Task: Open Card Market Research Planning in Board Team Collaboration to Workspace Creative Team and add a team member Softage.4@softage.net, a label Red, a checklist Web Design, an attachment from your google drive, a color Red and finally, add a card description 'Develop and launch new customer loyalty program for social media engagement.' and a comment 'This task presents an opportunity to showcase our leadership and project management skills, ensuring that it is completed on time and within budget.'. Add a start date 'Jan 08, 1900' with a due date 'Jan 15, 1900'
Action: Mouse moved to (62, 332)
Screenshot: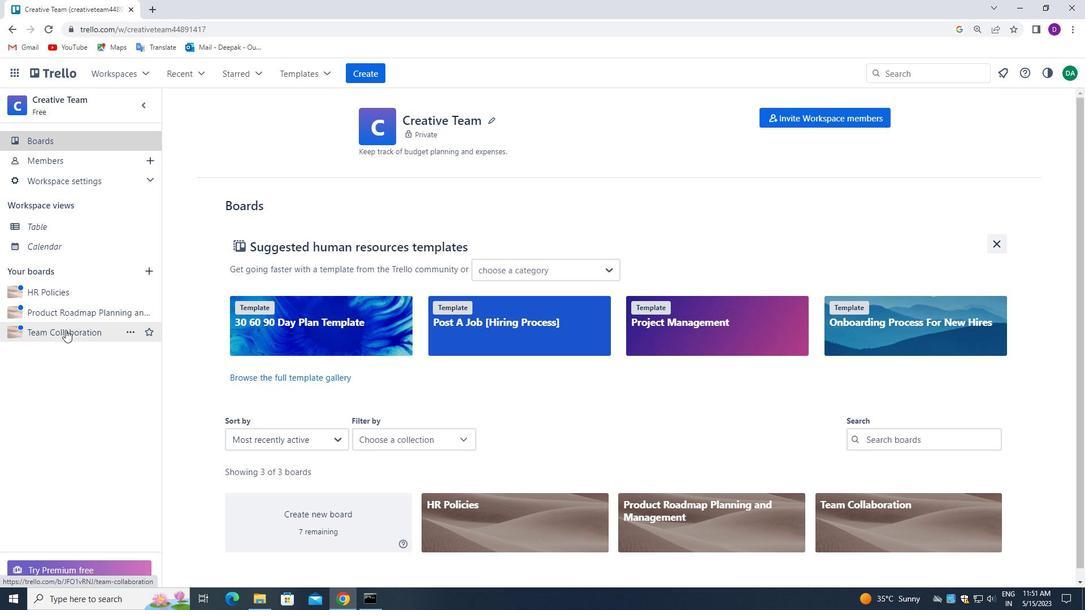 
Action: Mouse pressed left at (62, 332)
Screenshot: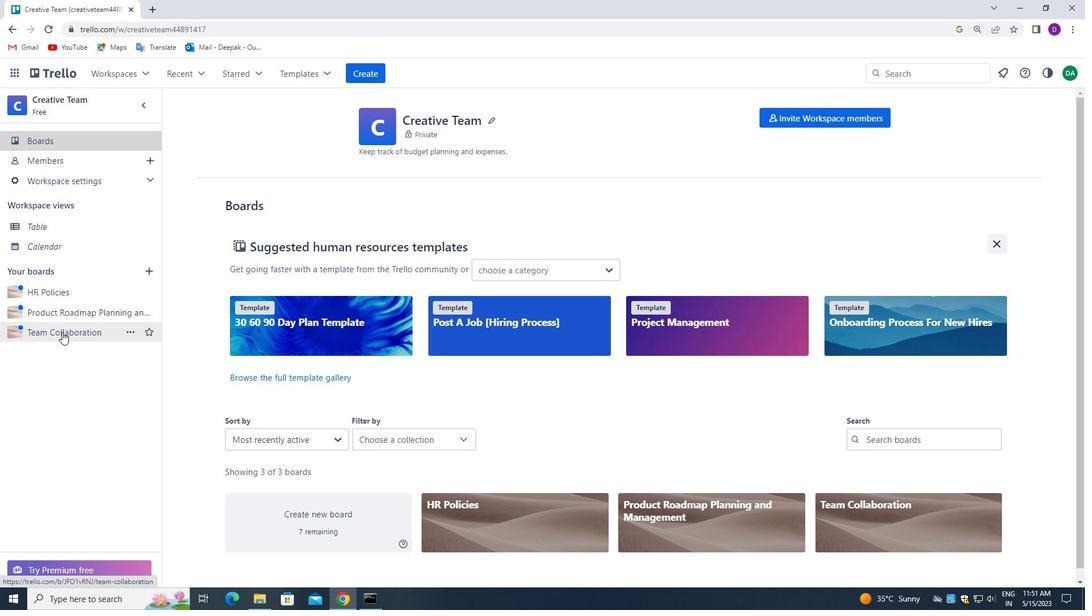 
Action: Mouse moved to (587, 173)
Screenshot: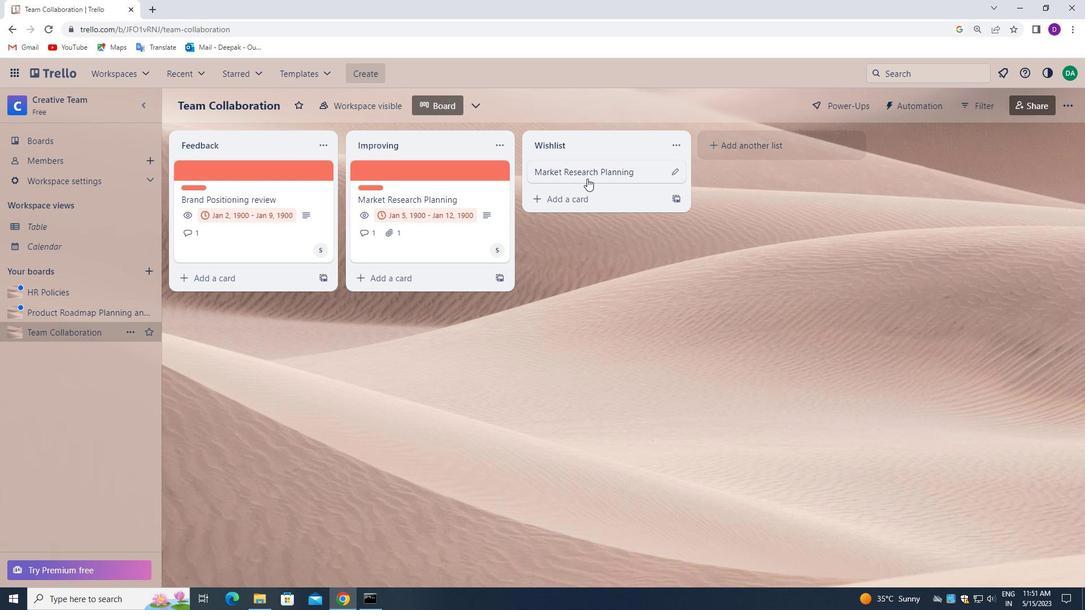 
Action: Mouse pressed left at (587, 173)
Screenshot: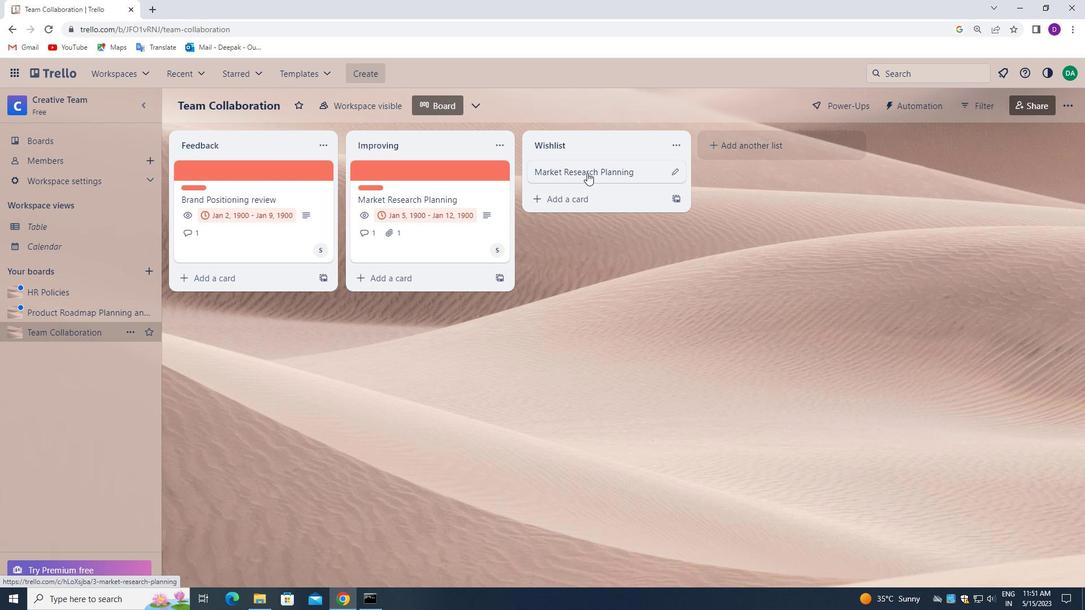 
Action: Mouse moved to (703, 212)
Screenshot: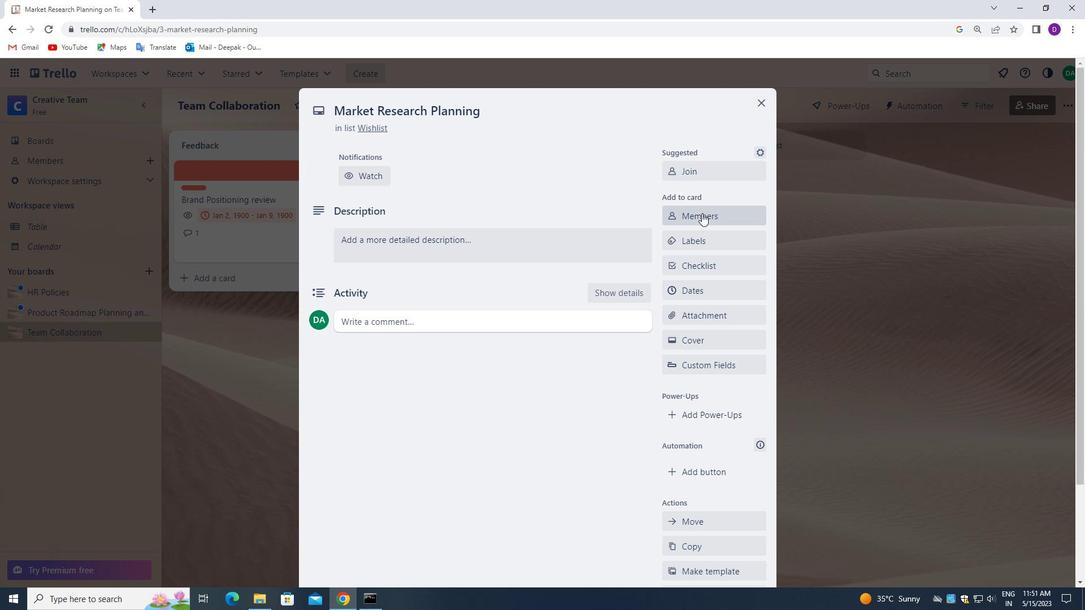 
Action: Mouse pressed left at (703, 212)
Screenshot: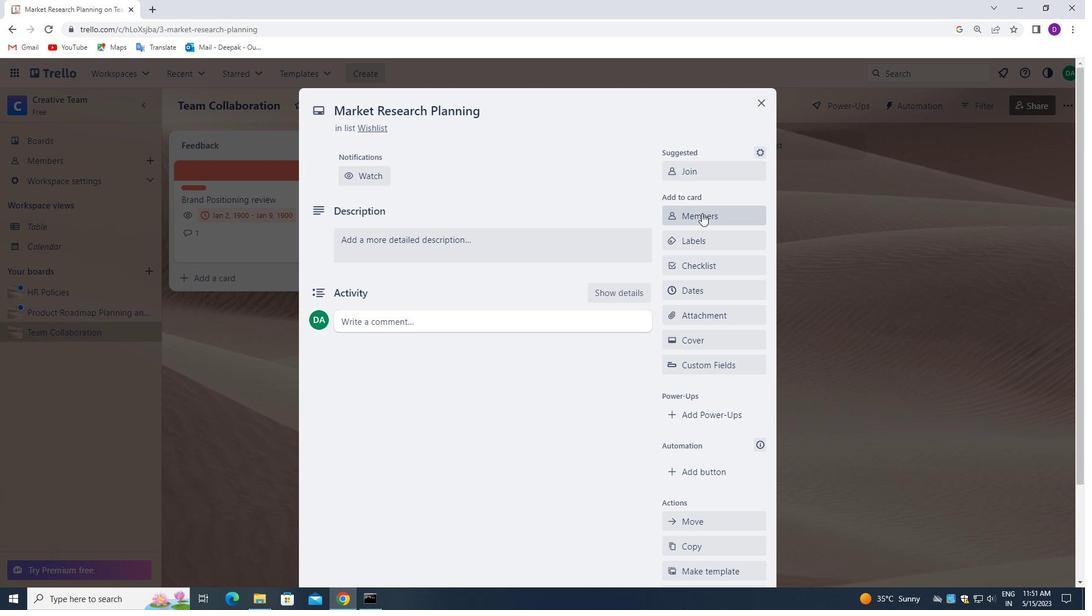 
Action: Mouse moved to (718, 273)
Screenshot: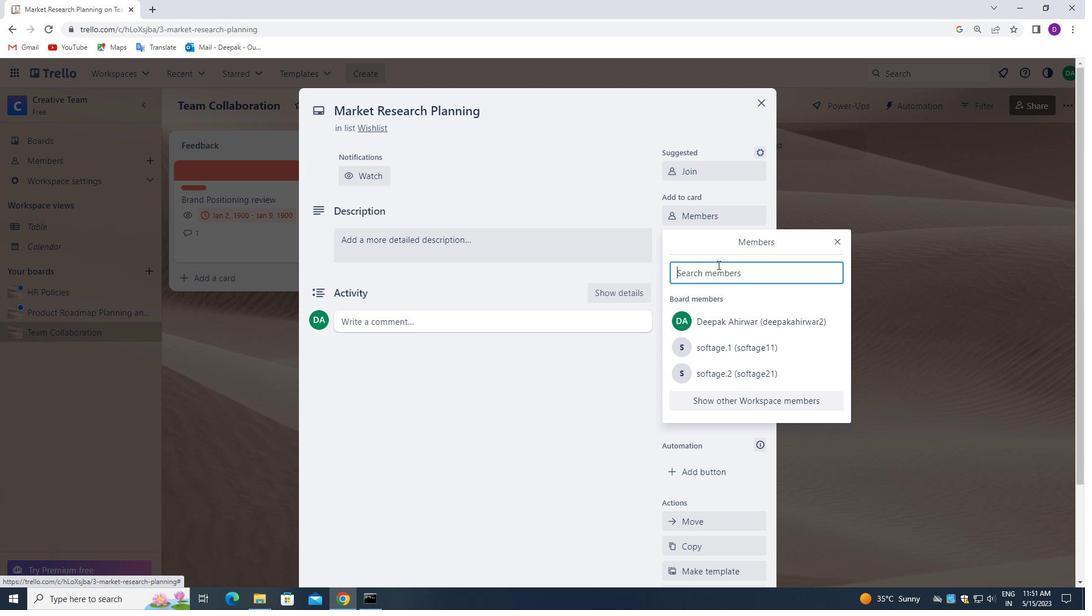 
Action: Mouse pressed left at (718, 273)
Screenshot: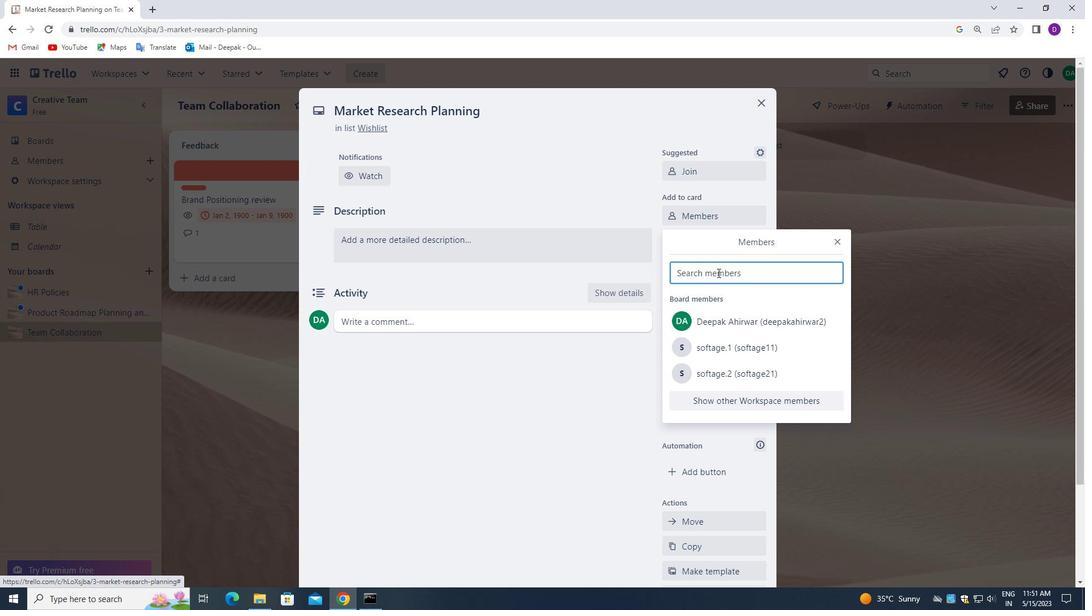 
Action: Mouse moved to (517, 389)
Screenshot: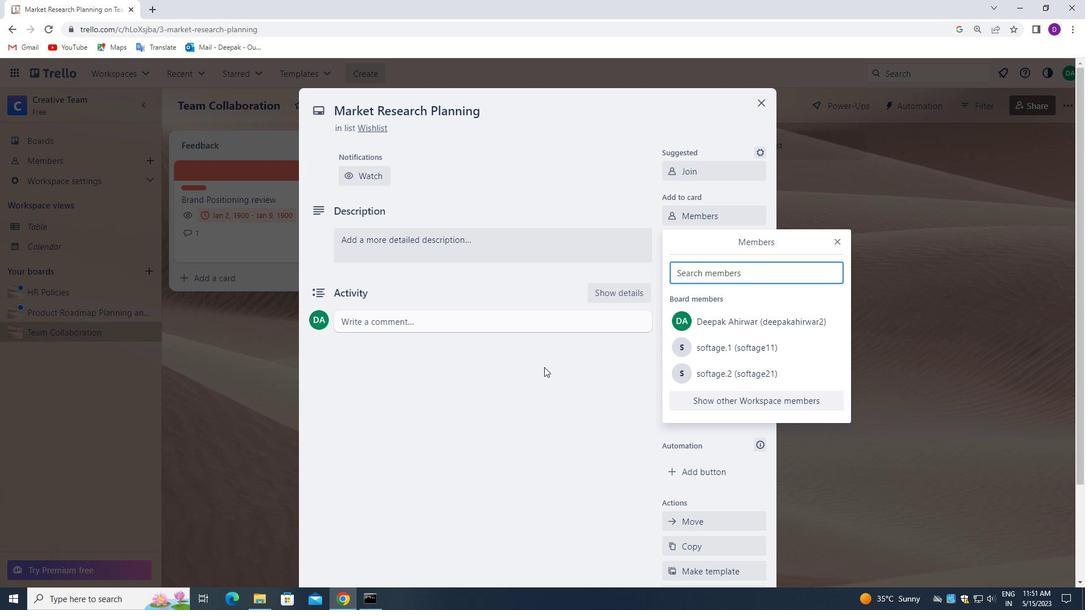 
Action: Key pressed softage.net<Key.backspace><Key.backspace><Key.backspace><Key.shift><Key.shift><Key.shift><Key.shift><Key.shift><Key.shift><Key.shift><Key.shift><Key.shift><Key.shift><Key.shift><Key.shift><Key.shift><Key.shift><Key.shift><Key.shift><Key.shift>4<Key.shift><Key.shift><Key.shift>@SOFTAGE.NET
Screenshot: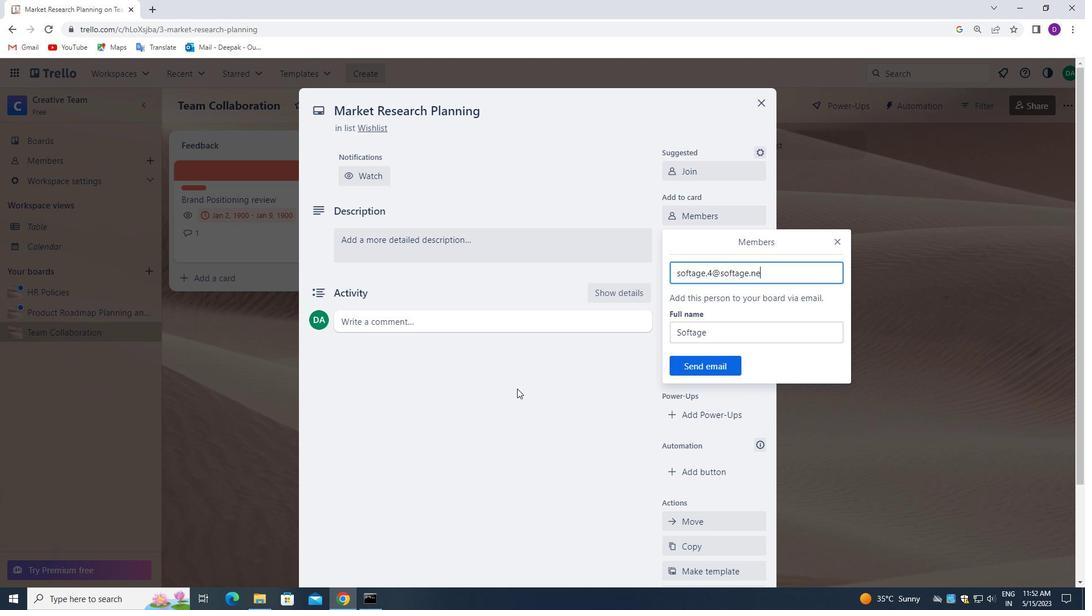 
Action: Mouse moved to (699, 365)
Screenshot: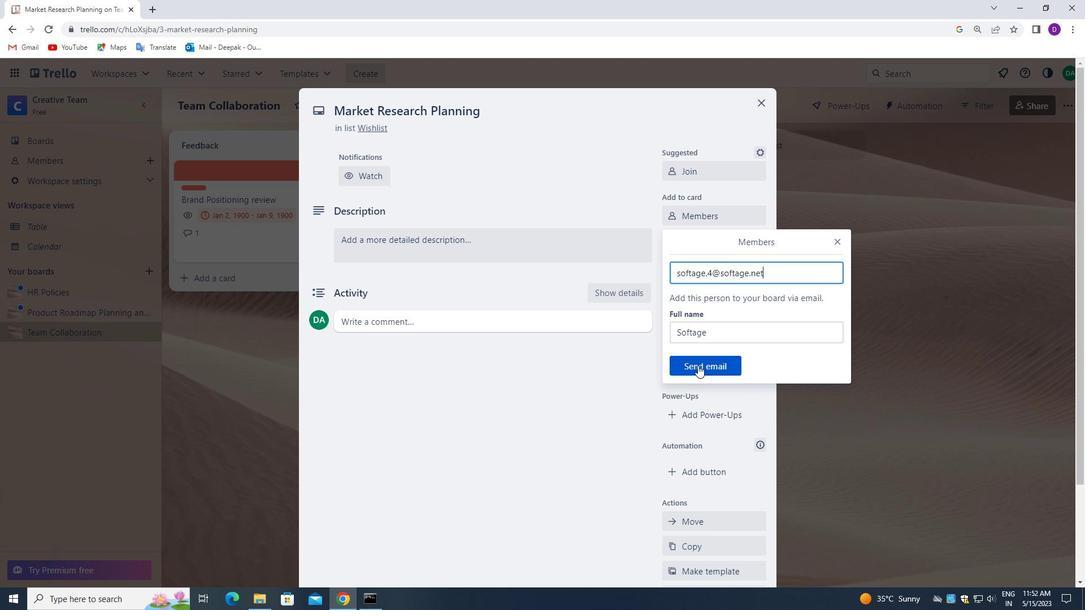 
Action: Mouse pressed left at (699, 365)
Screenshot: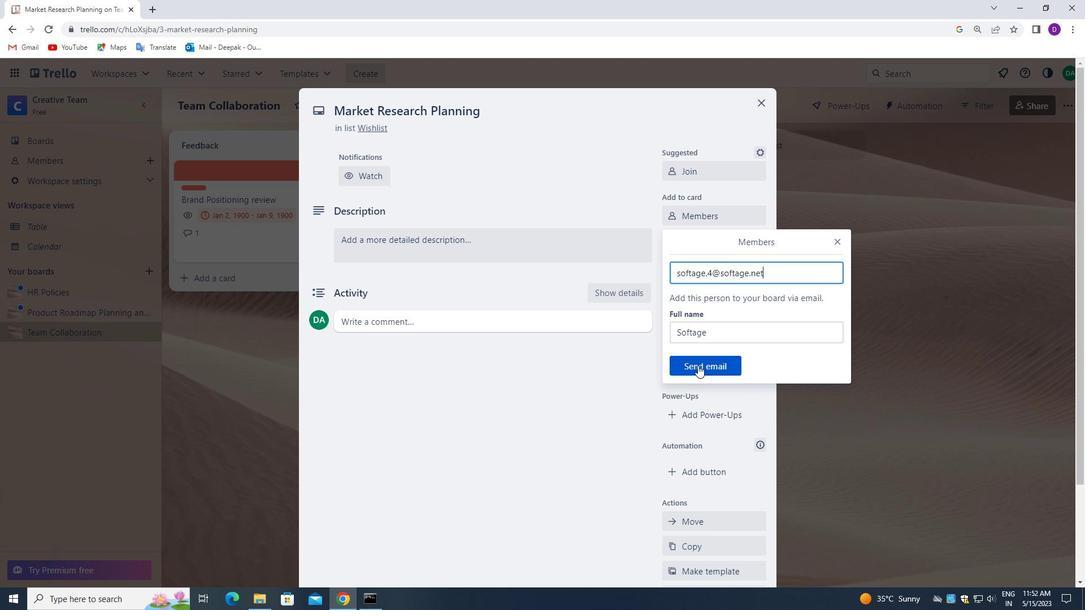 
Action: Mouse moved to (695, 237)
Screenshot: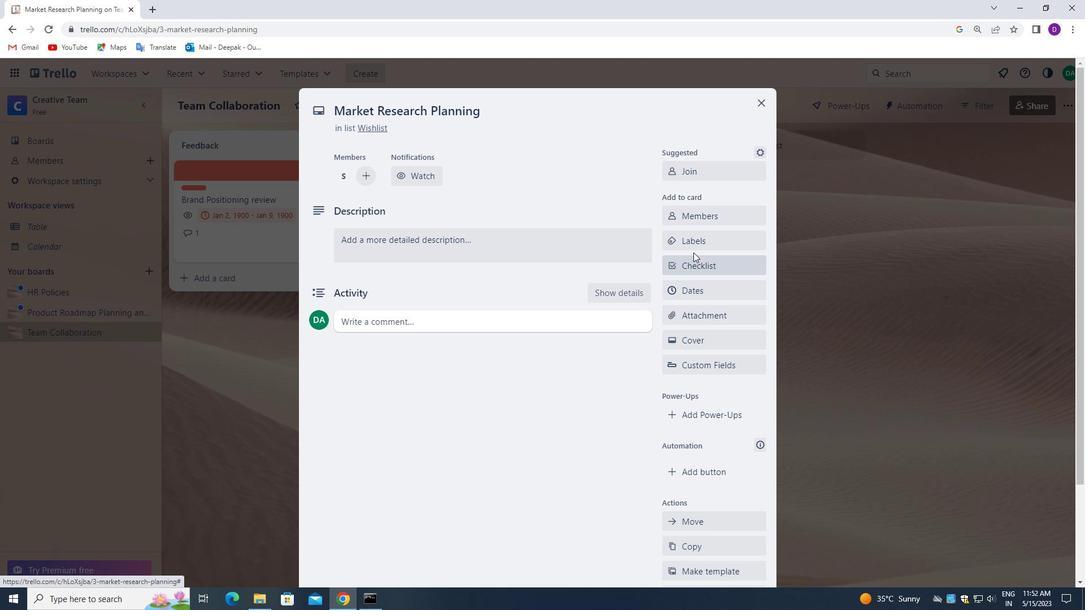 
Action: Mouse pressed left at (695, 237)
Screenshot: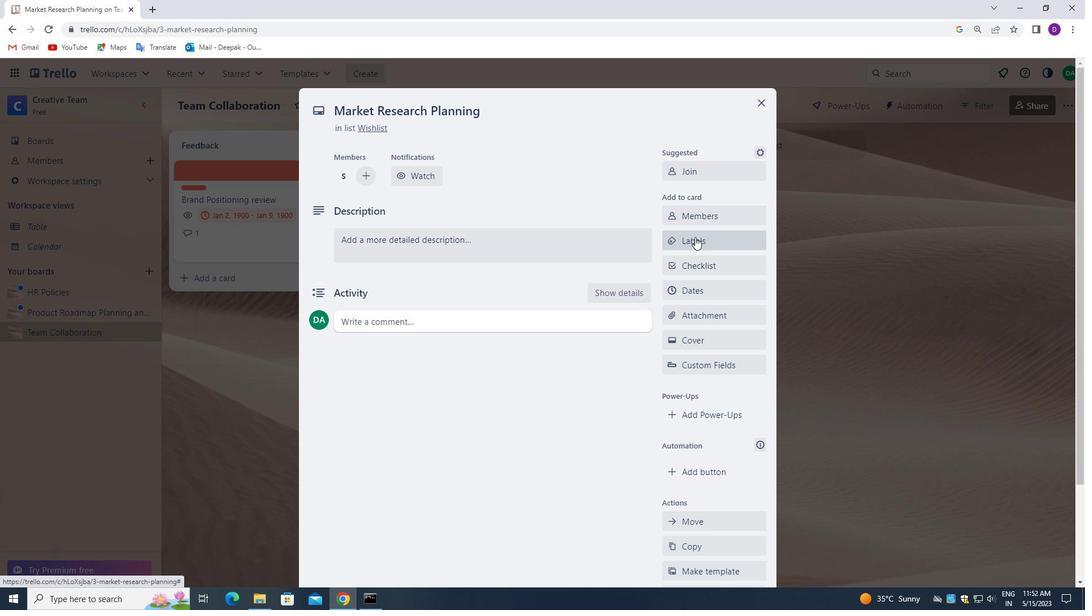 
Action: Mouse moved to (740, 404)
Screenshot: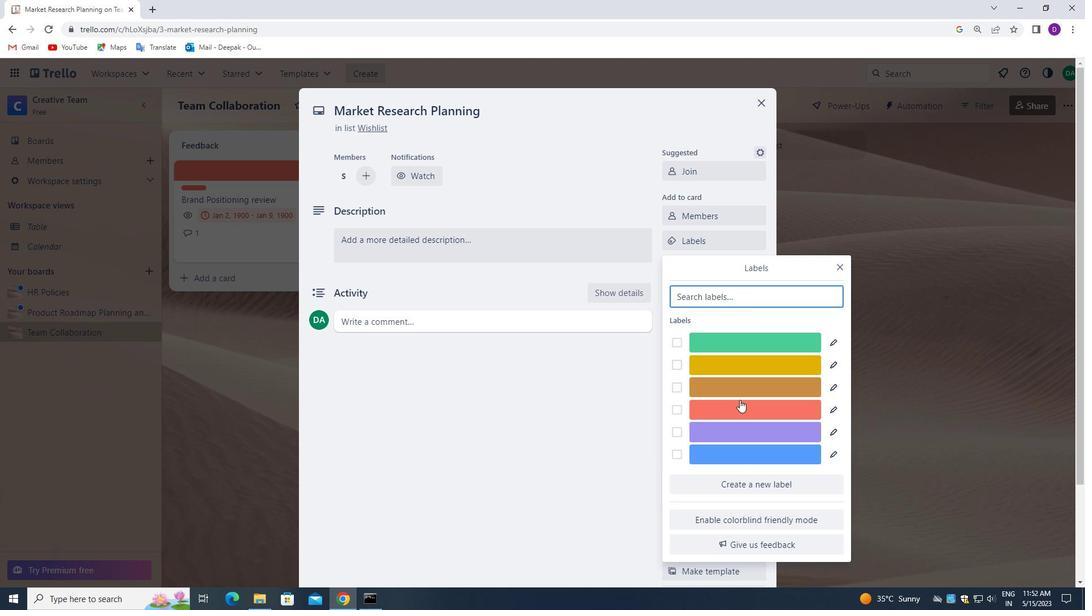 
Action: Mouse pressed left at (740, 404)
Screenshot: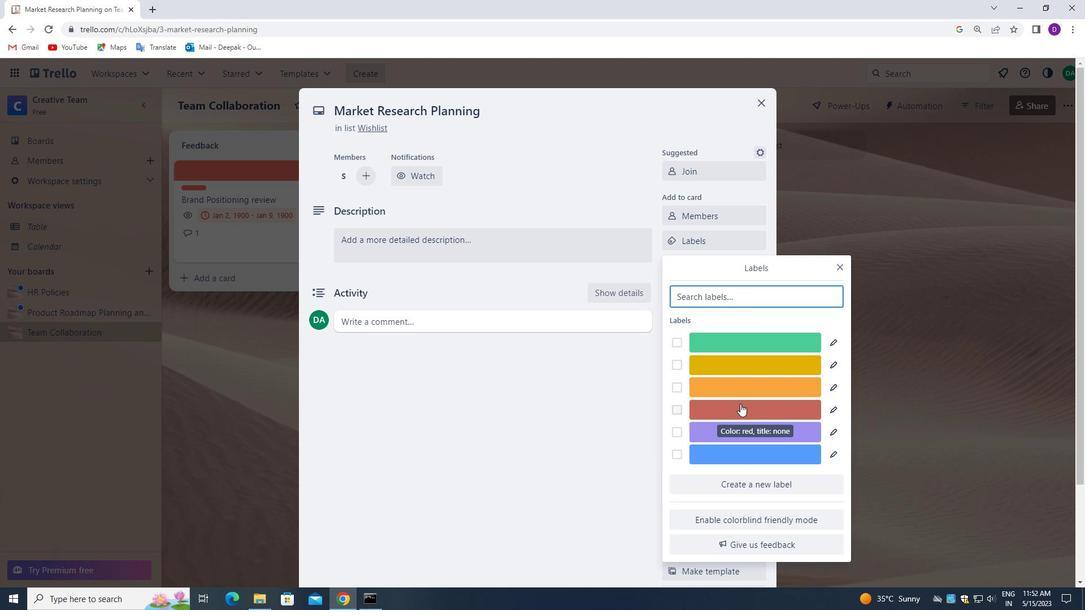 
Action: Mouse moved to (839, 268)
Screenshot: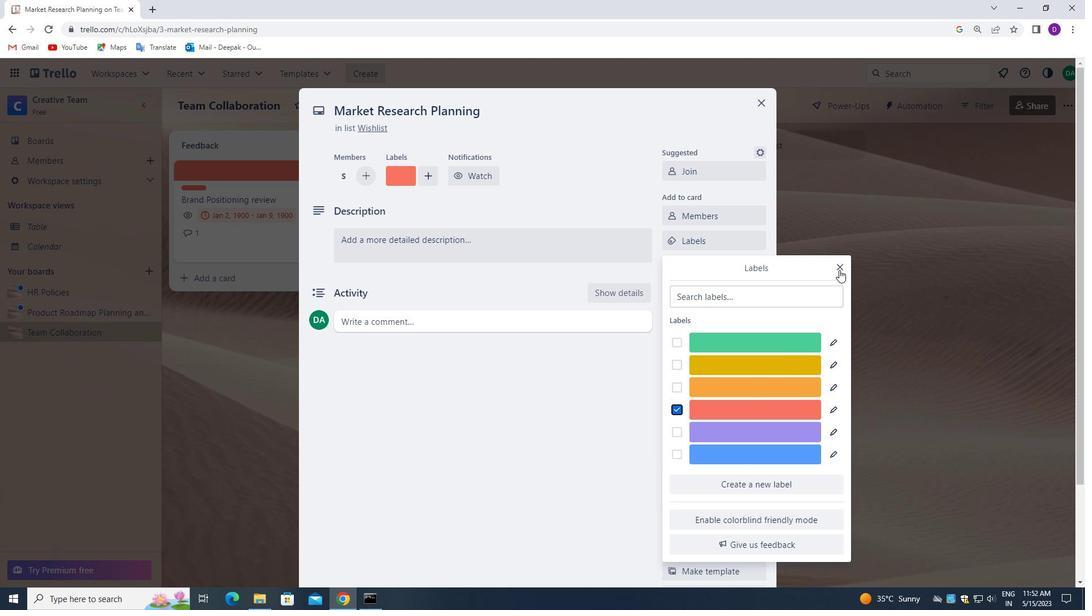 
Action: Mouse pressed left at (839, 268)
Screenshot: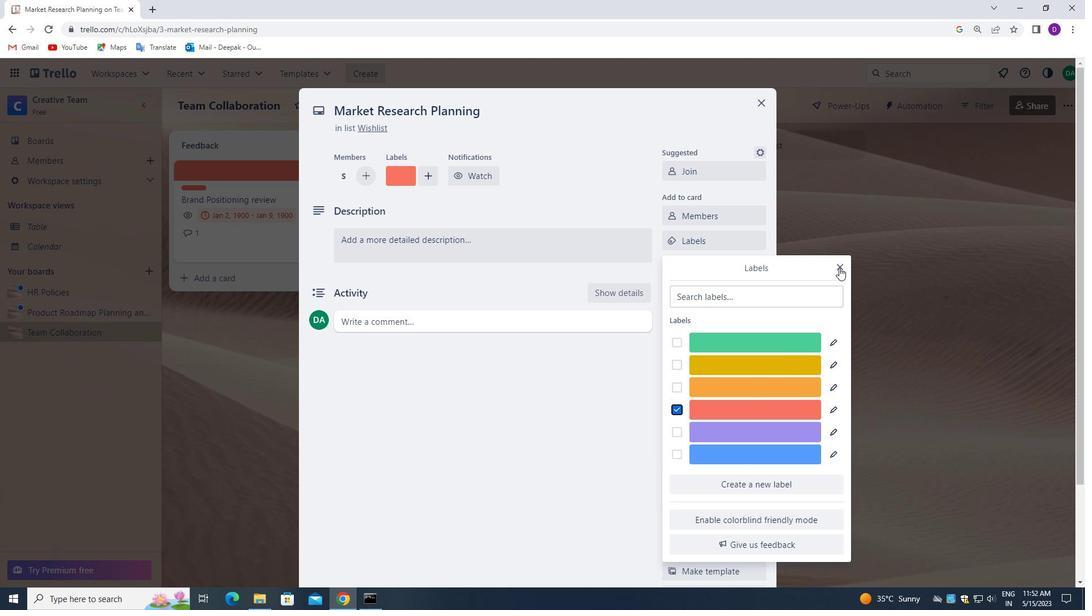 
Action: Mouse moved to (697, 261)
Screenshot: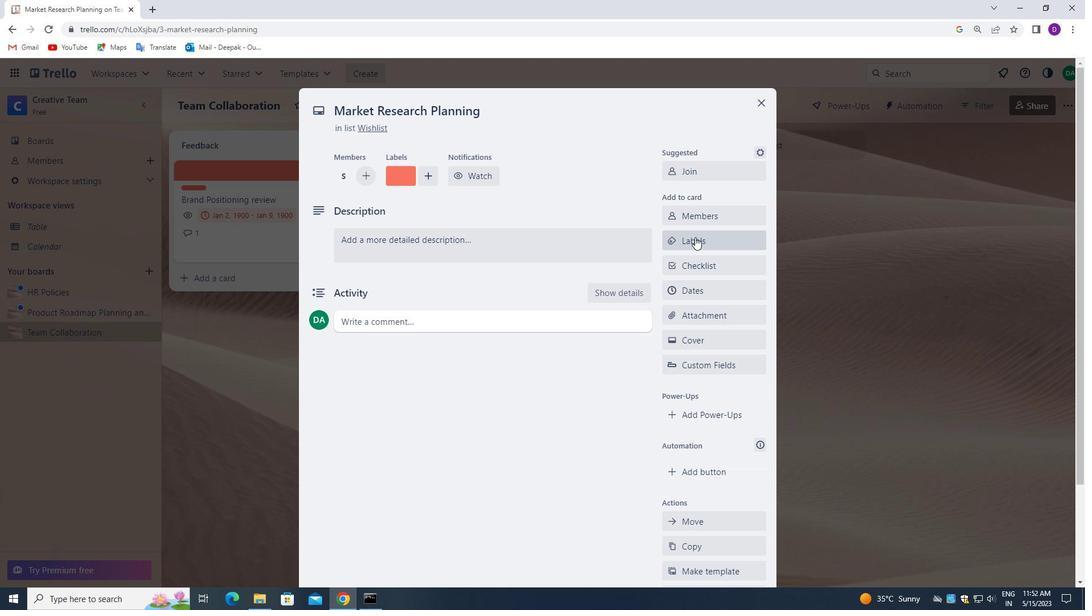 
Action: Mouse pressed left at (697, 261)
Screenshot: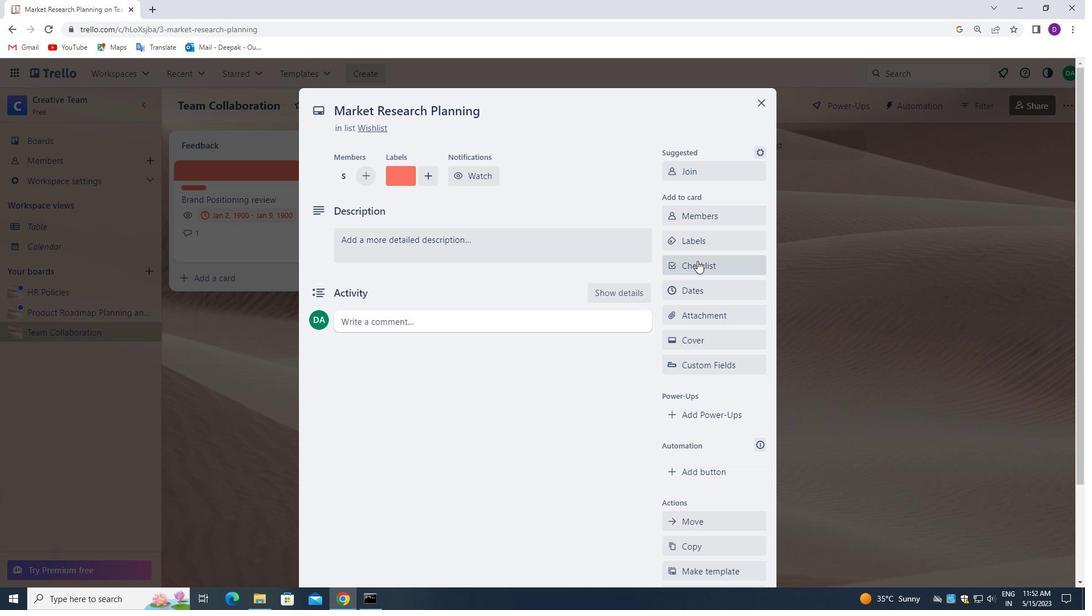 
Action: Mouse moved to (740, 331)
Screenshot: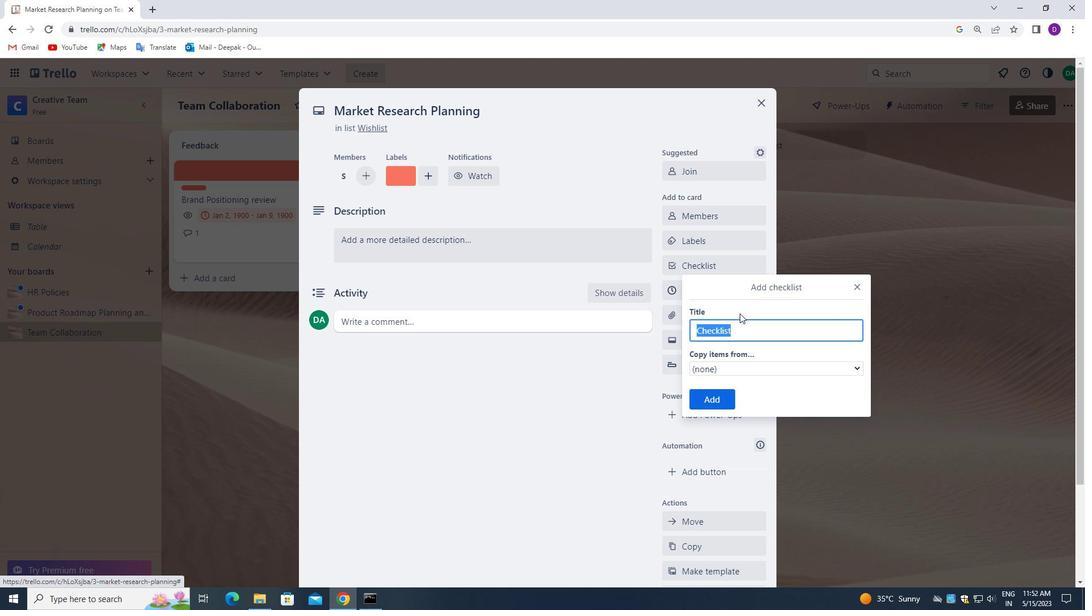 
Action: Key pressed <Key.backspace><Key.shift_r>WEB<Key.space><Key.shift_r>DESIGN<Key.space>
Screenshot: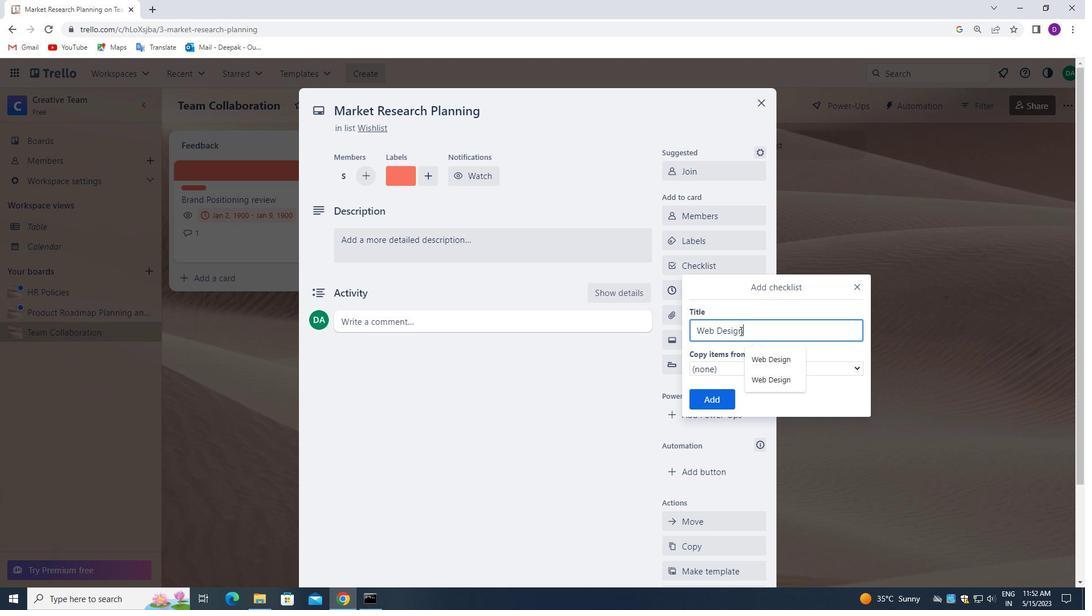 
Action: Mouse moved to (712, 401)
Screenshot: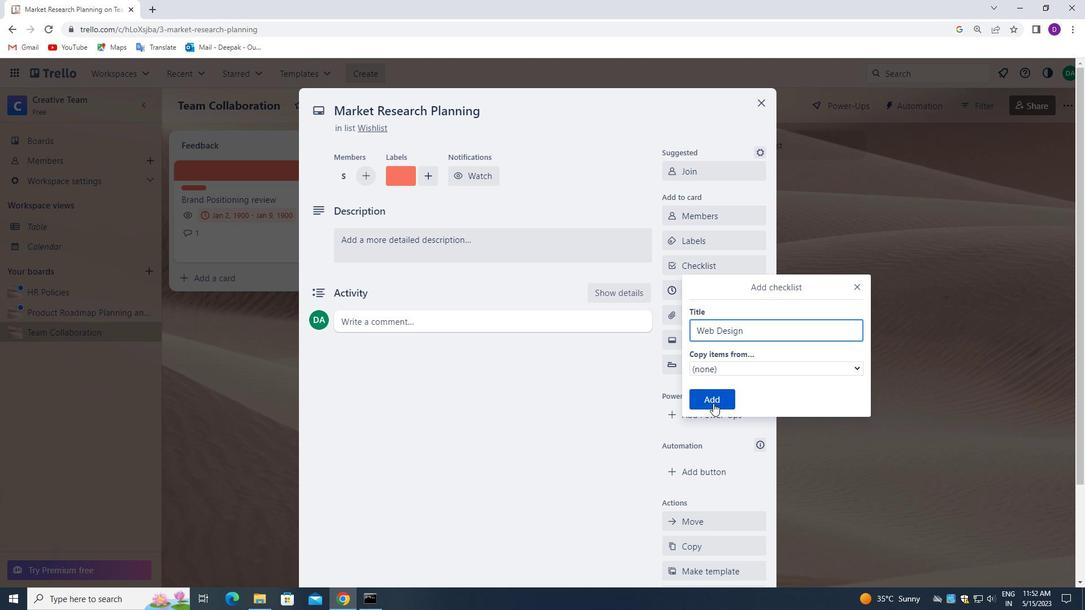 
Action: Mouse pressed left at (712, 401)
Screenshot: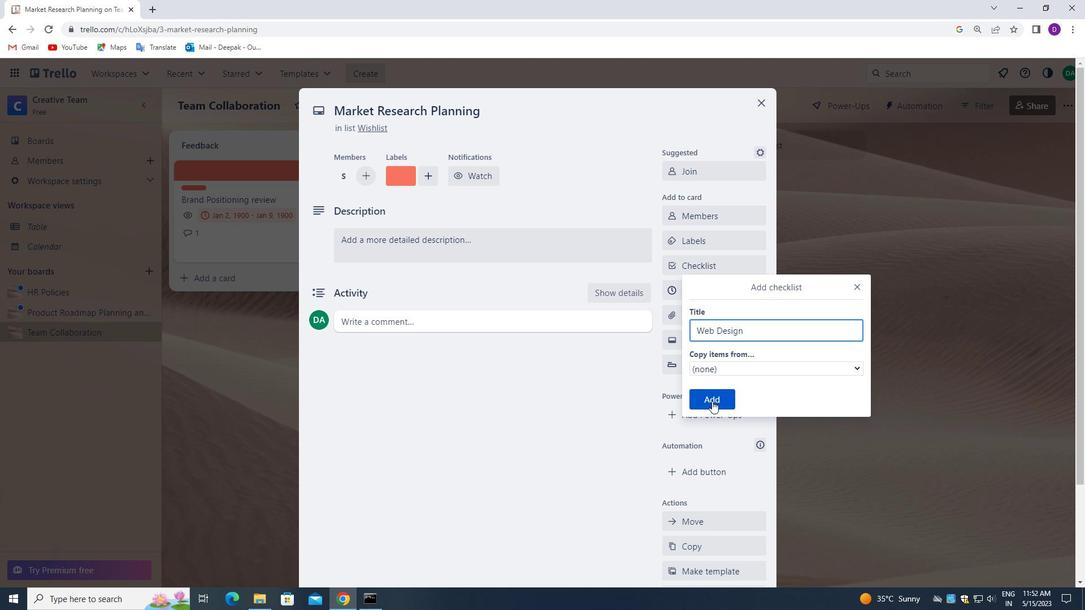 
Action: Mouse moved to (707, 315)
Screenshot: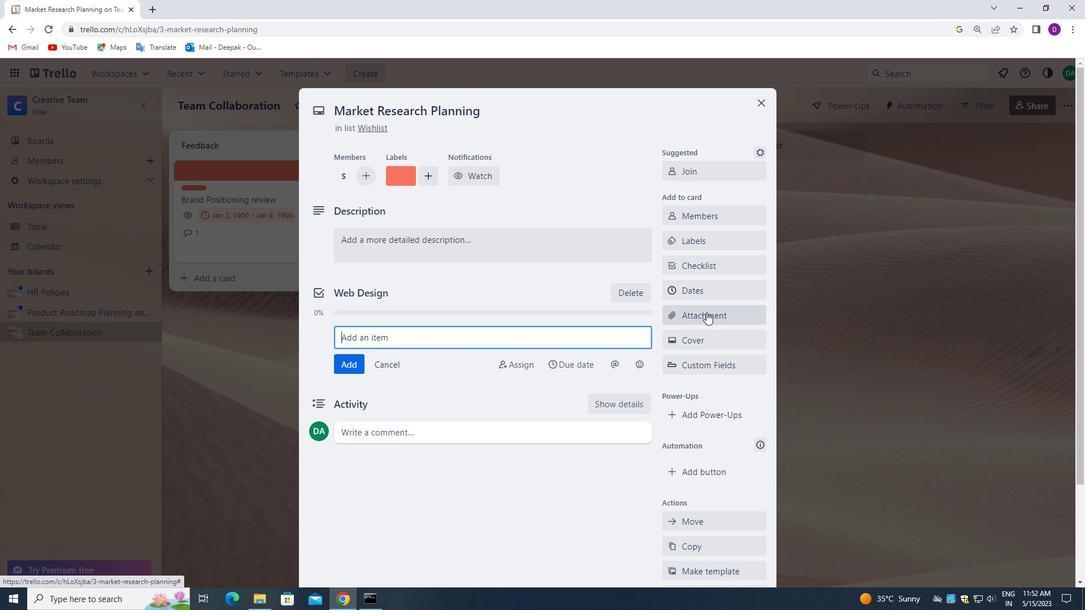 
Action: Mouse pressed left at (707, 315)
Screenshot: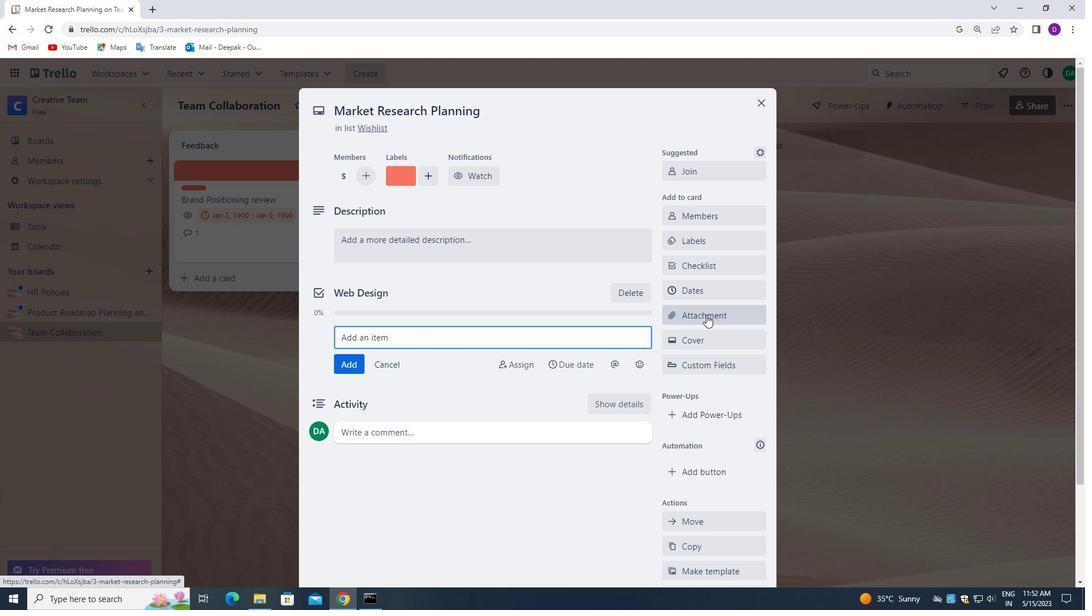 
Action: Mouse moved to (711, 170)
Screenshot: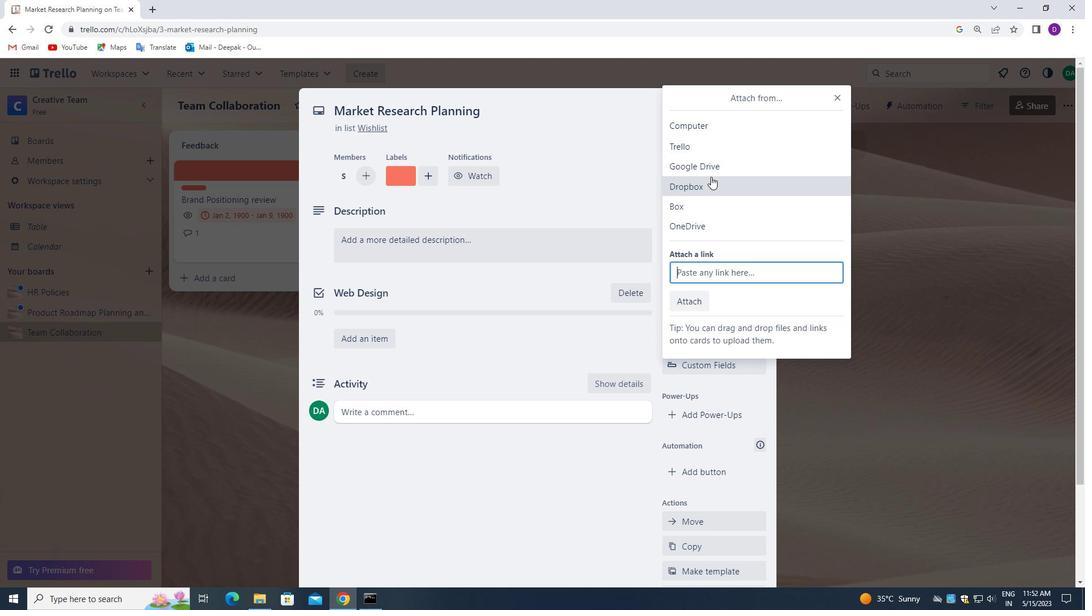 
Action: Mouse pressed left at (711, 170)
Screenshot: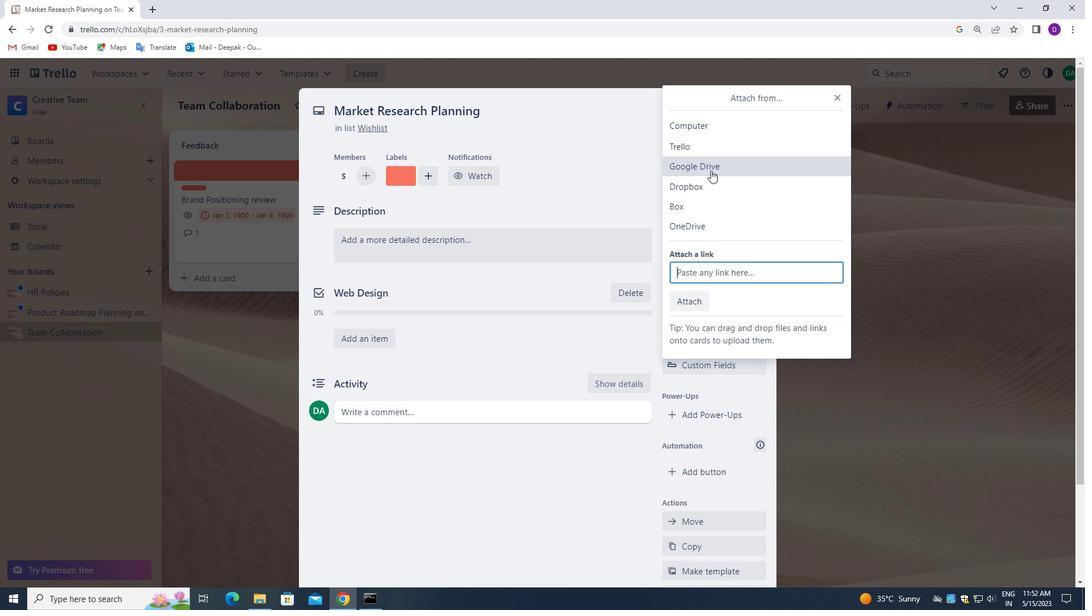 
Action: Mouse moved to (645, 277)
Screenshot: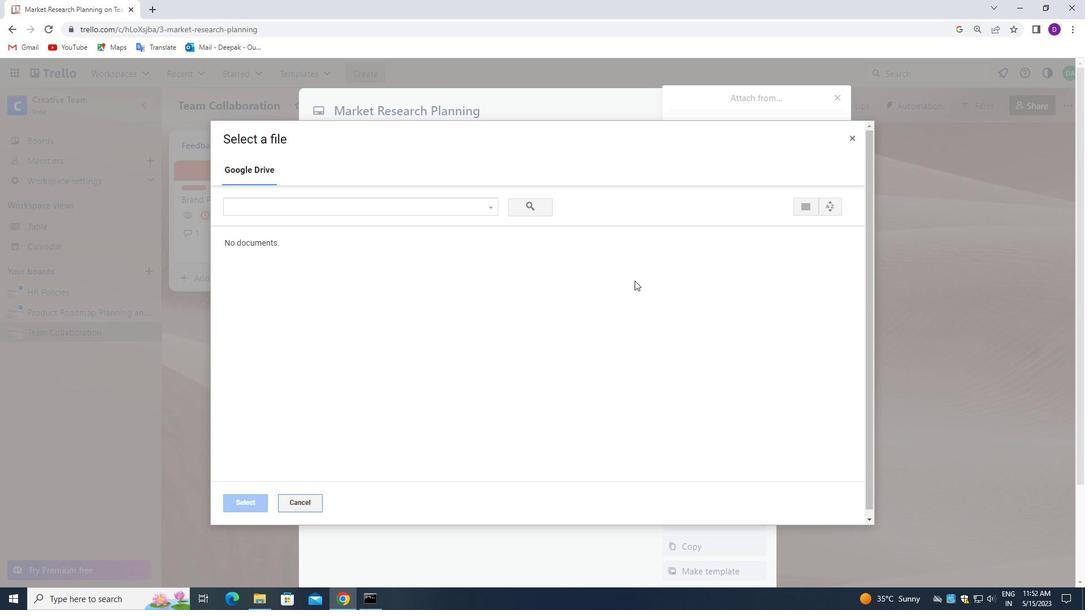 
Action: Mouse scrolled (645, 278) with delta (0, 0)
Screenshot: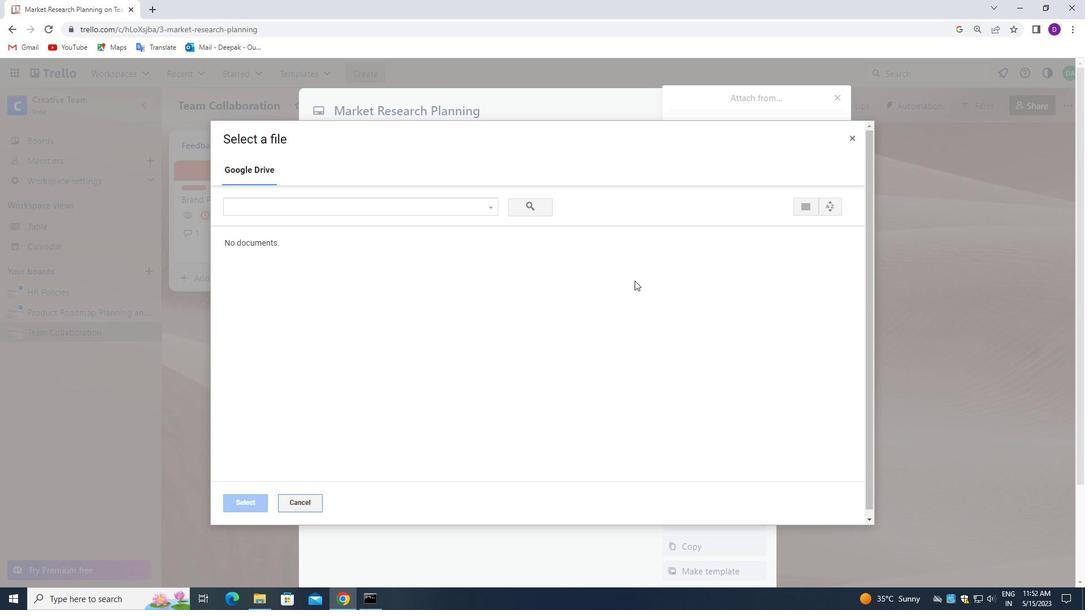 
Action: Mouse moved to (645, 277)
Screenshot: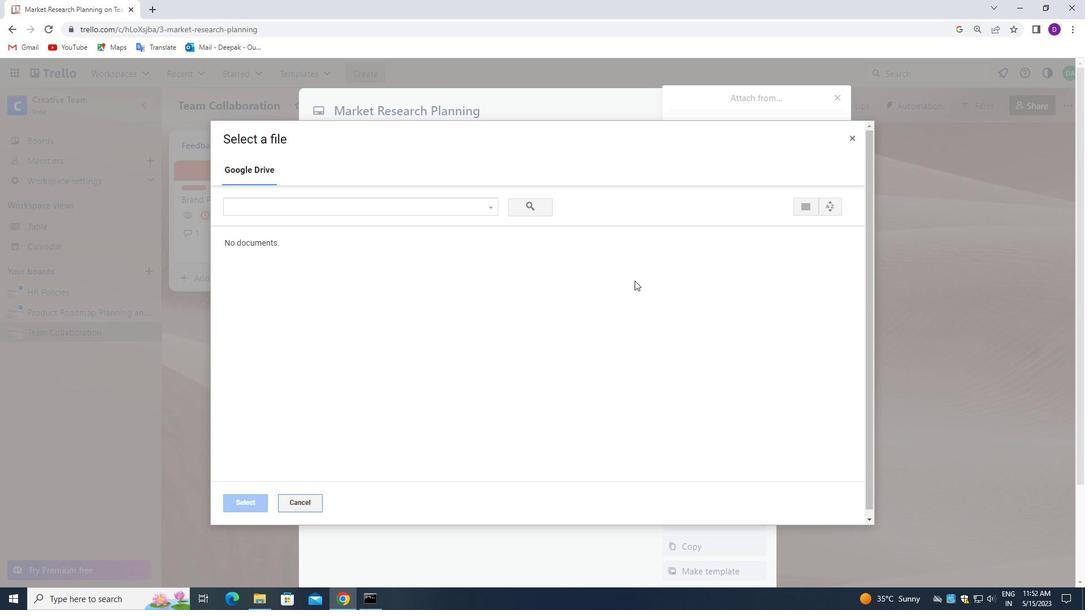 
Action: Mouse scrolled (645, 278) with delta (0, 0)
Screenshot: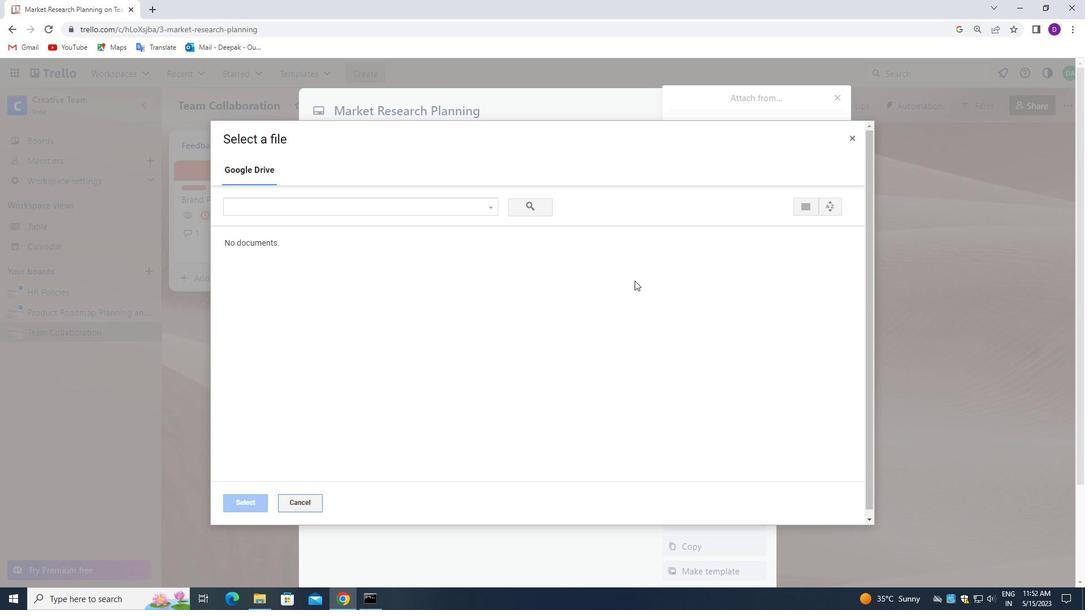 
Action: Mouse scrolled (645, 278) with delta (0, 0)
Screenshot: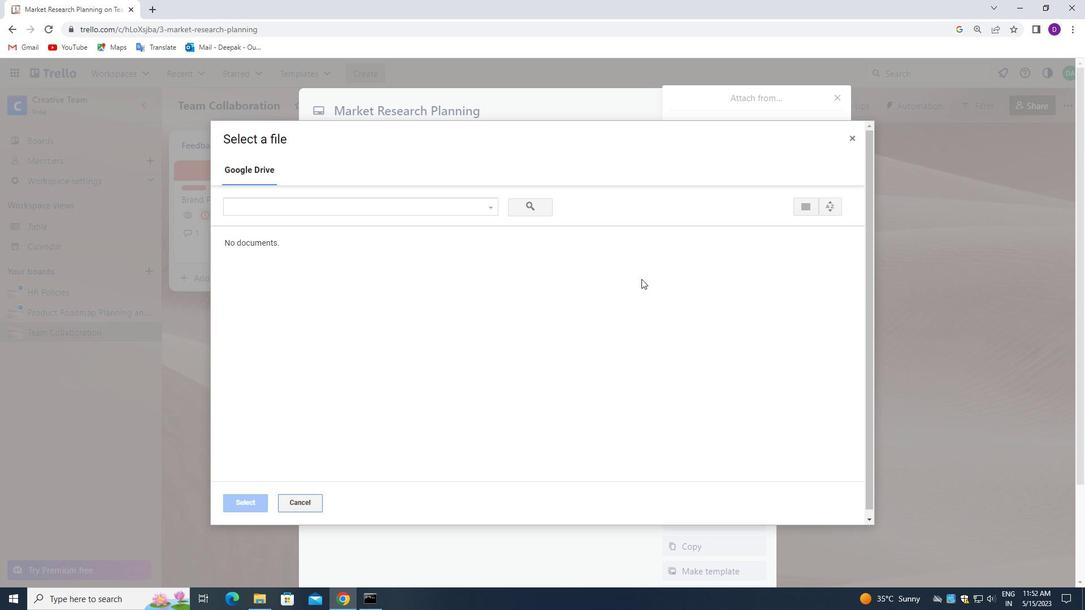 
Action: Mouse moved to (646, 277)
Screenshot: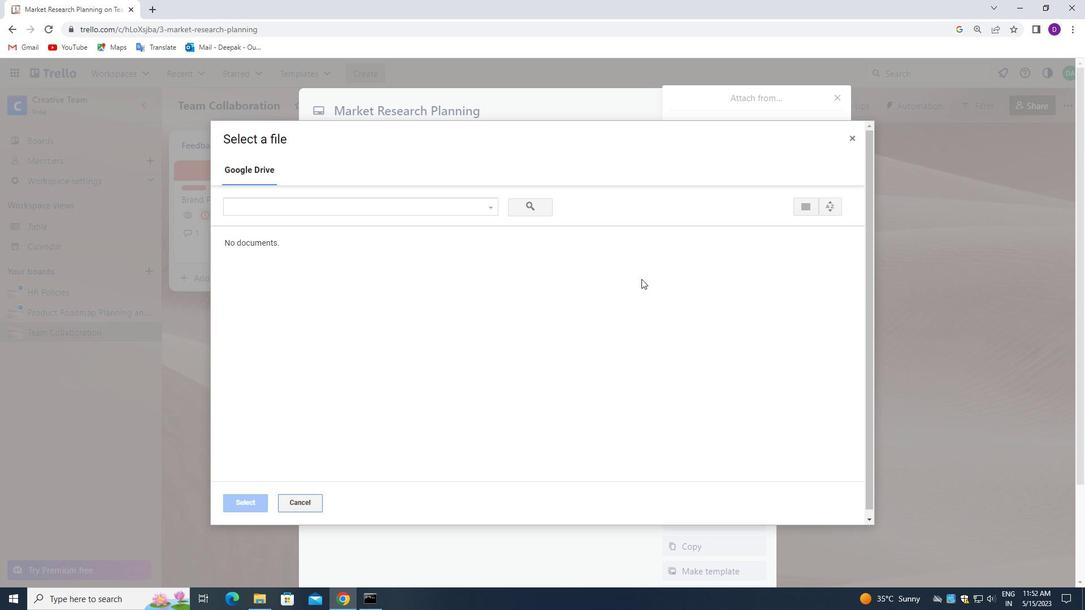 
Action: Mouse scrolled (646, 277) with delta (0, 0)
Screenshot: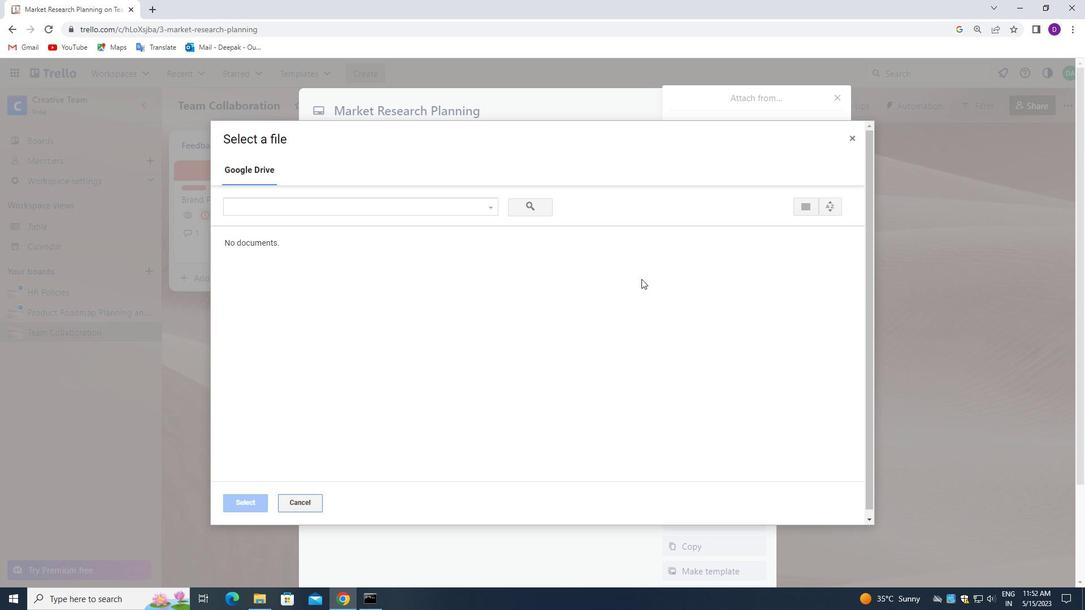 
Action: Mouse moved to (659, 263)
Screenshot: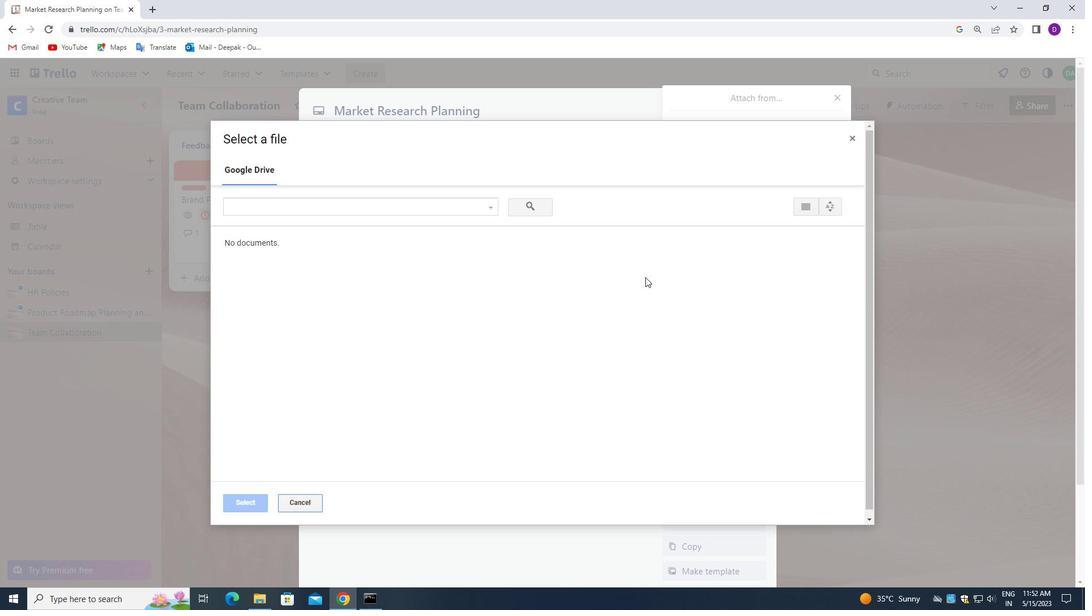 
Action: Mouse scrolled (659, 263) with delta (0, 0)
Screenshot: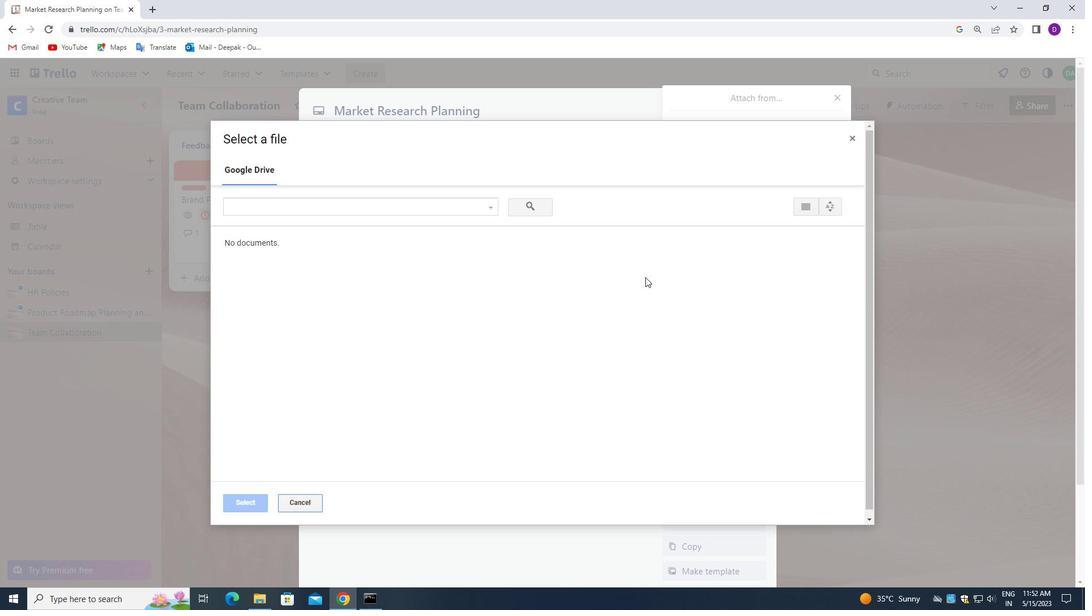 
Action: Mouse moved to (670, 255)
Screenshot: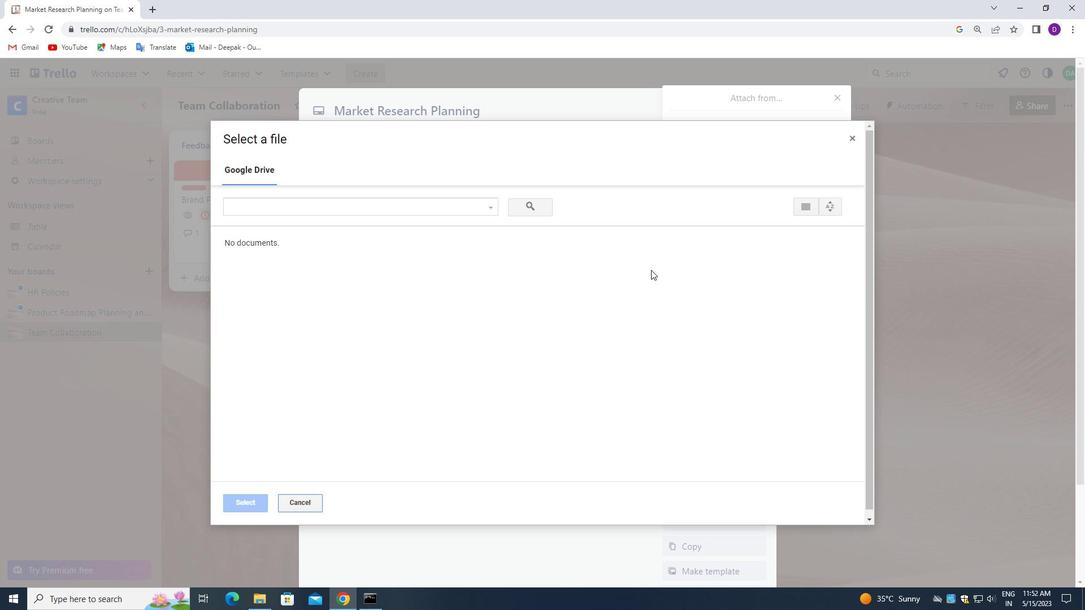 
Action: Mouse scrolled (670, 254) with delta (0, 0)
Screenshot: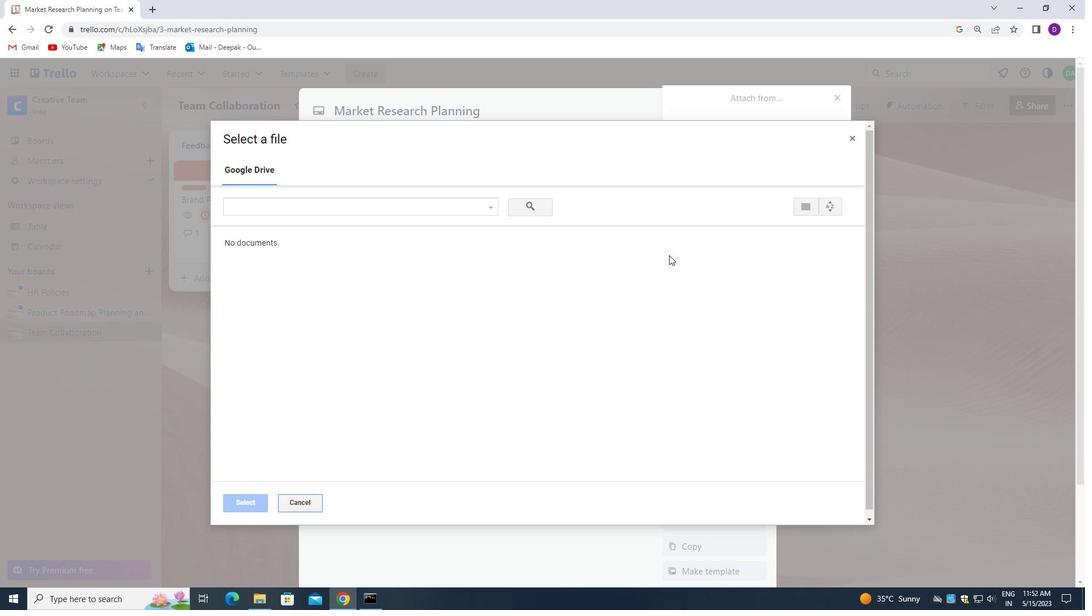 
Action: Mouse scrolled (670, 254) with delta (0, 0)
Screenshot: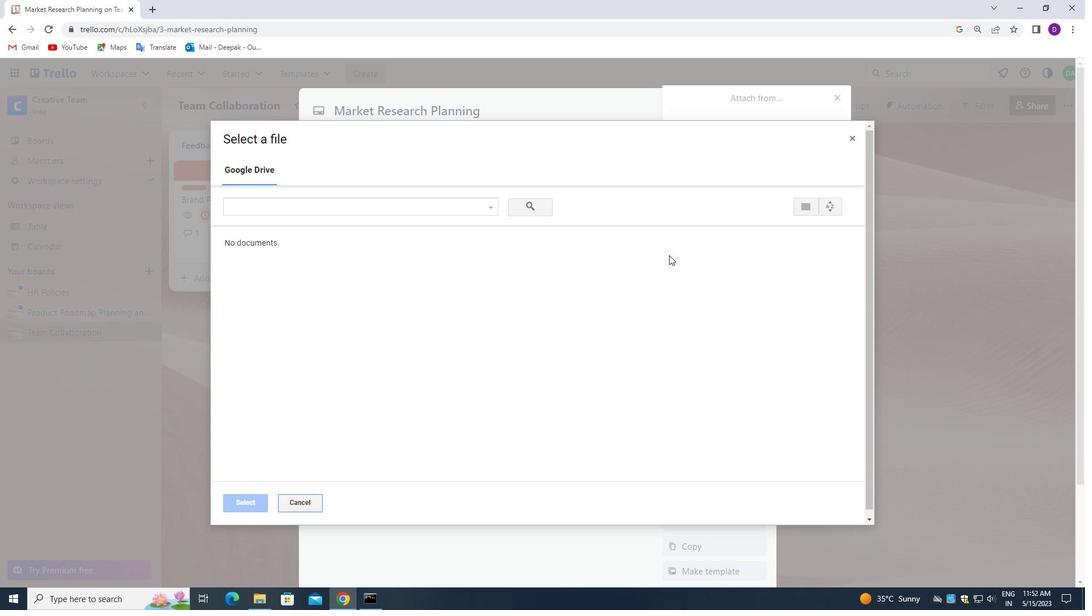 
Action: Mouse moved to (670, 255)
Screenshot: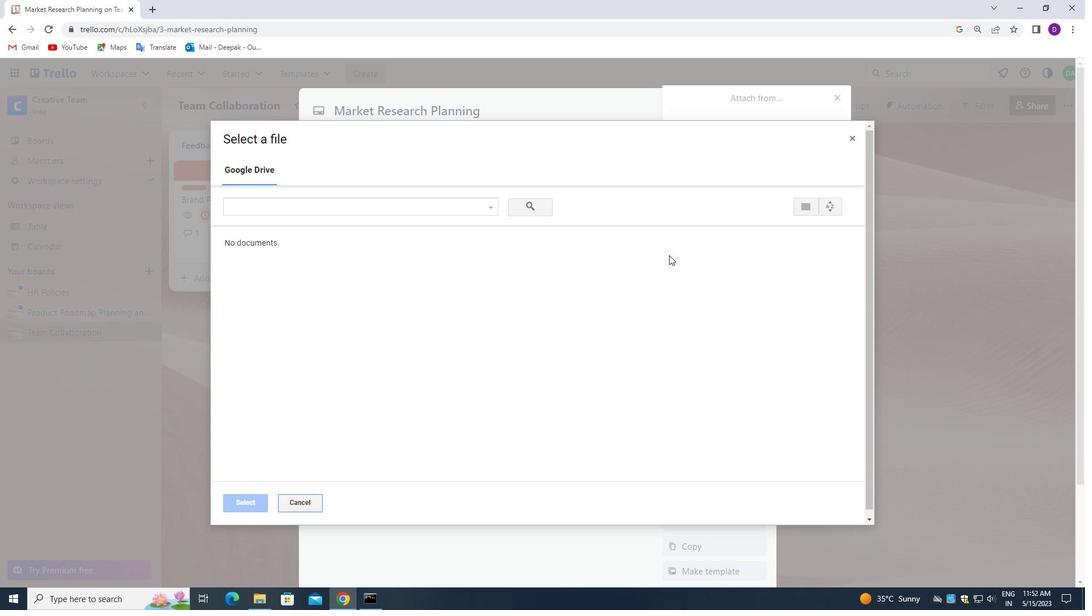 
Action: Mouse scrolled (670, 254) with delta (0, 0)
Screenshot: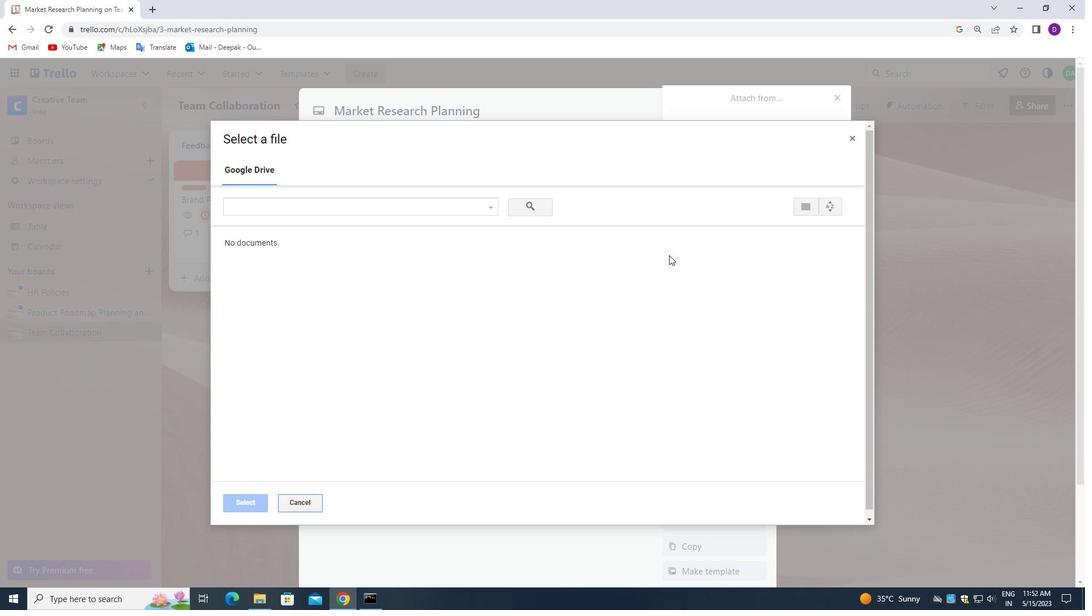 
Action: Mouse scrolled (670, 254) with delta (0, 0)
Screenshot: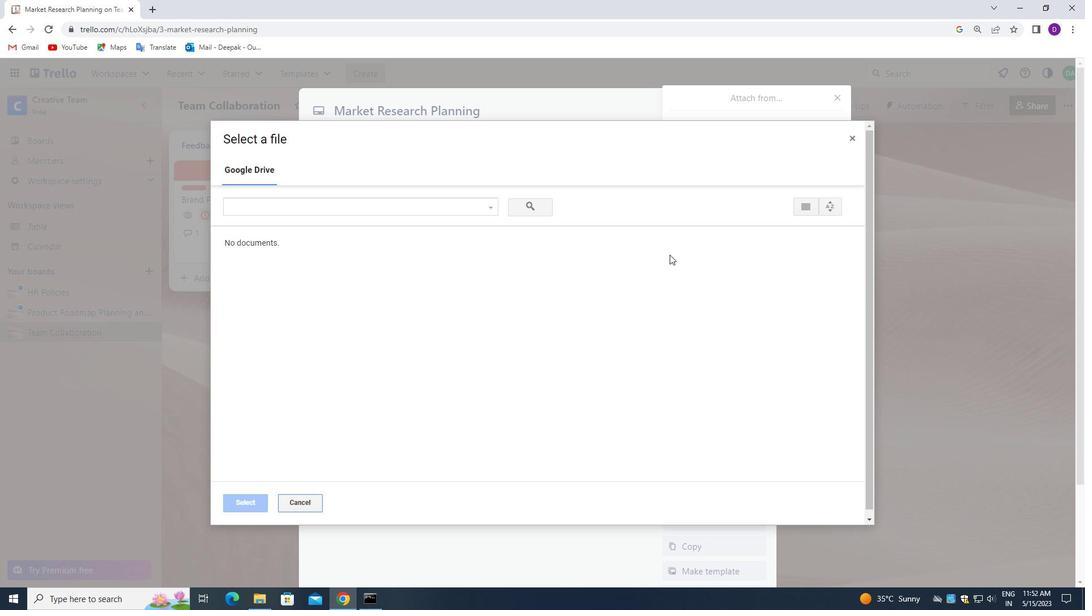 
Action: Mouse scrolled (670, 254) with delta (0, 0)
Screenshot: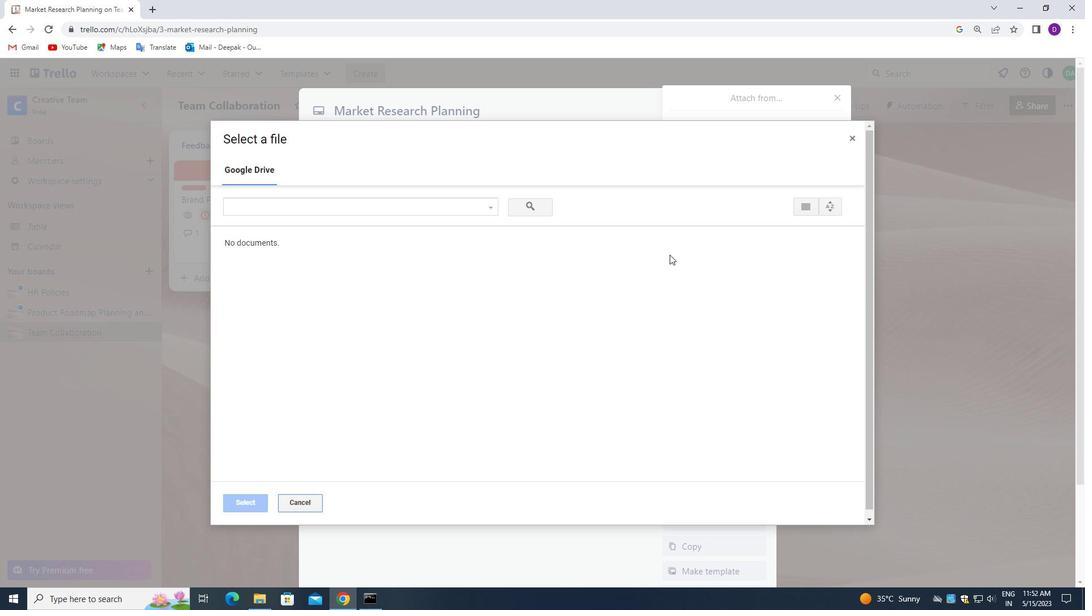 
Action: Mouse moved to (671, 255)
Screenshot: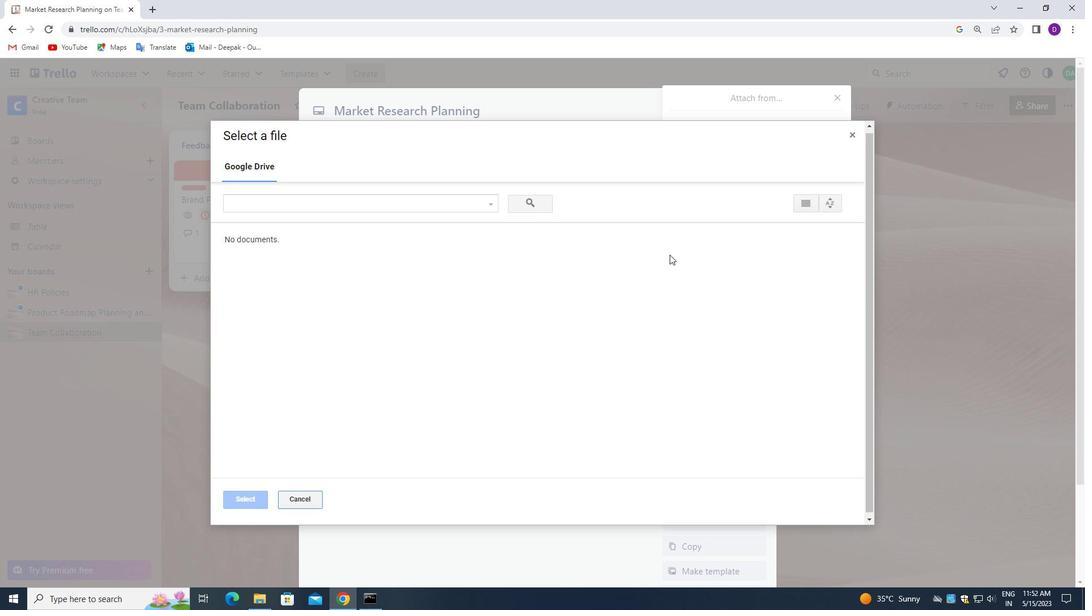 
Action: Mouse scrolled (671, 255) with delta (0, 0)
Screenshot: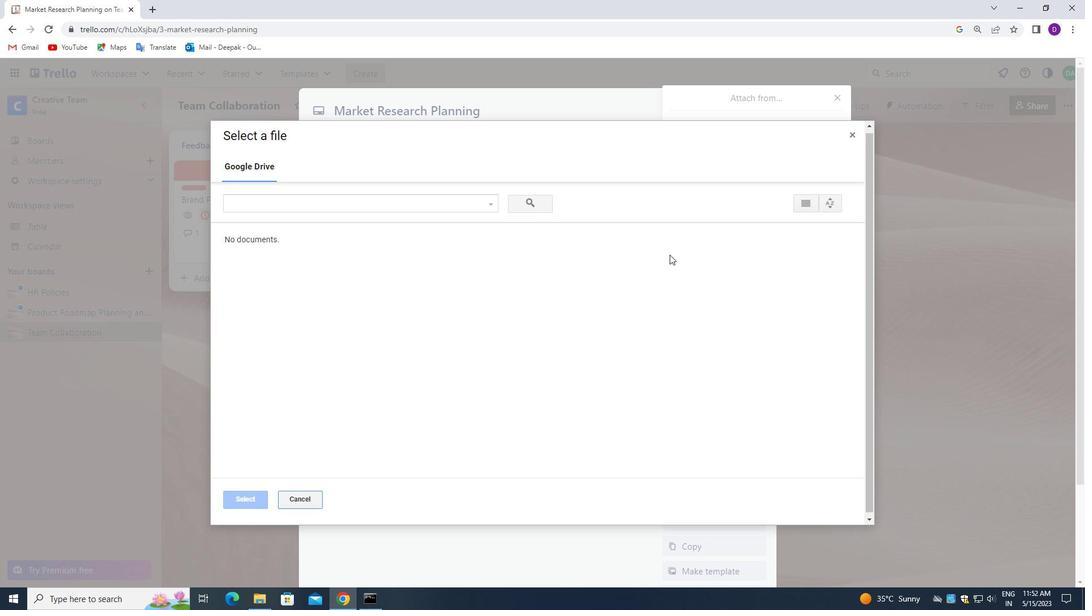 
Action: Mouse moved to (675, 255)
Screenshot: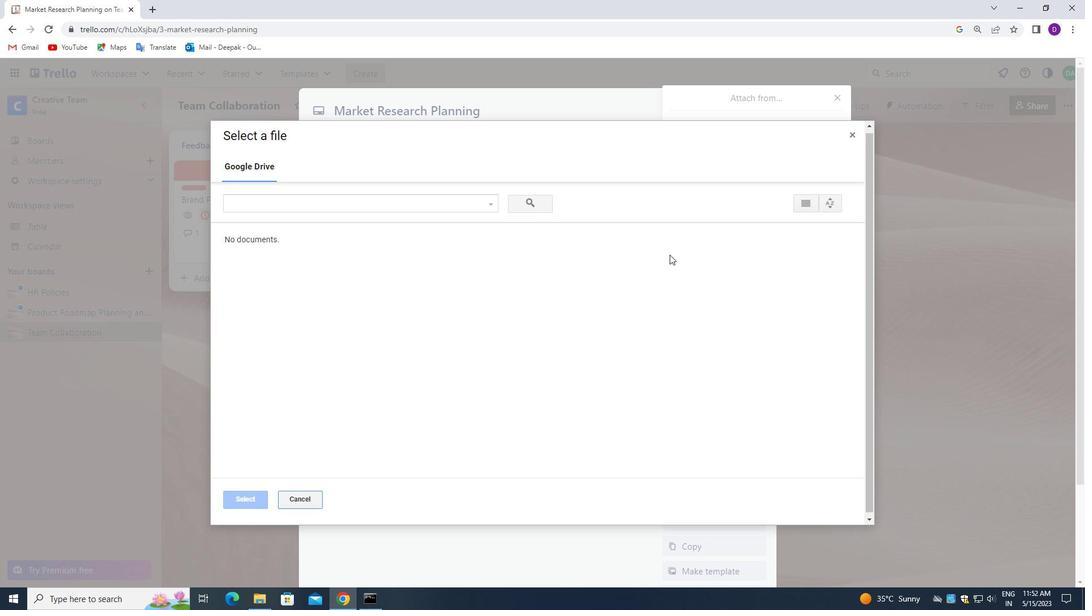 
Action: Mouse scrolled (675, 255) with delta (0, 0)
Screenshot: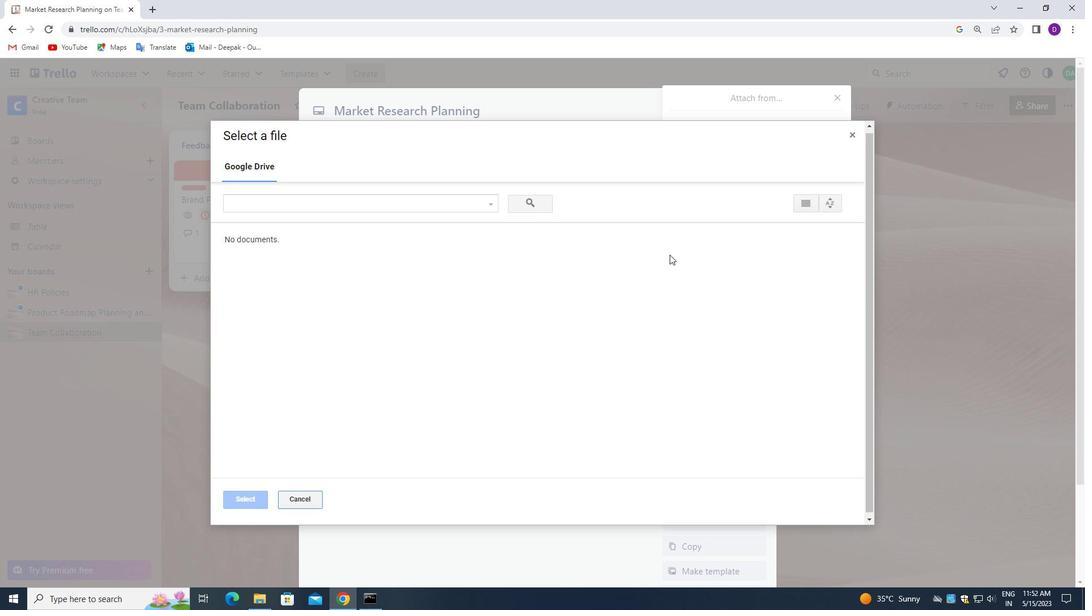 
Action: Mouse moved to (679, 255)
Screenshot: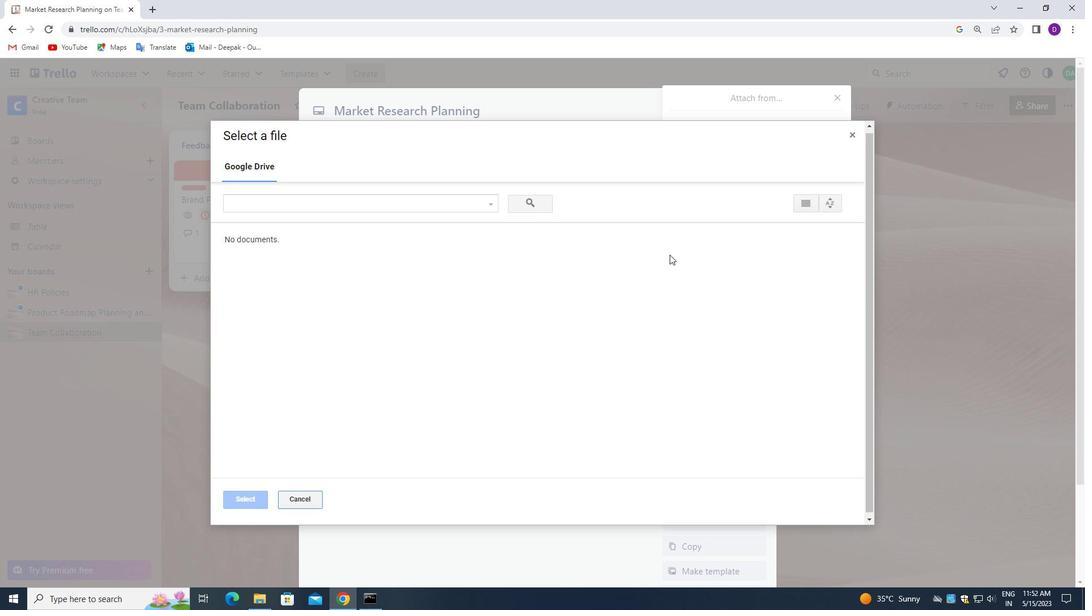 
Action: Mouse scrolled (679, 255) with delta (0, 0)
Screenshot: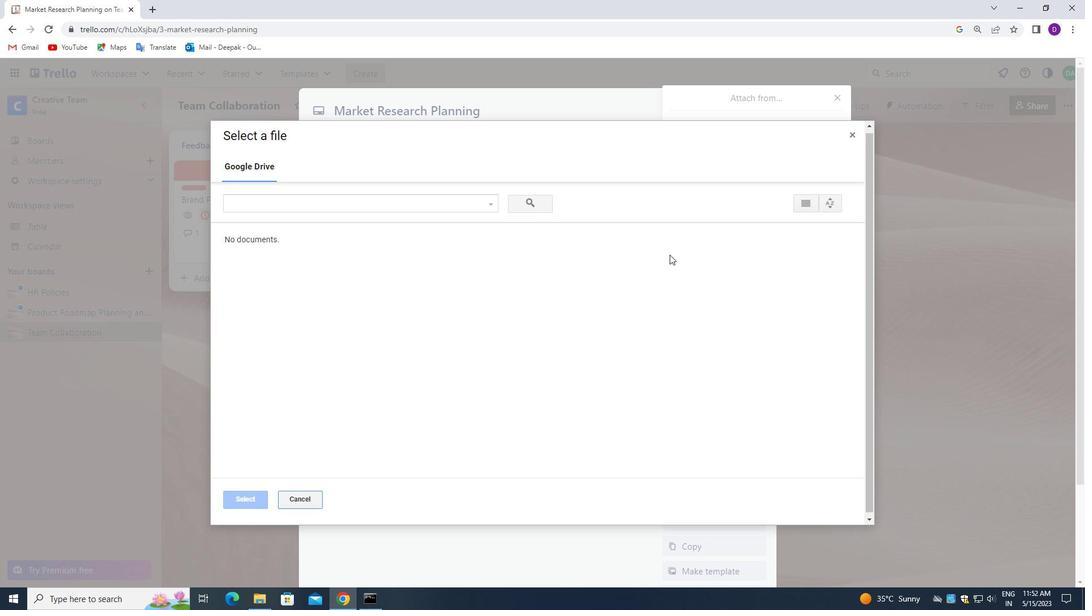 
Action: Mouse moved to (680, 254)
Screenshot: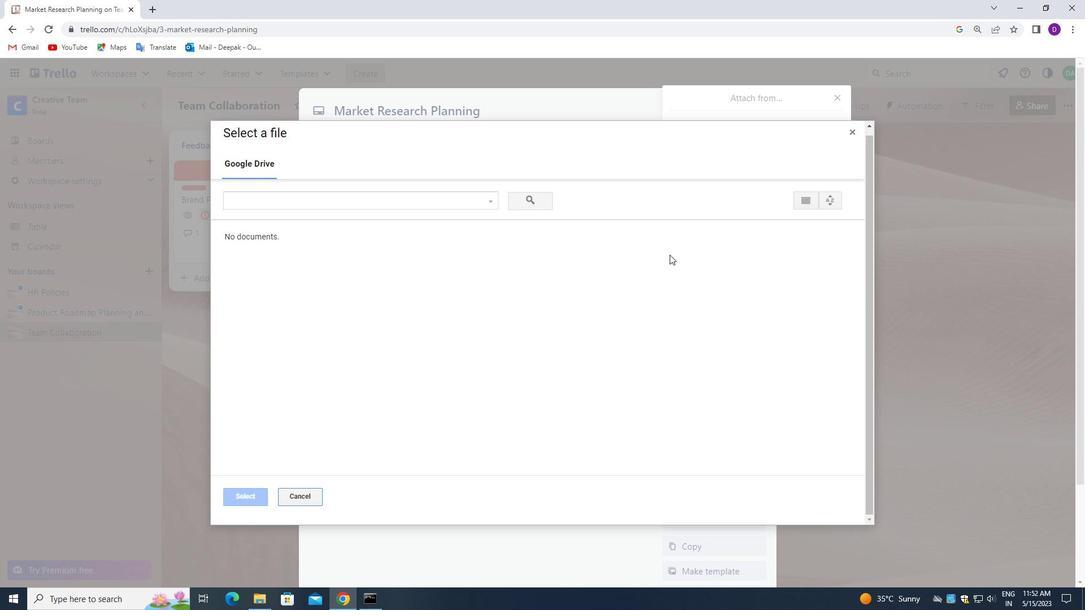 
Action: Mouse scrolled (680, 255) with delta (0, 0)
Screenshot: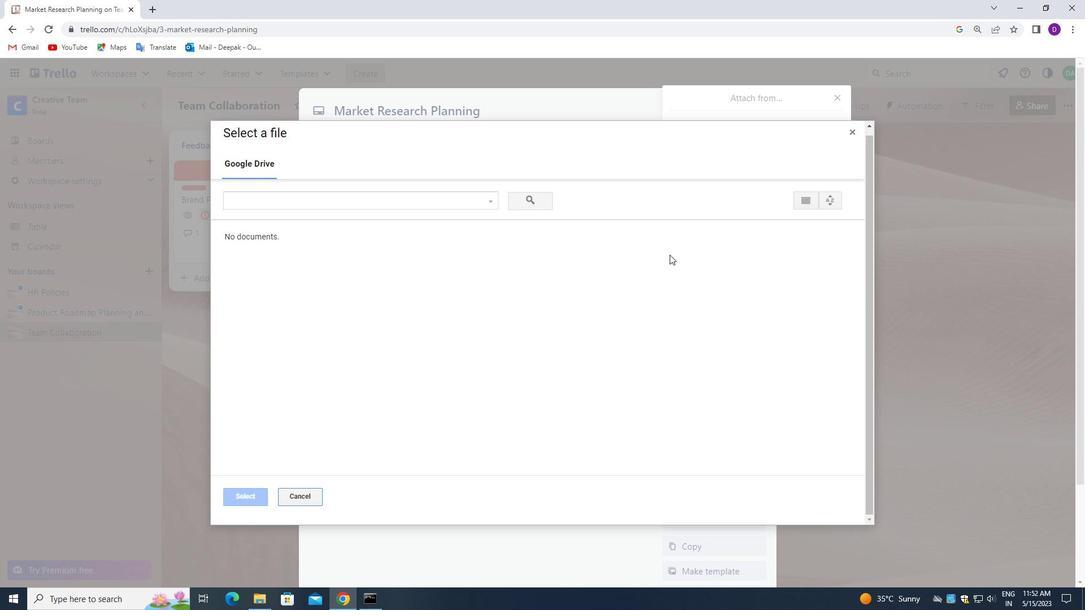 
Action: Mouse moved to (850, 136)
Screenshot: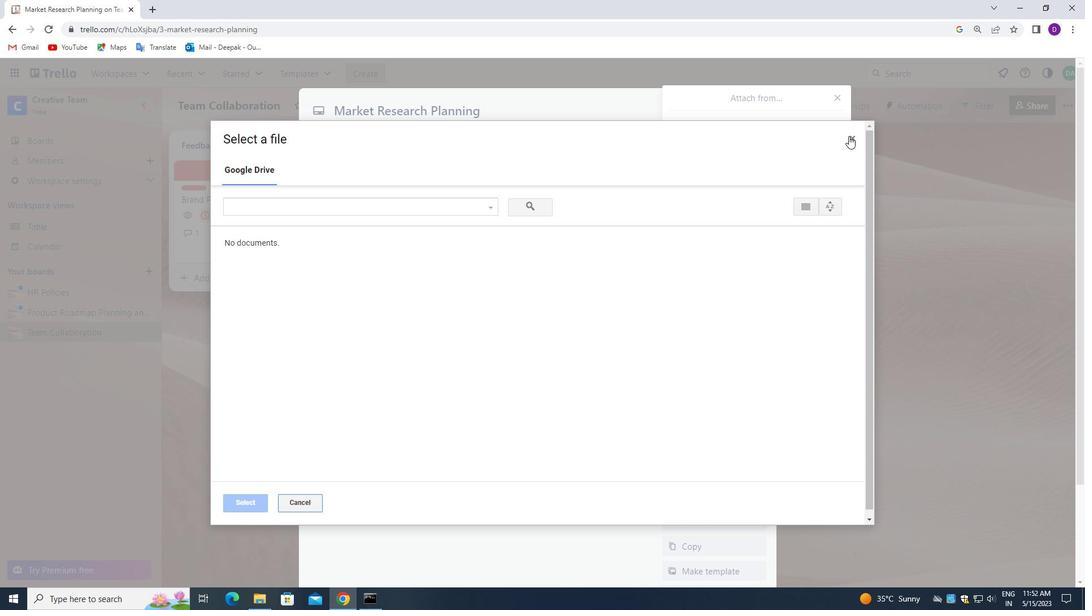 
Action: Mouse pressed left at (850, 136)
Screenshot: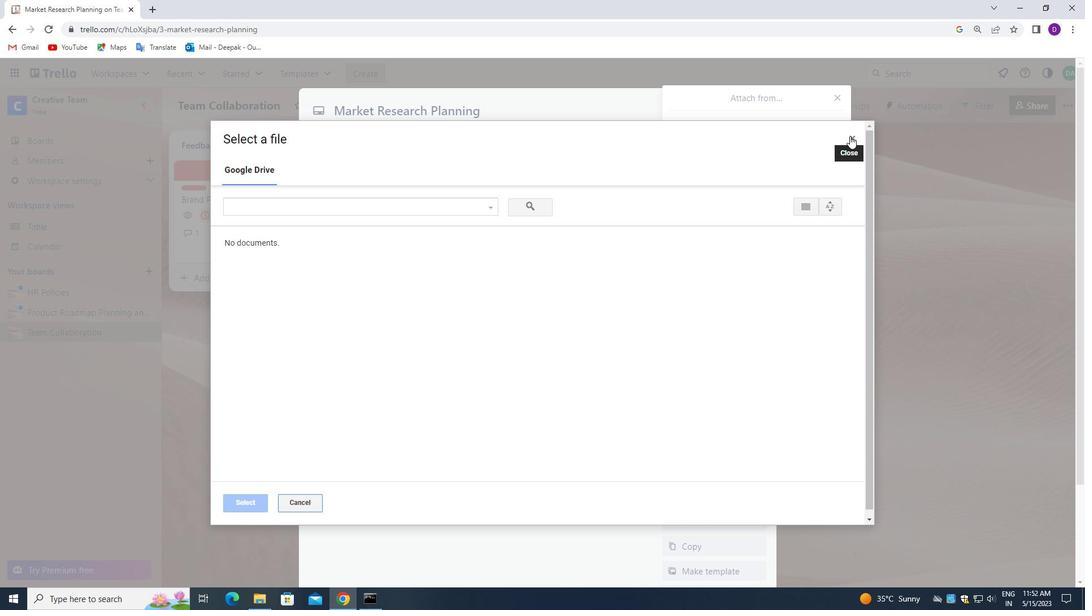 
Action: Mouse moved to (839, 93)
Screenshot: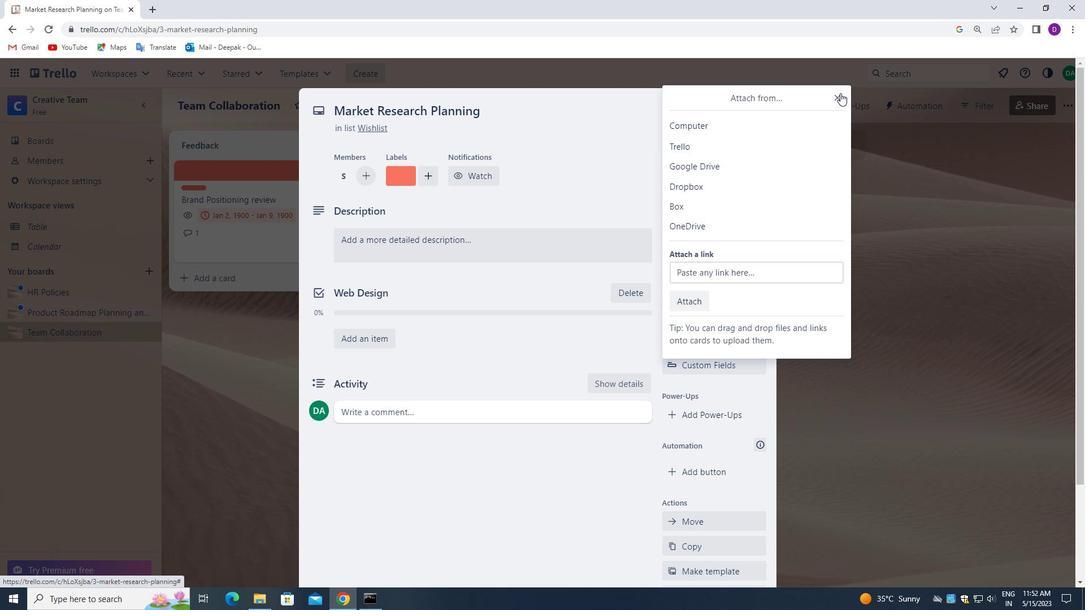 
Action: Mouse pressed left at (839, 93)
Screenshot: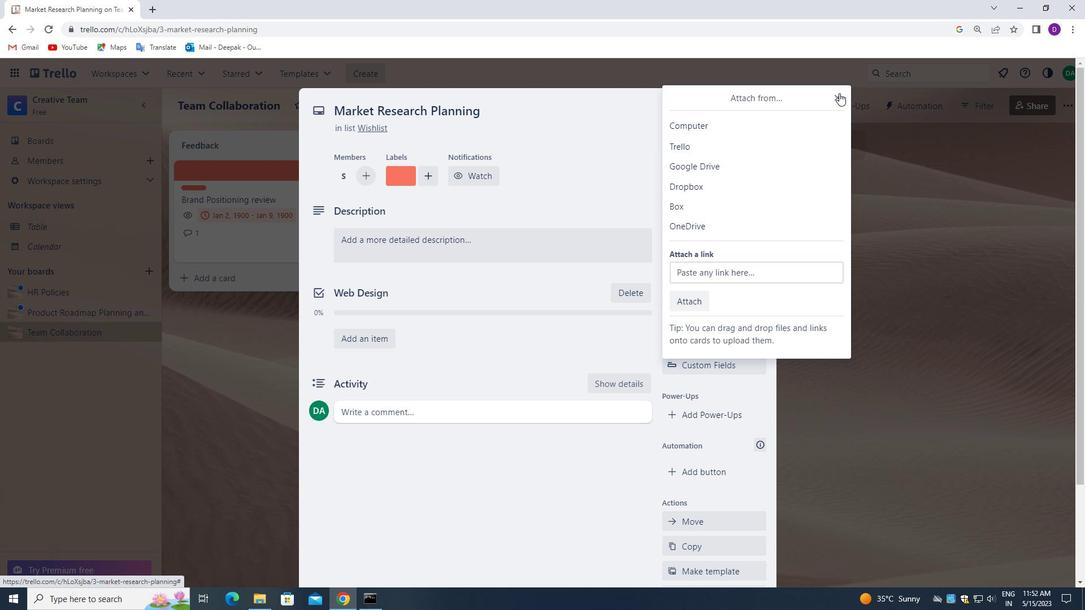 
Action: Mouse moved to (713, 335)
Screenshot: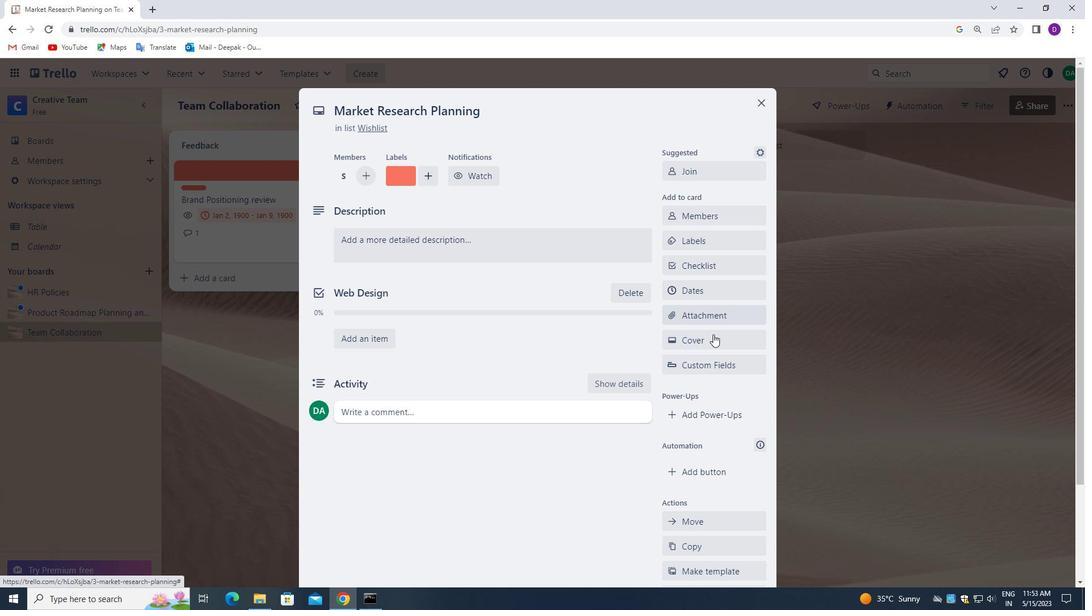 
Action: Mouse pressed left at (713, 335)
Screenshot: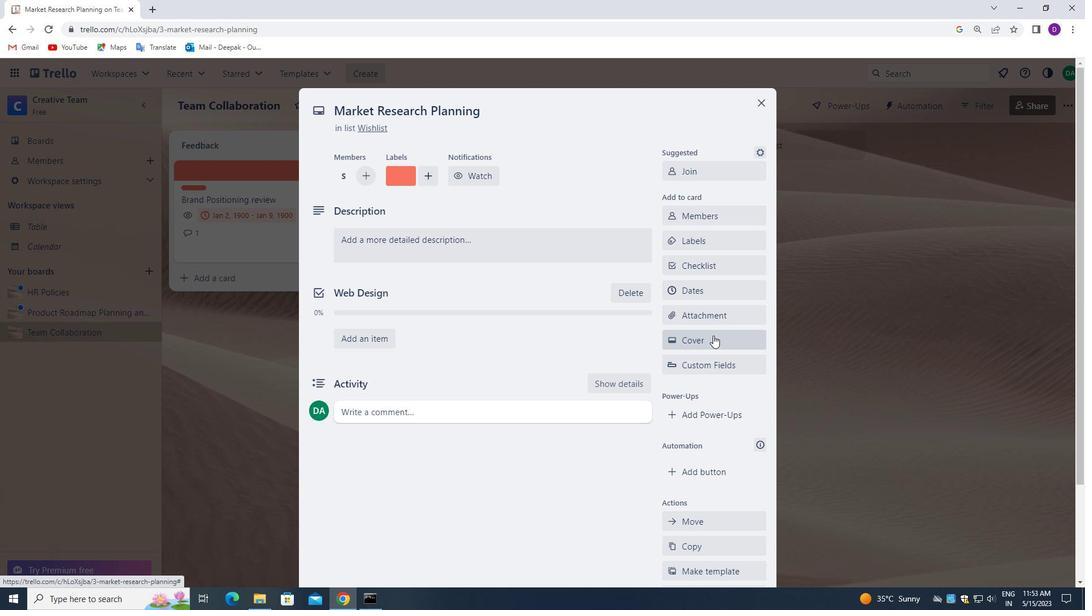 
Action: Mouse moved to (786, 338)
Screenshot: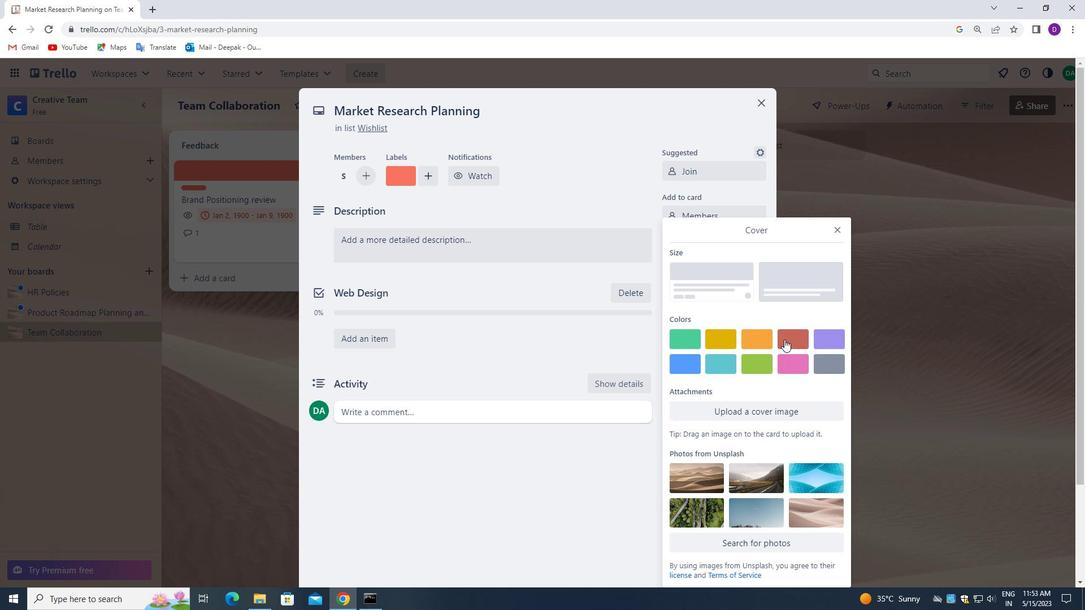 
Action: Mouse pressed left at (786, 338)
Screenshot: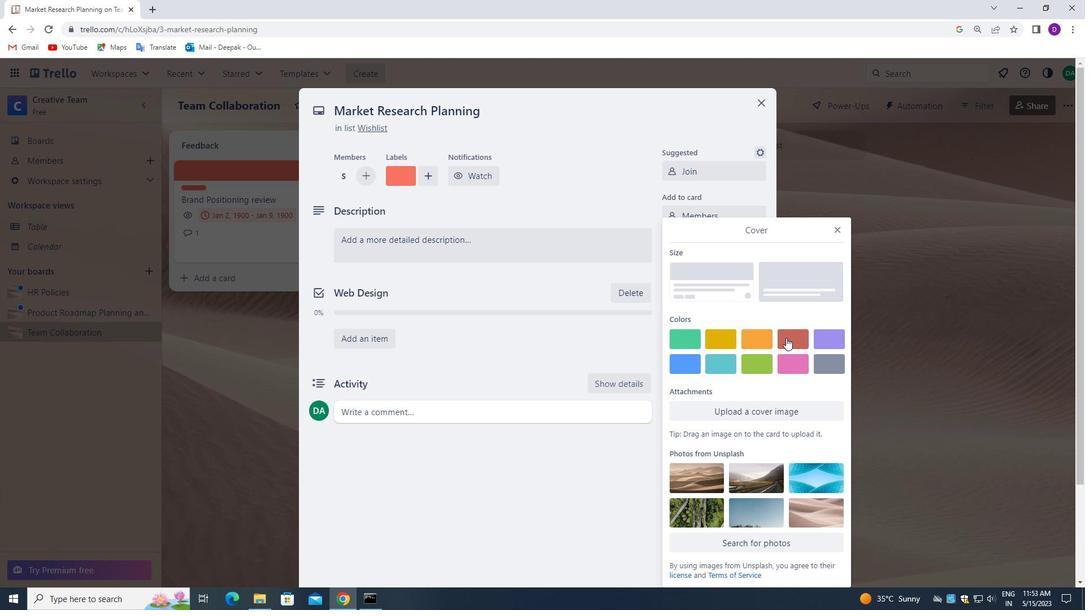 
Action: Mouse moved to (839, 205)
Screenshot: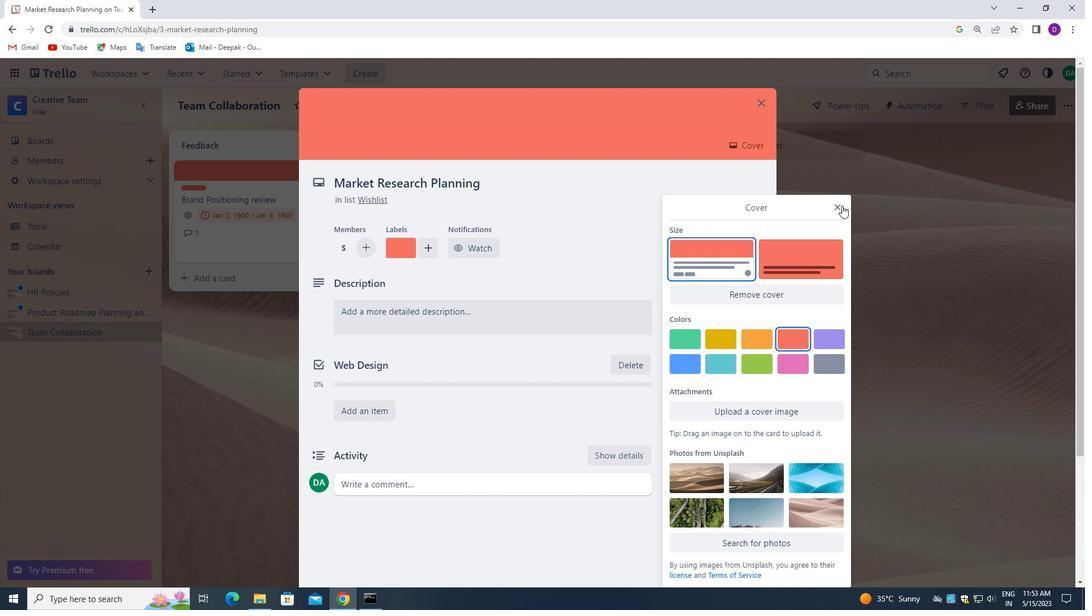 
Action: Mouse pressed left at (839, 205)
Screenshot: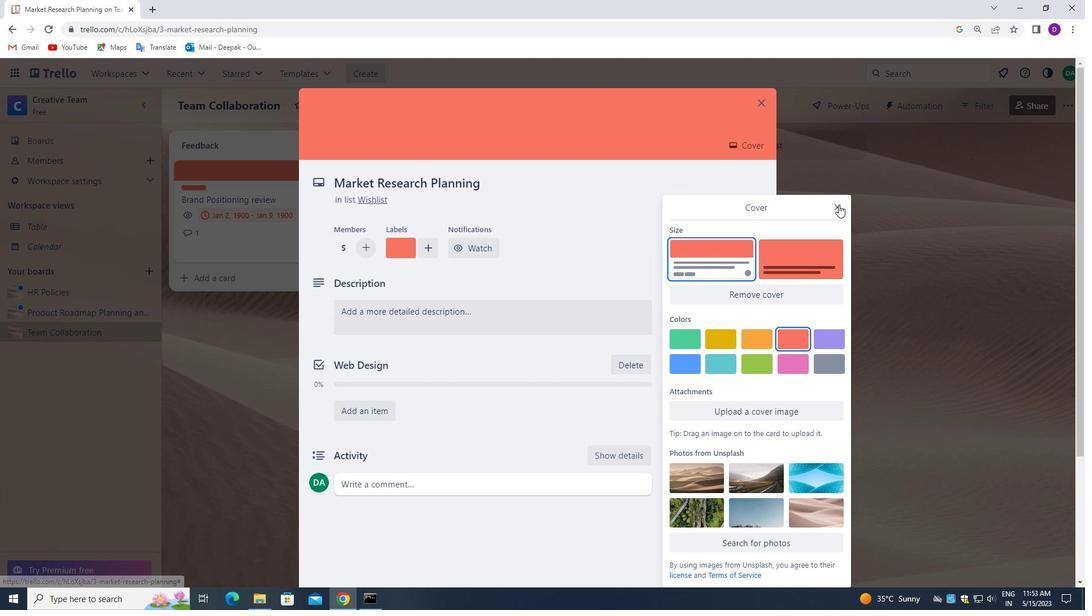 
Action: Mouse moved to (470, 313)
Screenshot: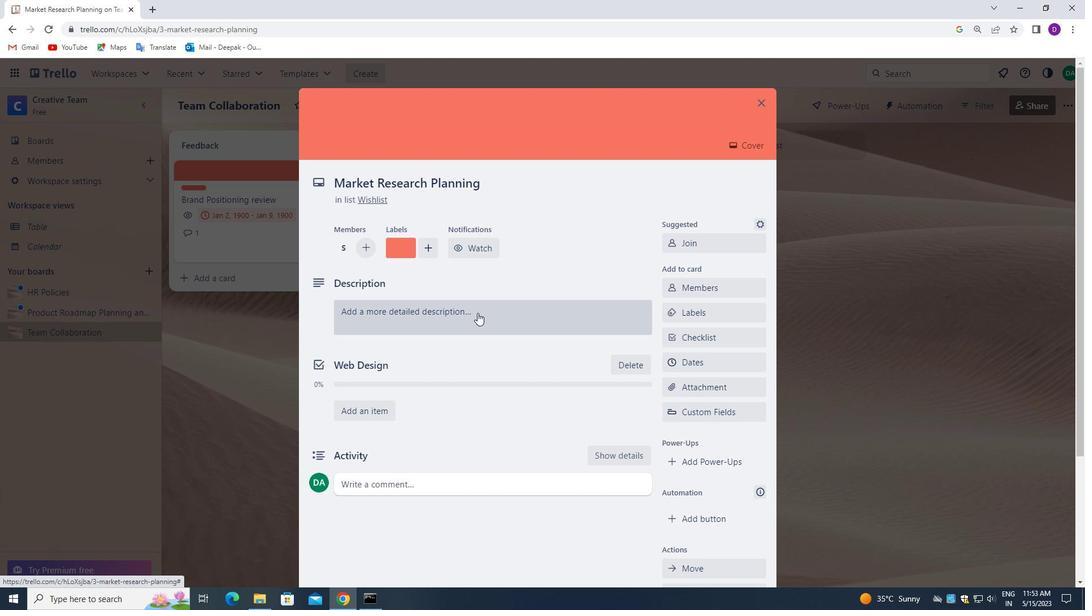 
Action: Mouse pressed left at (470, 313)
Screenshot: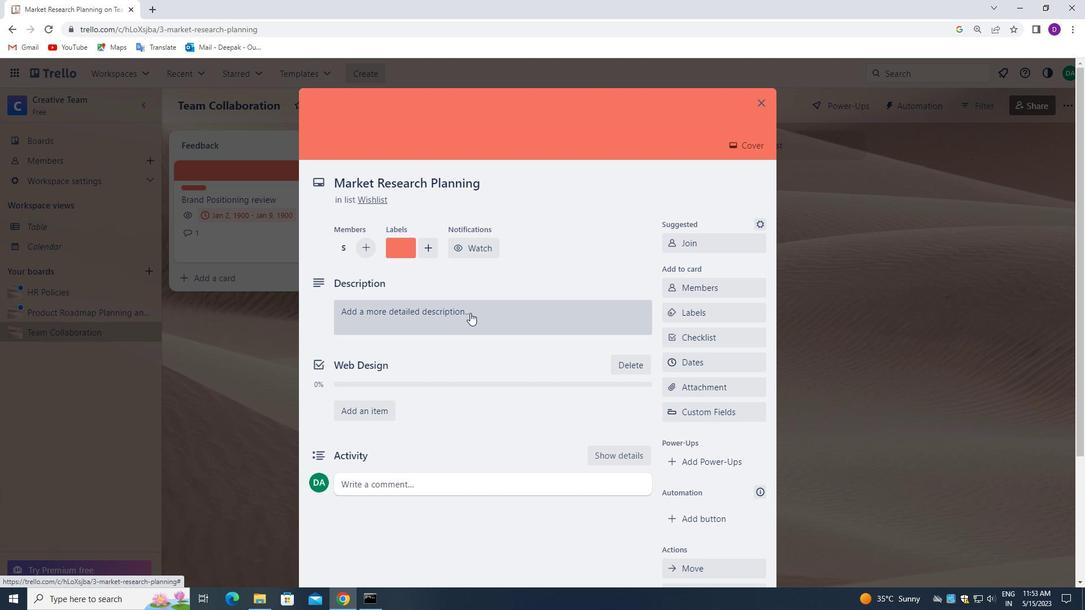 
Action: Mouse moved to (235, 338)
Screenshot: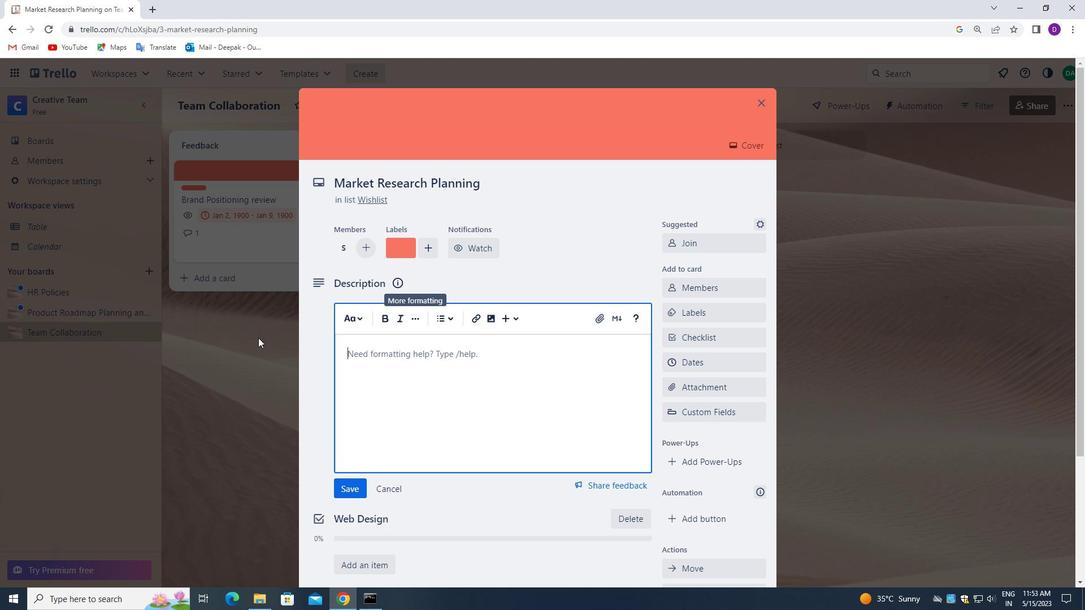 
Action: Key pressed <Key.shift_r>DEVELOP<Key.space>AND<Key.space>LAUNCH<Key.space>NEW<Key.space>CUSTOMER<Key.space>LOYALTY<Key.space>PROGRAM<Key.space>FOE<Key.space><Key.backspace><Key.backspace>R<Key.space>SOCIAL<Key.space>MEDUA<Key.backspace><Key.backspace>IA<Key.space>ENGAGEMENT<Key.space><Key.backspace>.
Screenshot: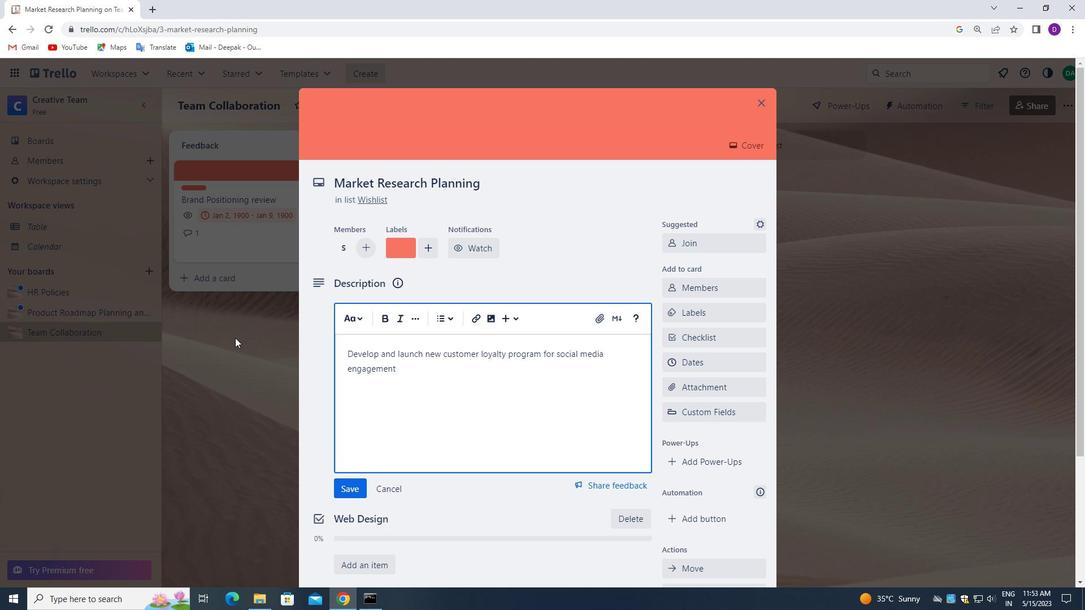 
Action: Mouse moved to (354, 490)
Screenshot: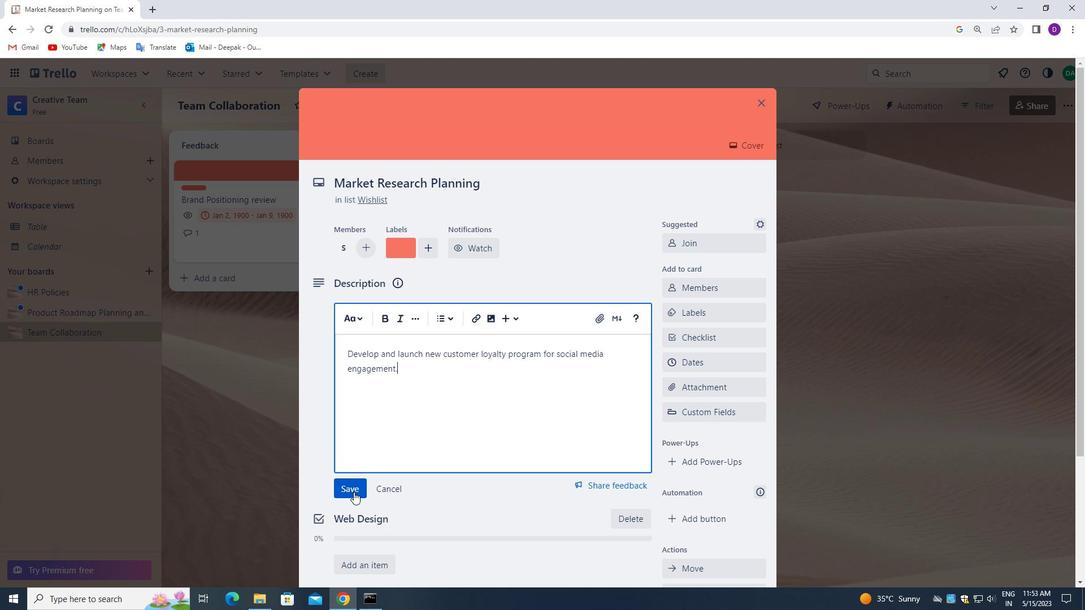 
Action: Mouse pressed left at (354, 490)
Screenshot: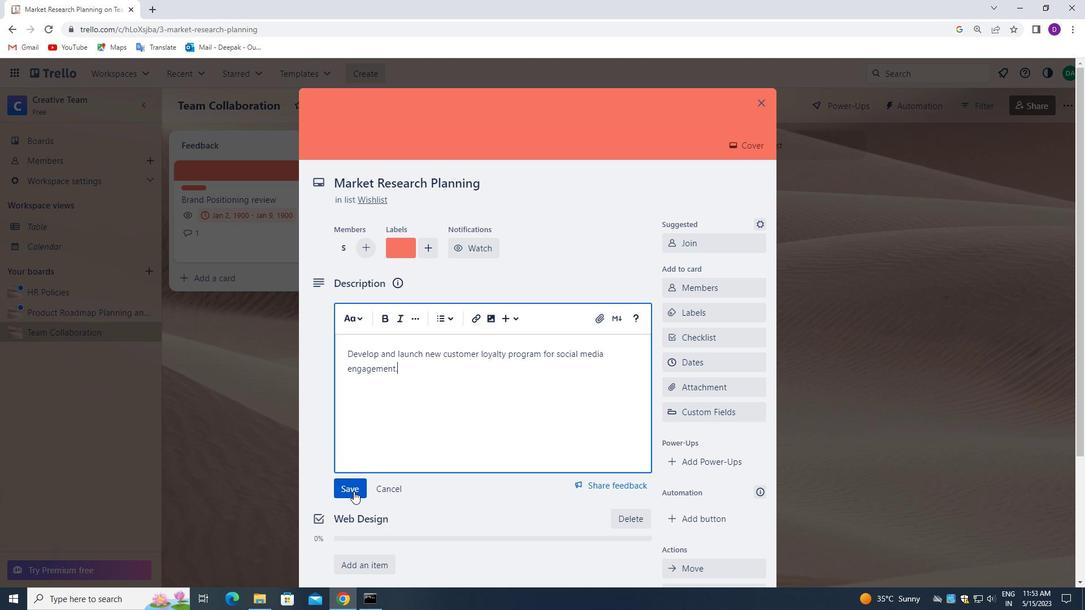 
Action: Mouse moved to (407, 430)
Screenshot: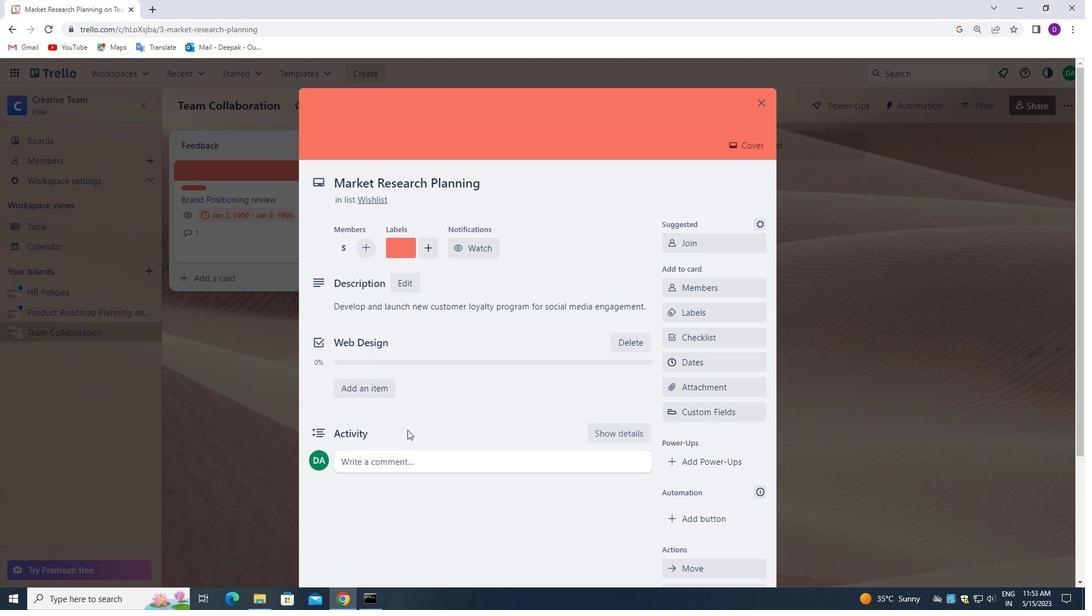 
Action: Mouse scrolled (407, 429) with delta (0, 0)
Screenshot: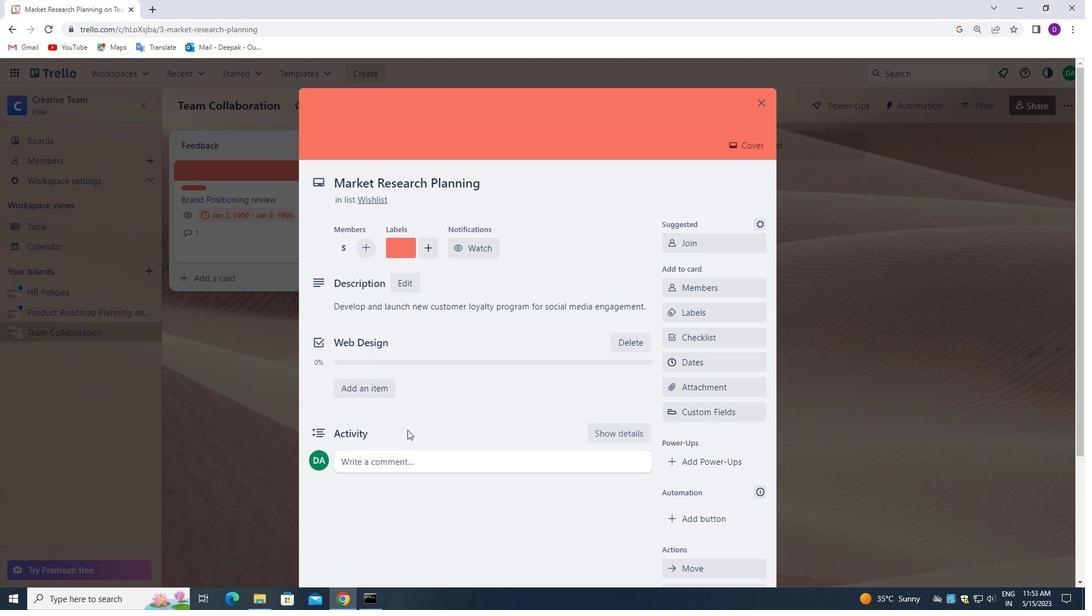 
Action: Mouse moved to (408, 429)
Screenshot: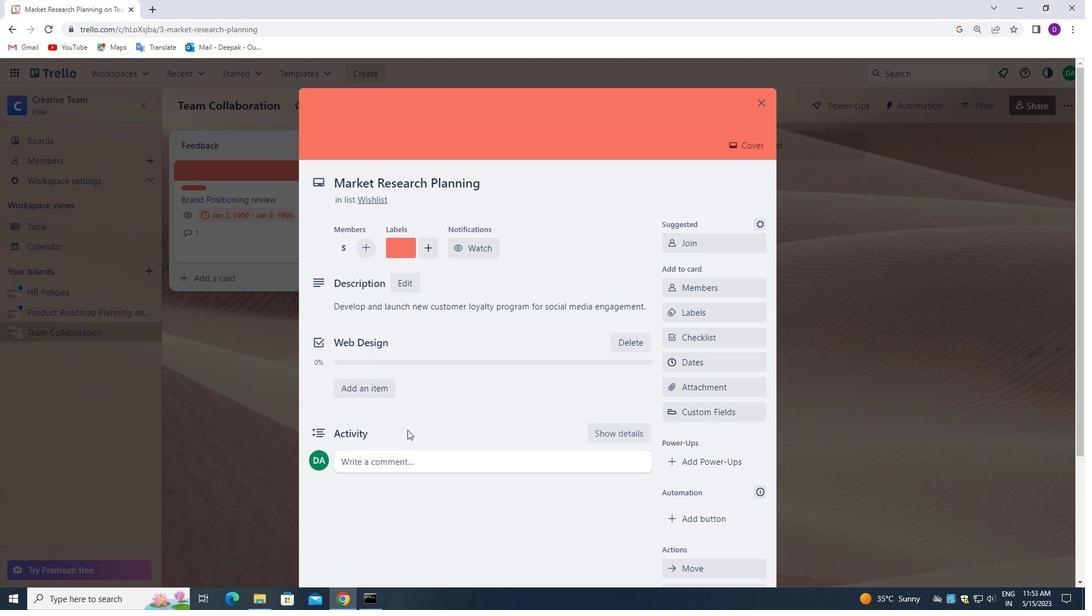 
Action: Mouse scrolled (408, 429) with delta (0, 0)
Screenshot: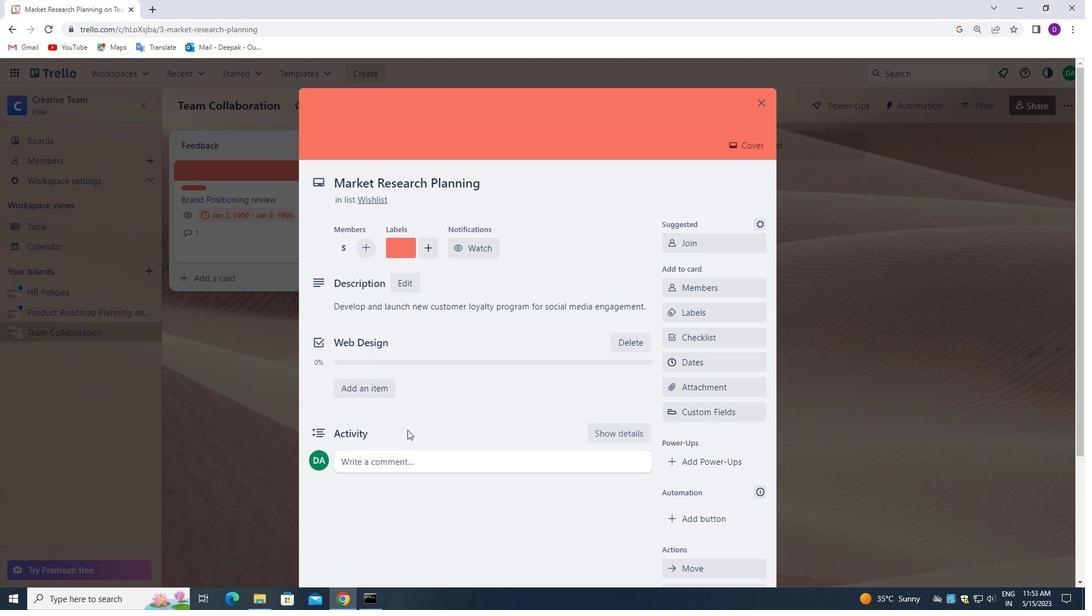 
Action: Mouse moved to (427, 347)
Screenshot: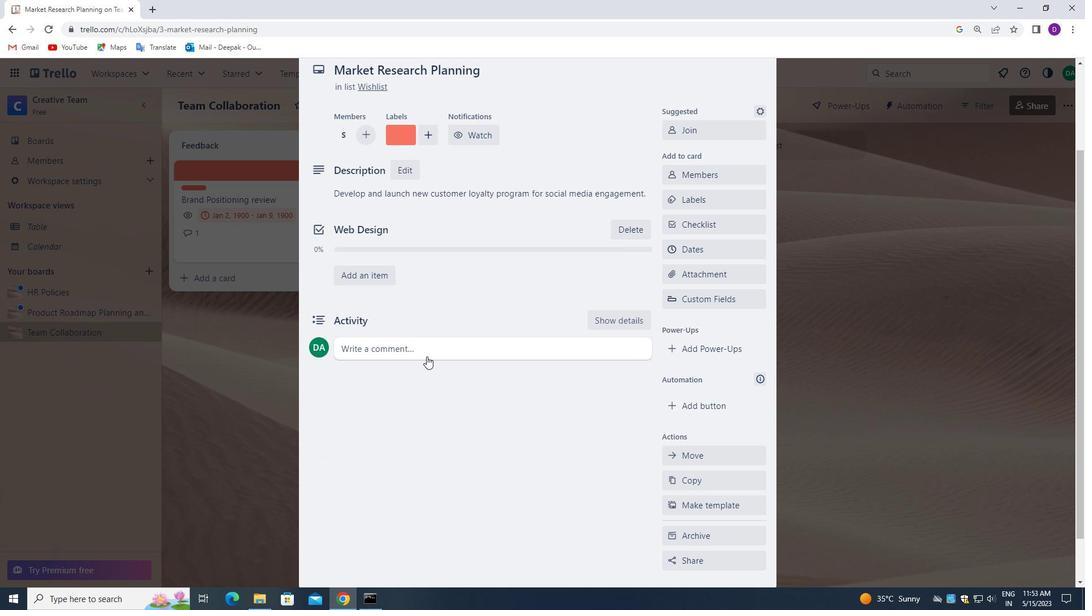
Action: Mouse pressed left at (427, 347)
Screenshot: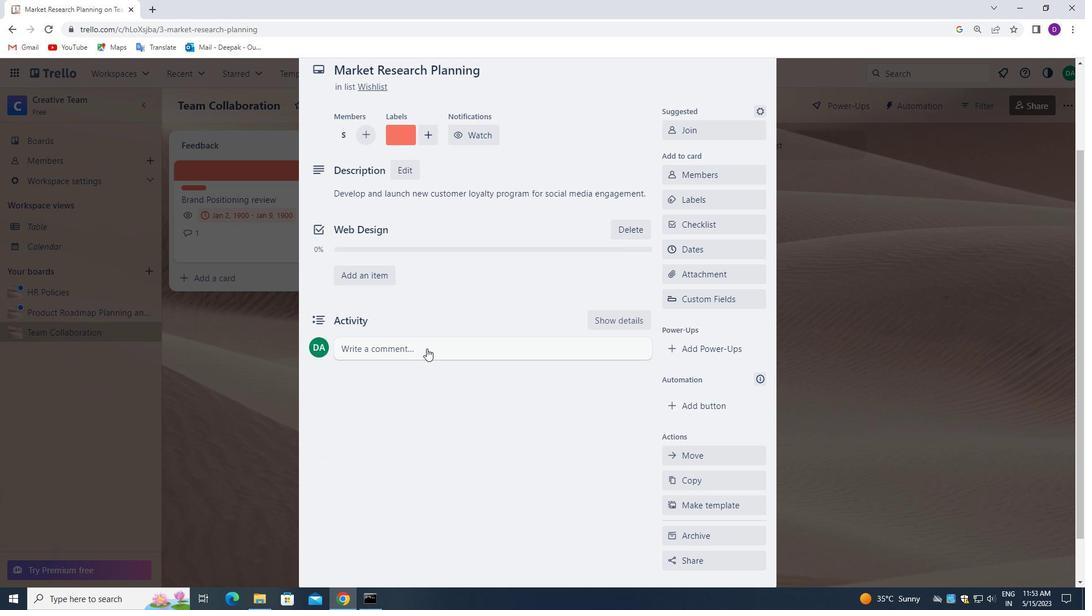 
Action: Mouse moved to (395, 386)
Screenshot: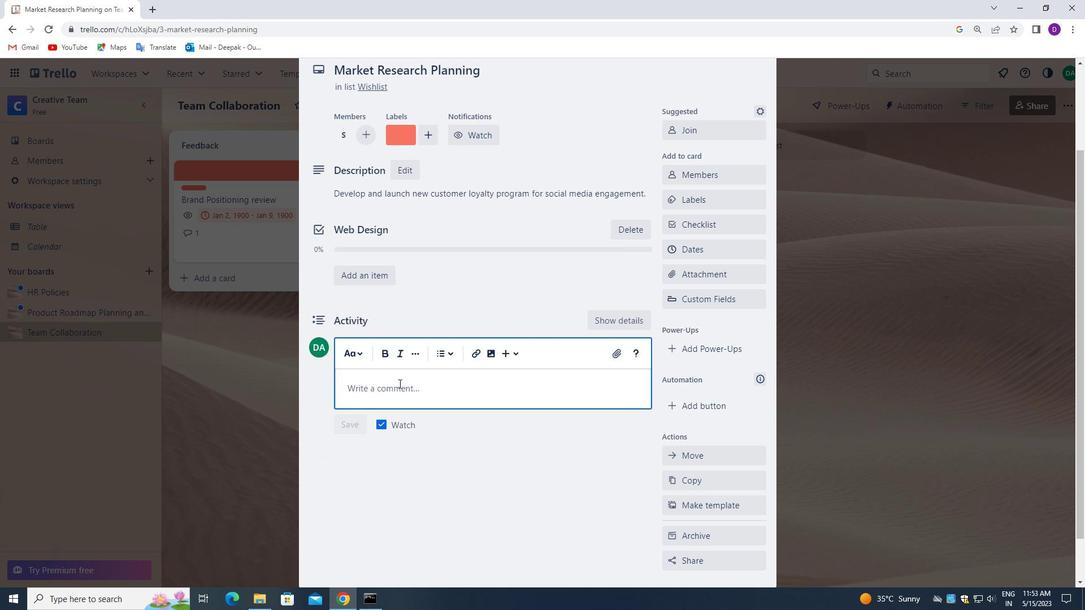 
Action: Mouse pressed left at (395, 386)
Screenshot: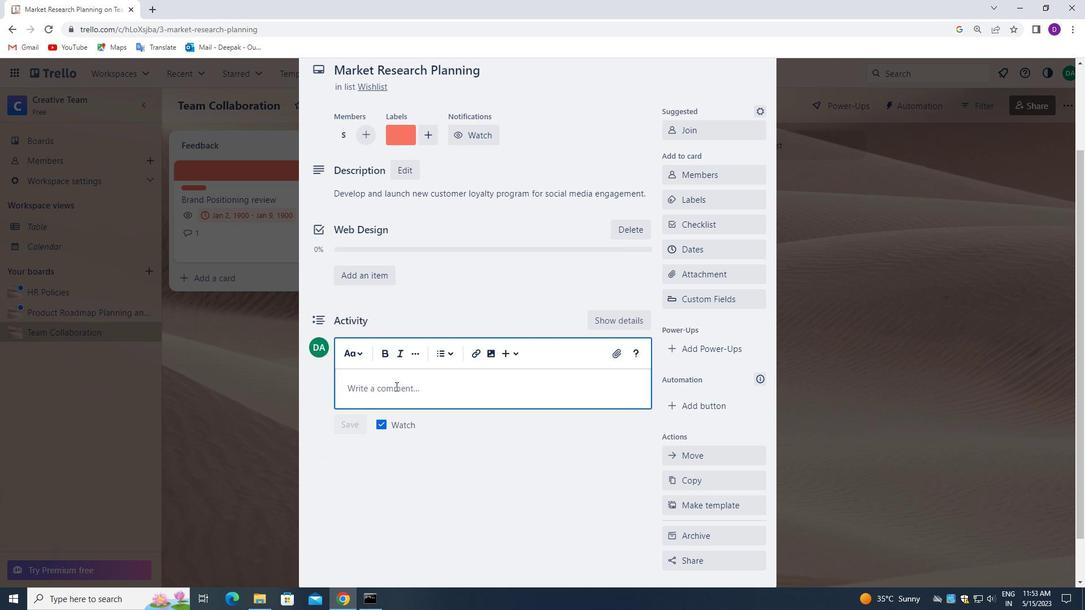 
Action: Mouse moved to (223, 406)
Screenshot: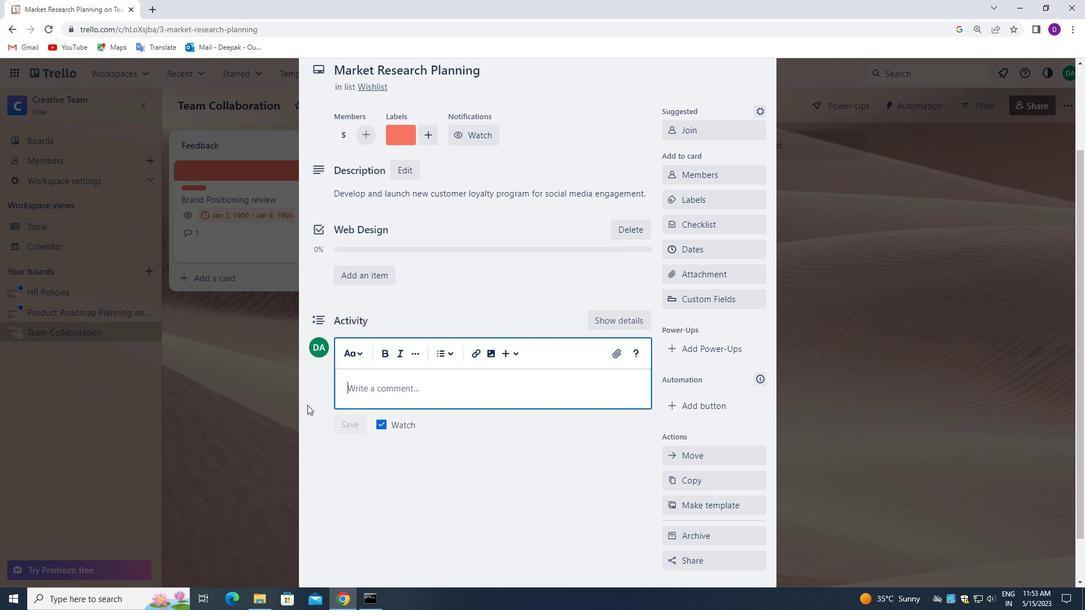
Action: Key pressed <Key.shift_r>THIS<Key.space>TAD<Key.backspace>SK<Key.space>PRESENTS<Key.space>AN<Key.space>OPPORTUNIY<Key.space><Key.backspace><Key.backspace>TY<Key.space>TO<Key.space>SHOWCASE<Key.space>OUT<Key.space><Key.backspace><Key.backspace>R<Key.space>LEADERSHIP<Key.space>AND<Key.space>PROJECT<Key.space>MANAGEMENT<Key.space>SKILLS,<Key.space>ENSURING<Key.space>THAT<Key.space>IT<Key.space>IS<Key.space>COMPLEED<Key.space><Key.backspace><Key.backspace><Key.backspace>TED<Key.space>ON<Key.space>TIME<Key.space>AND<Key.space>WITHIS<Key.space>B<Key.backspace><Key.backspace><Key.backspace><Key.backspace>IN<Key.space>BUDGET.
Screenshot: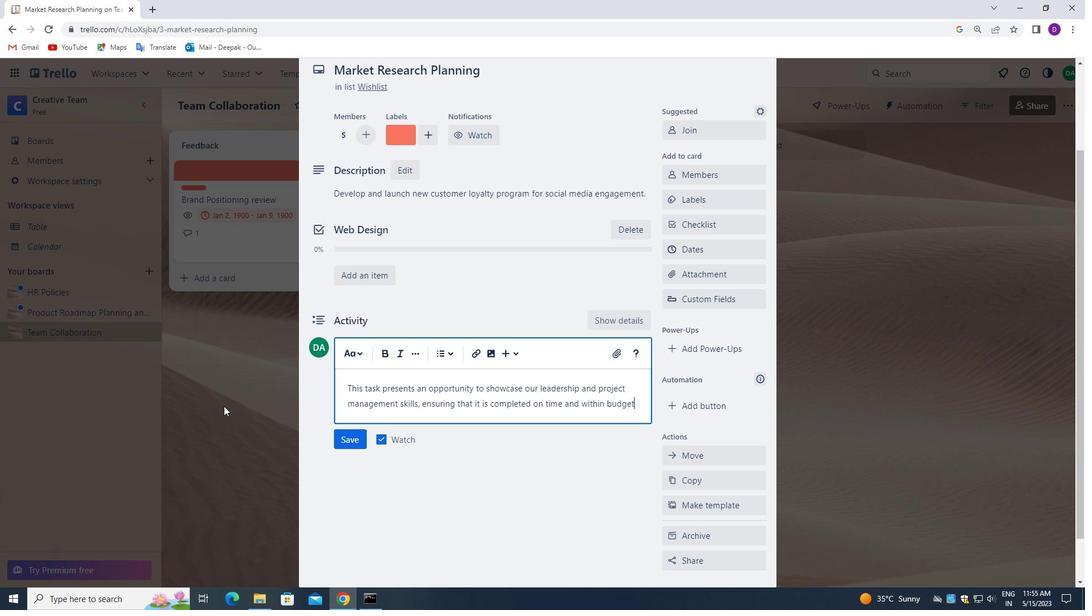 
Action: Mouse moved to (346, 437)
Screenshot: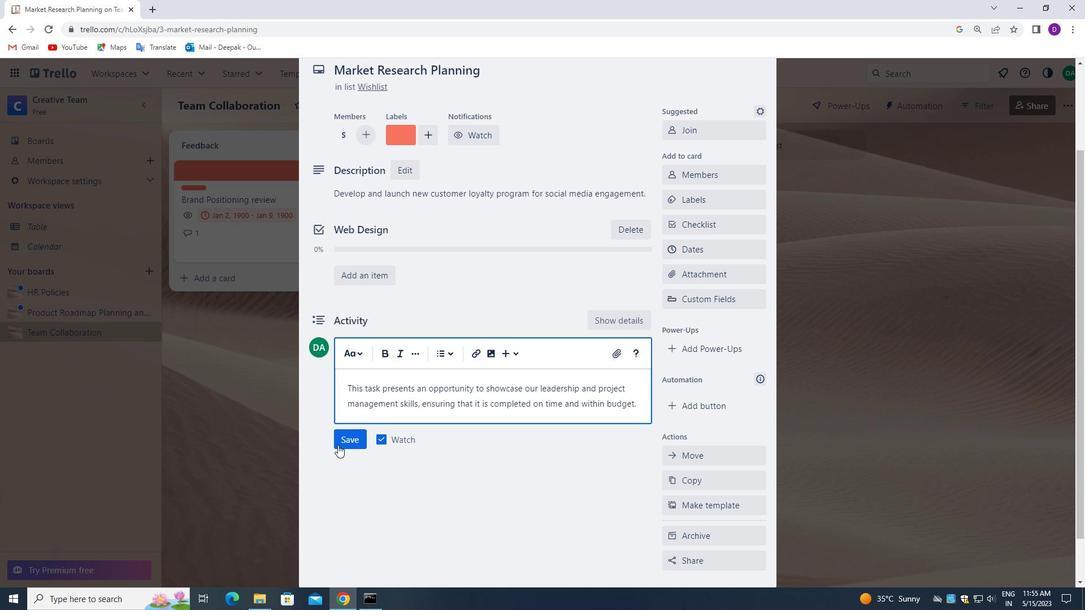 
Action: Mouse pressed left at (346, 437)
Screenshot: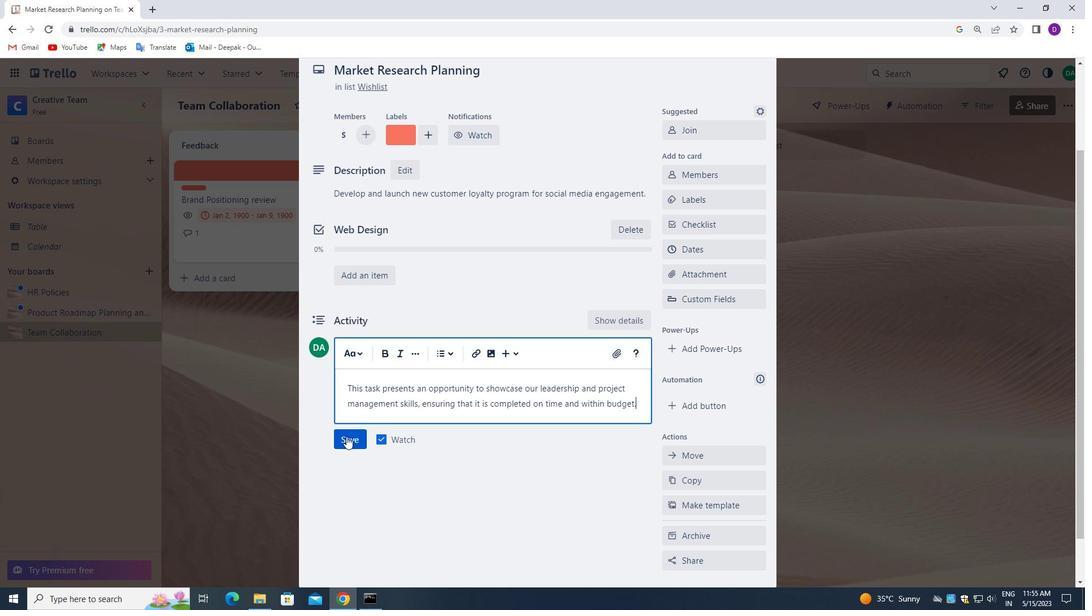 
Action: Mouse moved to (705, 248)
Screenshot: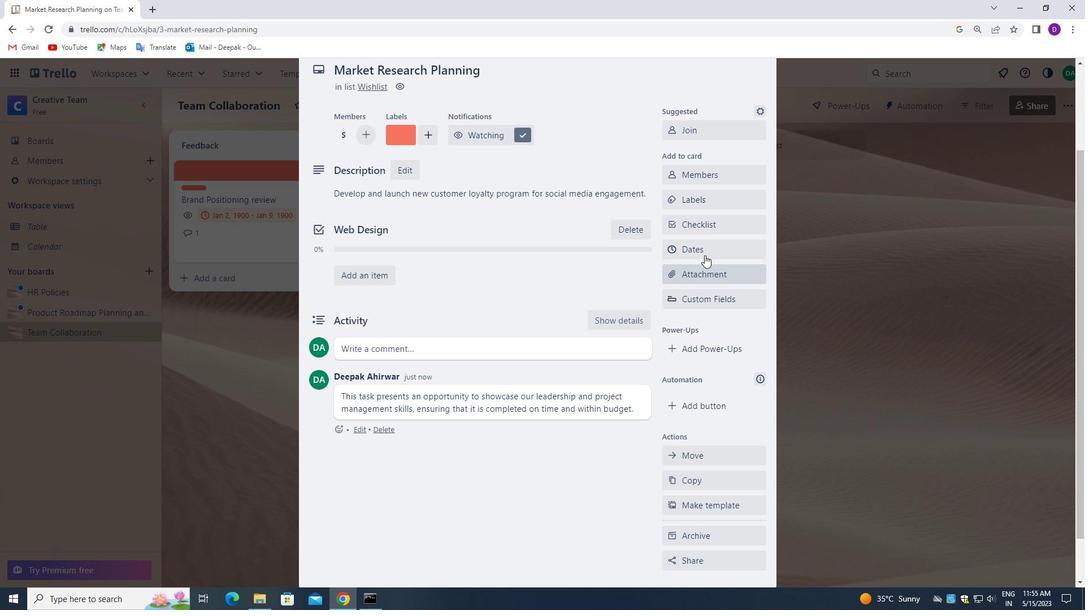 
Action: Mouse pressed left at (705, 248)
Screenshot: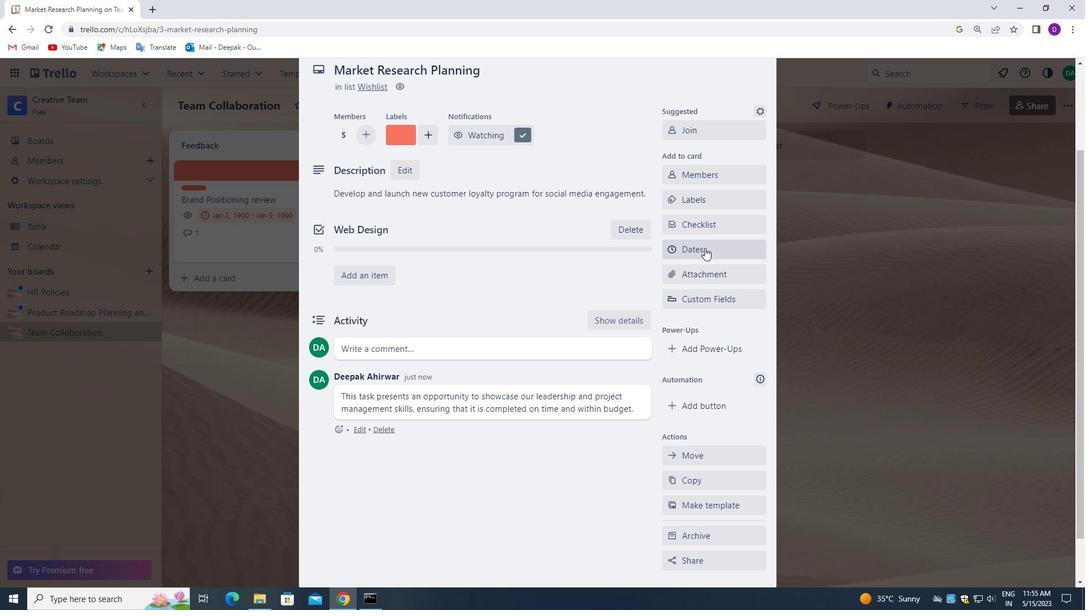 
Action: Mouse moved to (673, 332)
Screenshot: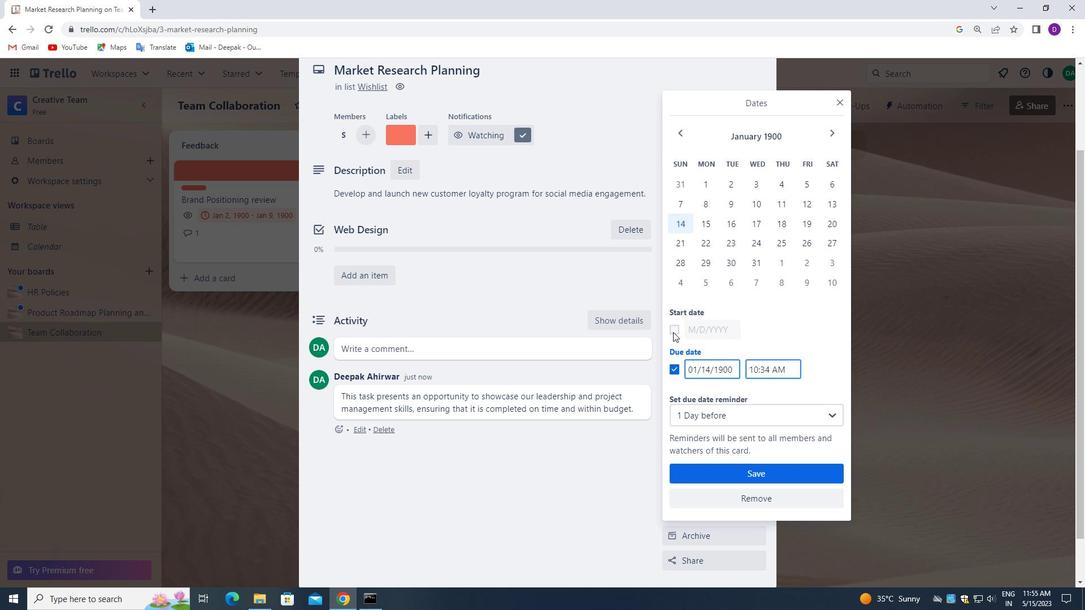 
Action: Mouse pressed left at (673, 332)
Screenshot: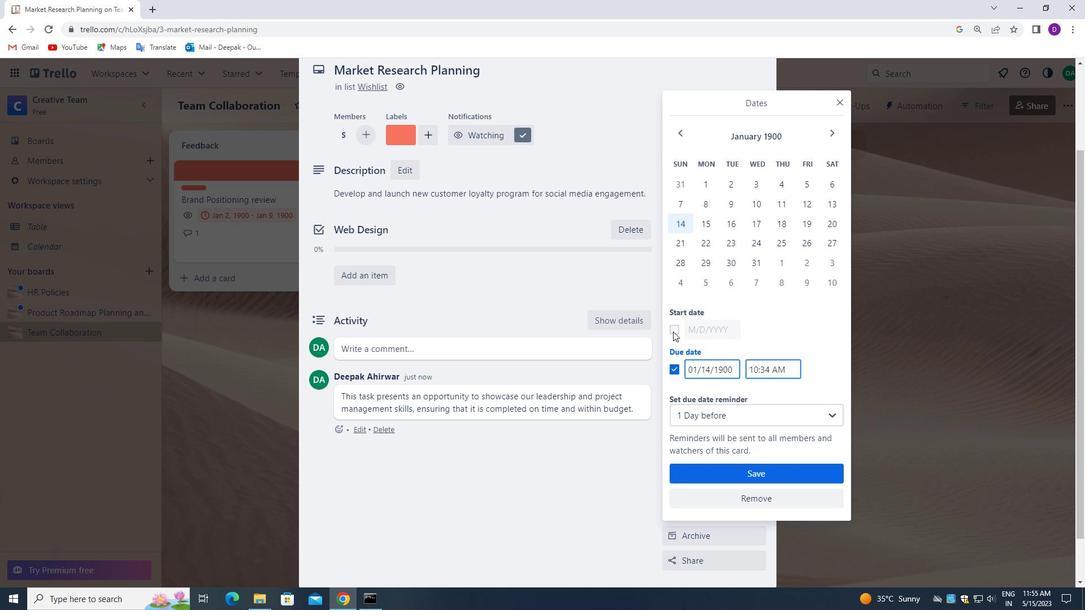 
Action: Mouse moved to (733, 330)
Screenshot: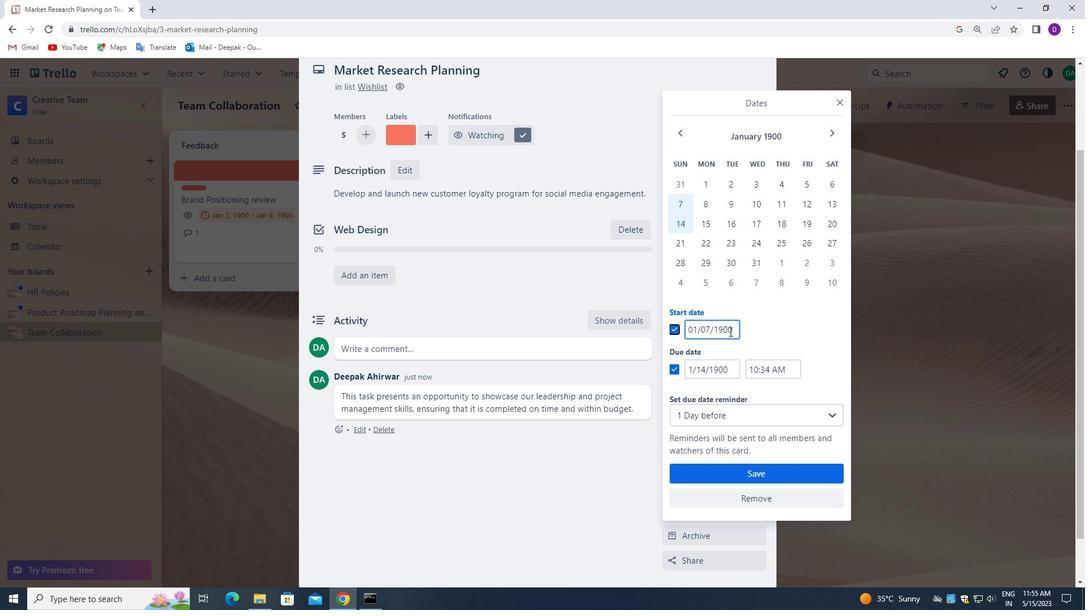 
Action: Mouse pressed left at (733, 330)
Screenshot: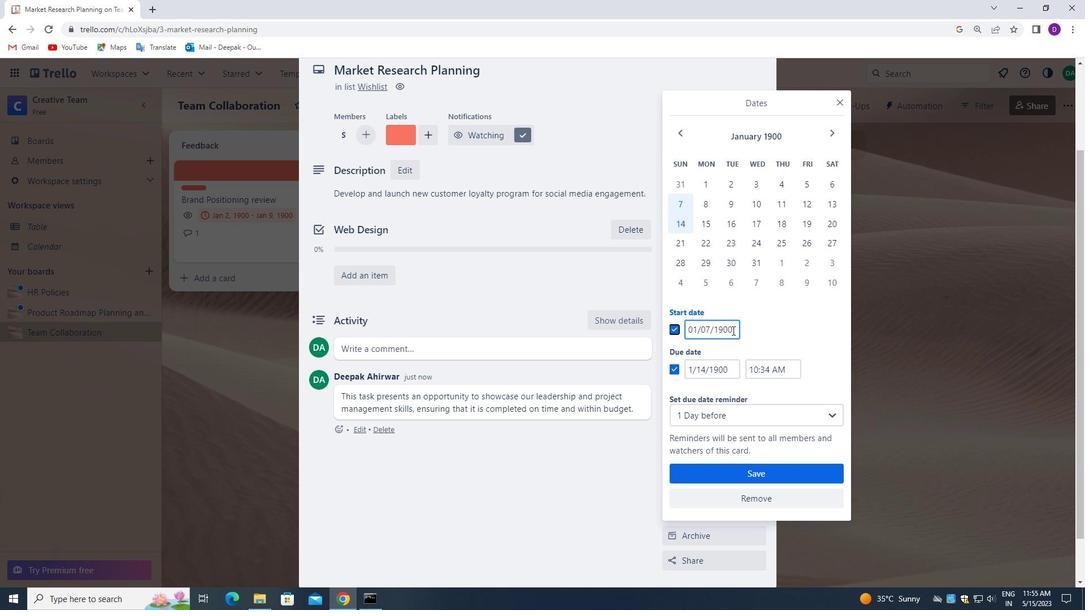 
Action: Mouse pressed left at (733, 330)
Screenshot: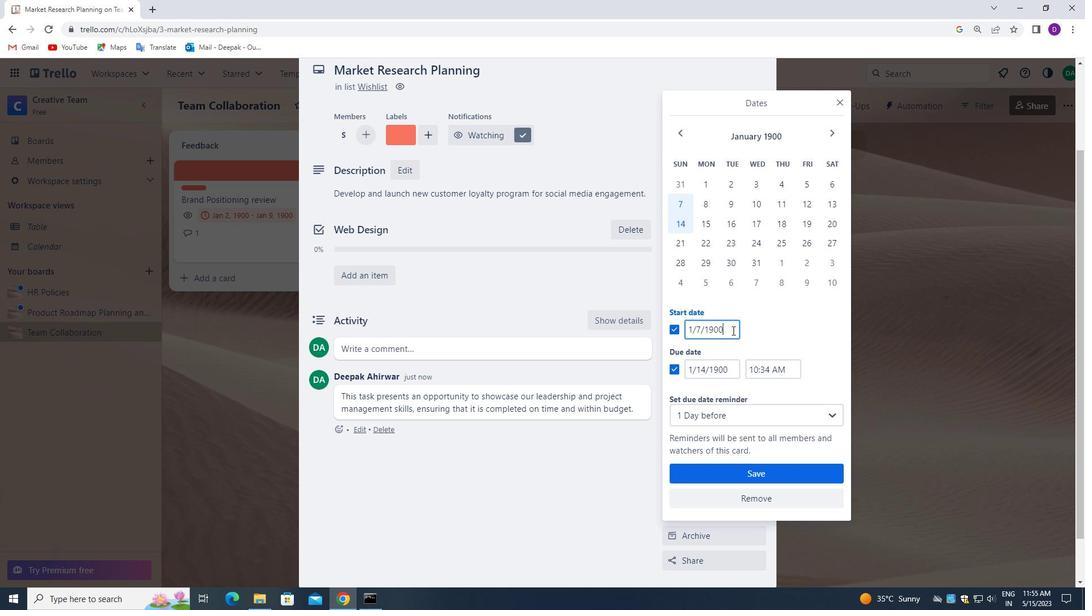 
Action: Mouse pressed left at (733, 330)
Screenshot: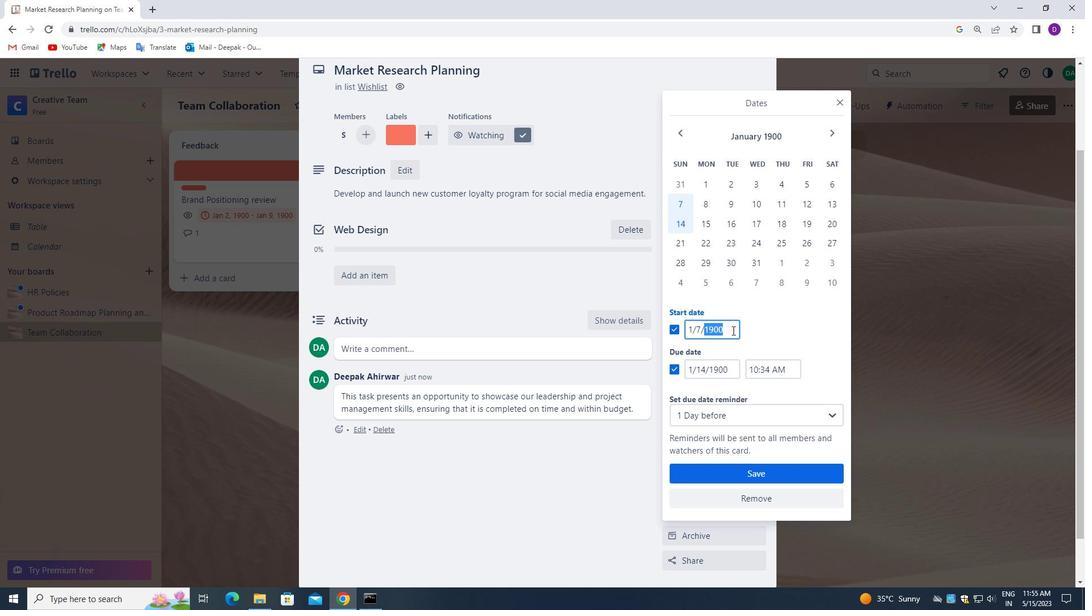 
Action: Mouse moved to (735, 326)
Screenshot: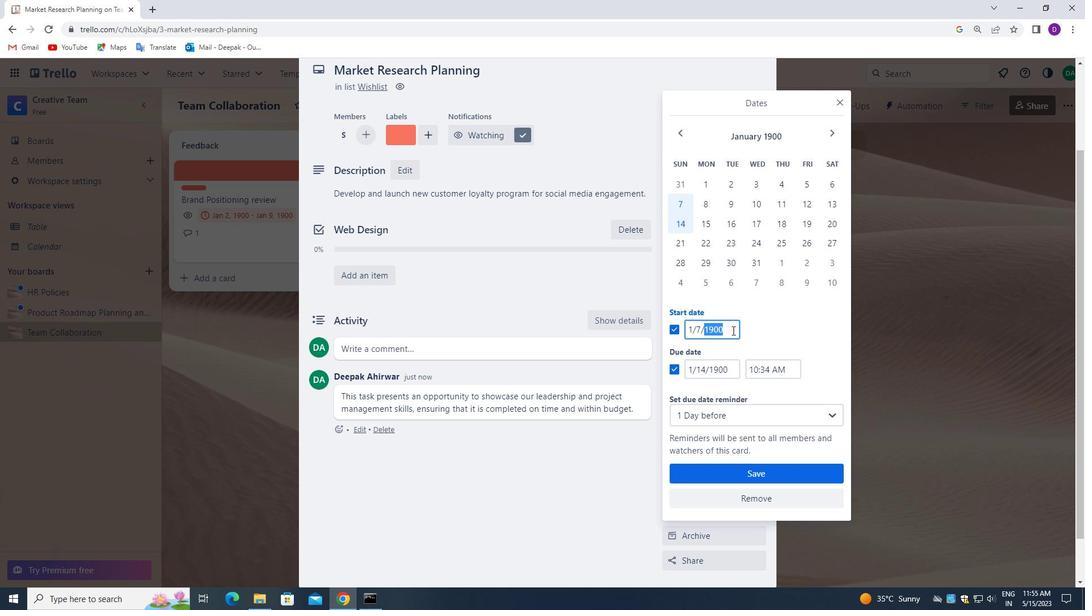 
Action: Key pressed <Key.backspace>01/08/1900
Screenshot: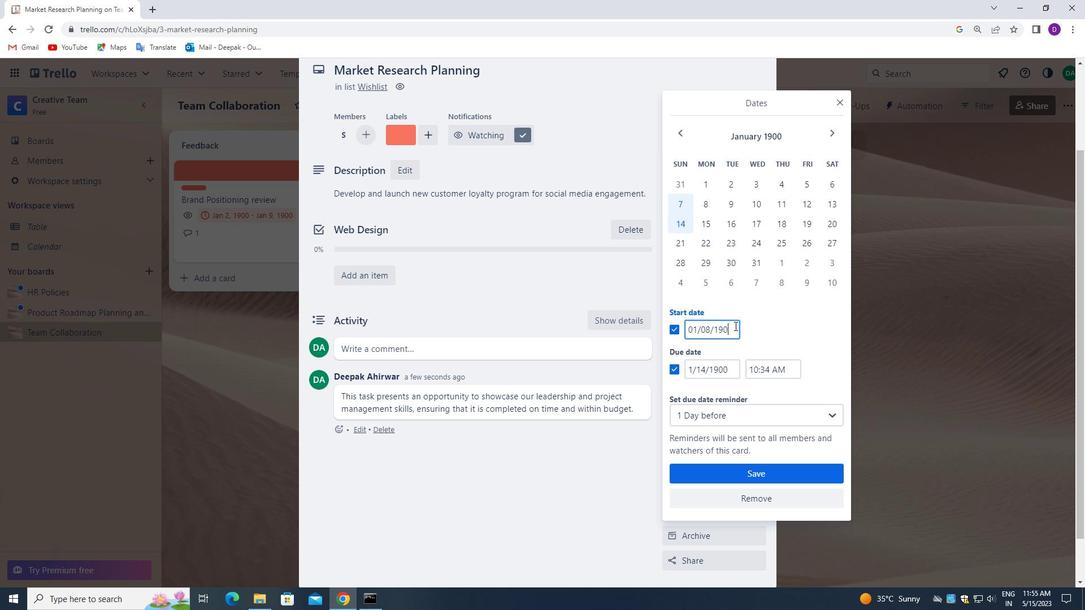 
Action: Mouse moved to (733, 365)
Screenshot: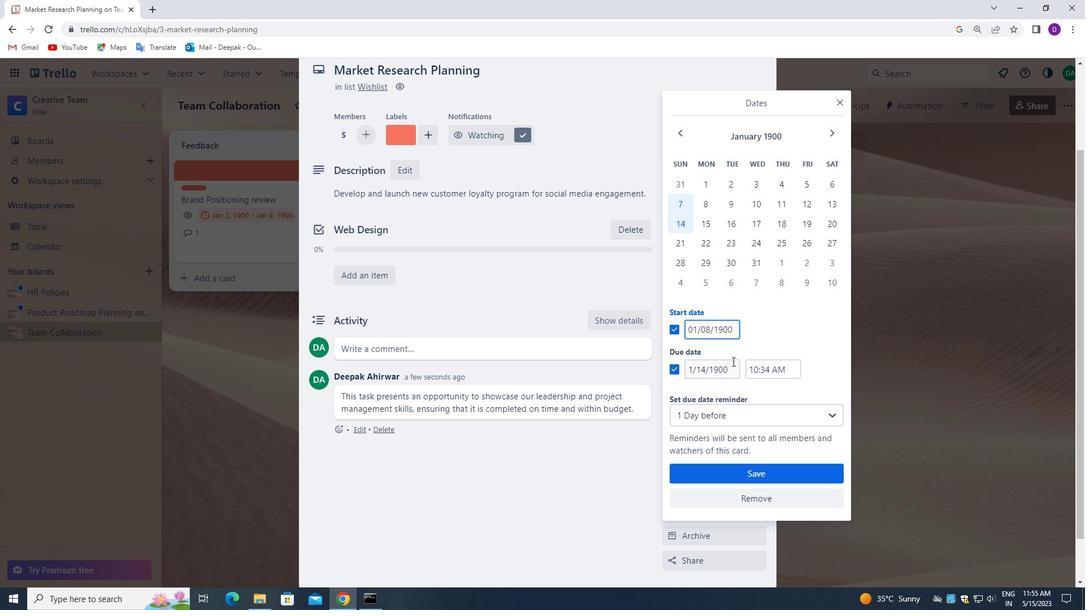 
Action: Mouse pressed left at (733, 365)
Screenshot: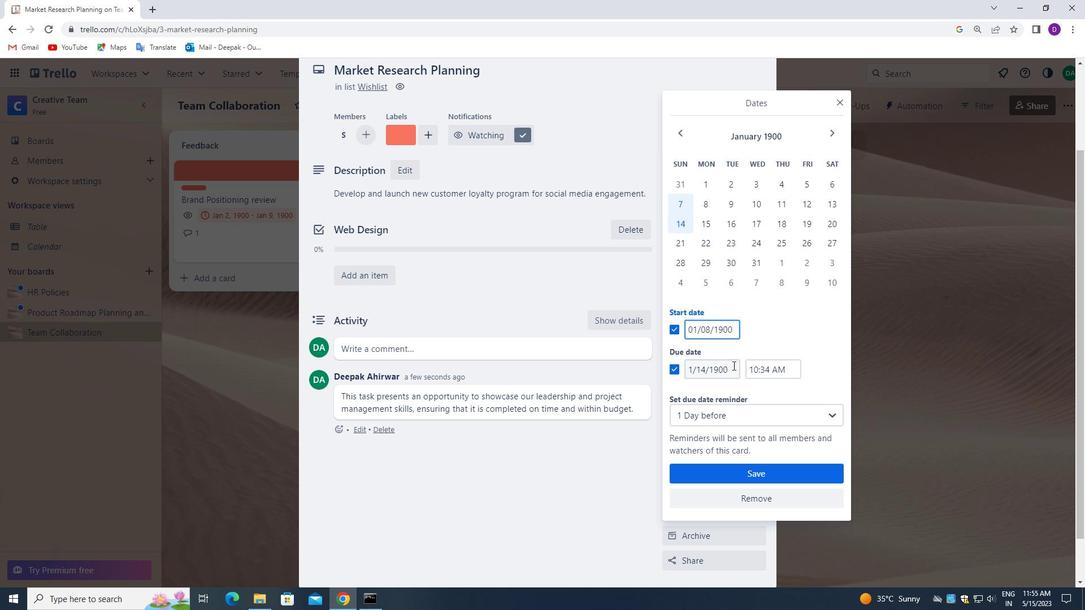 
Action: Mouse pressed left at (733, 365)
Screenshot: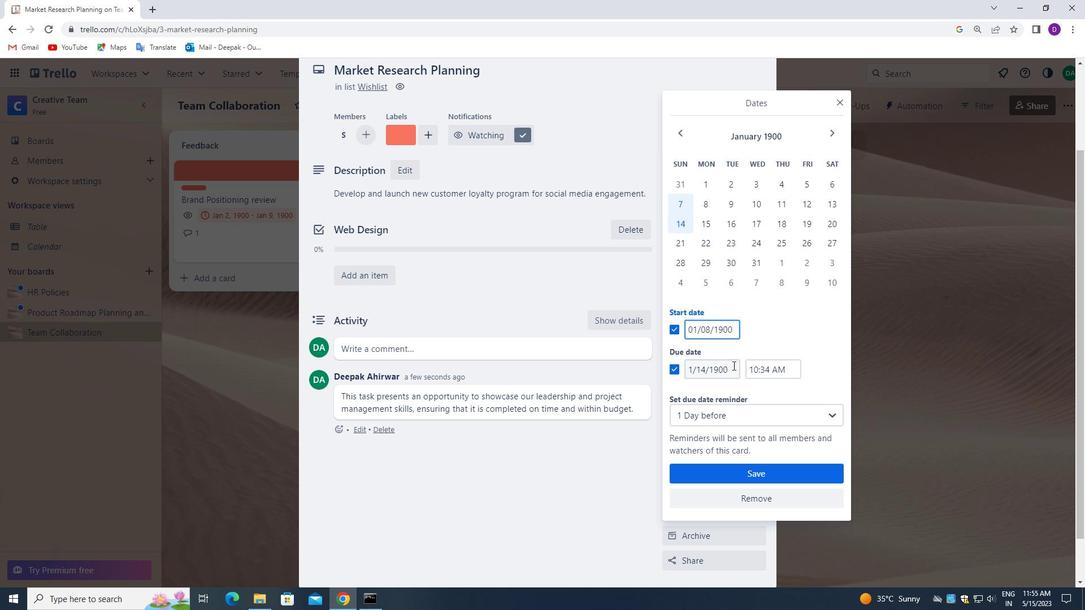 
Action: Mouse pressed left at (733, 365)
Screenshot: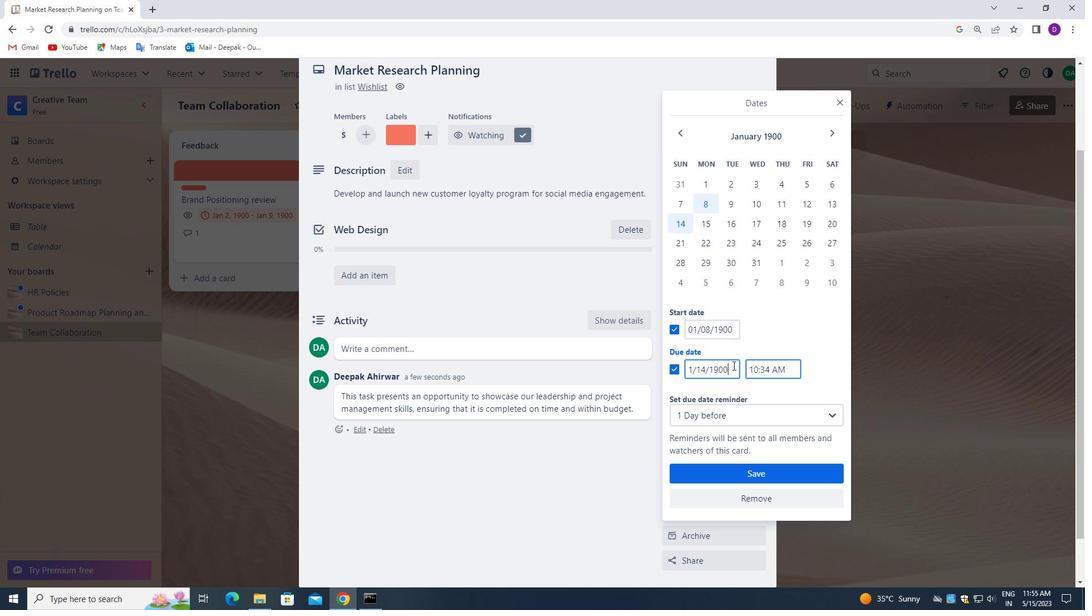 
Action: Key pressed 01/15/1900
Screenshot: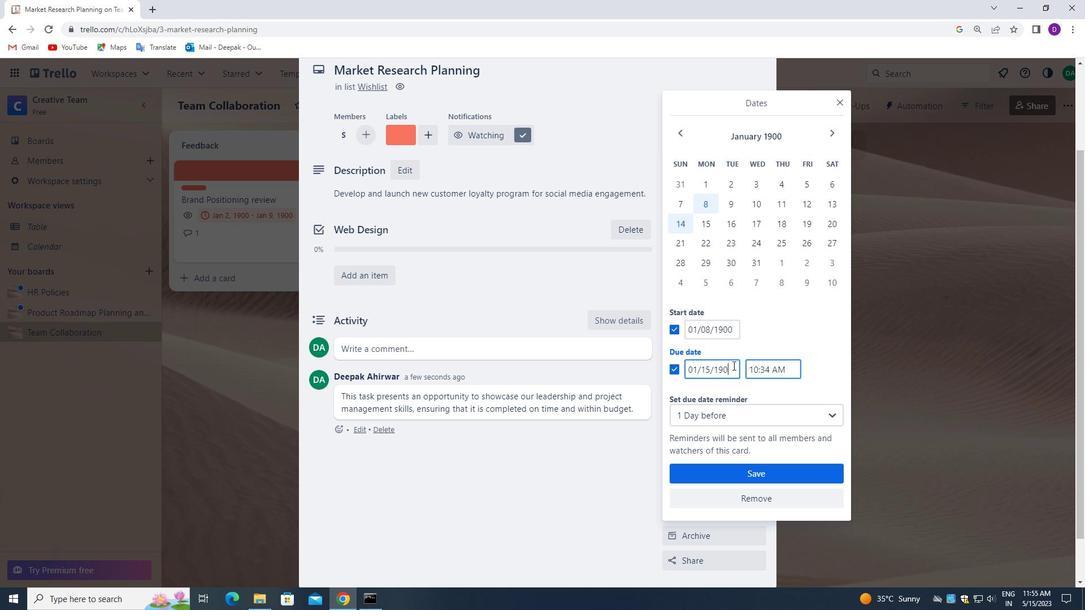 
Action: Mouse moved to (736, 471)
Screenshot: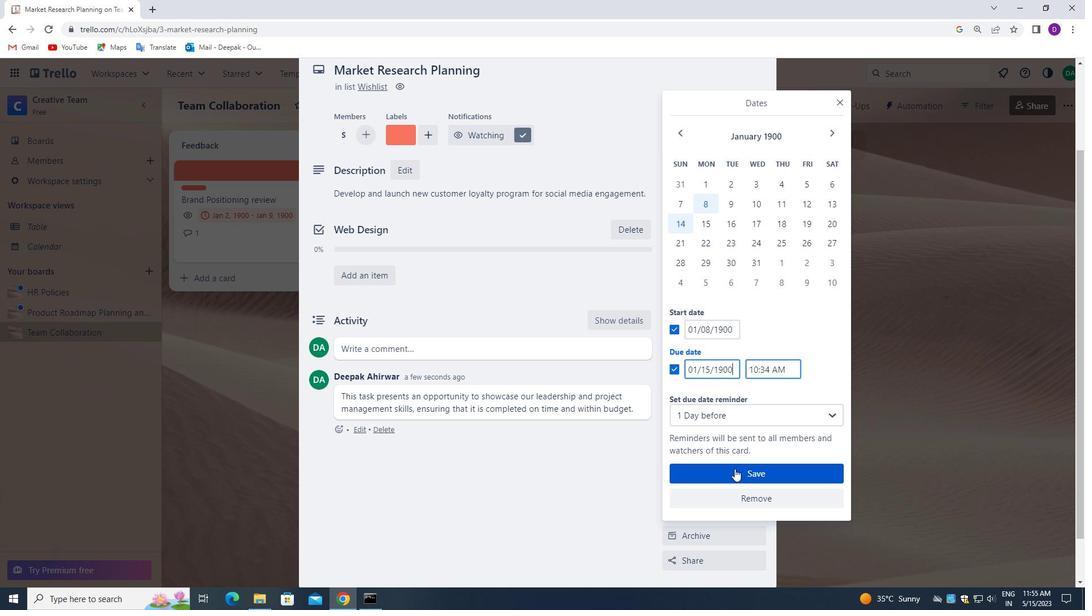 
Action: Mouse pressed left at (736, 471)
Screenshot: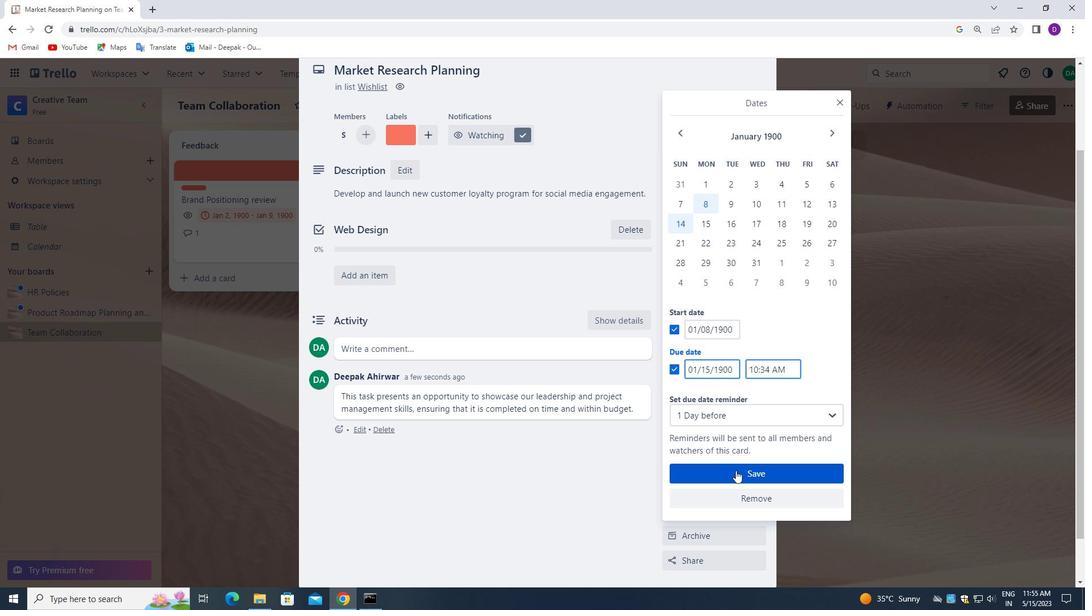 
Action: Mouse moved to (437, 481)
Screenshot: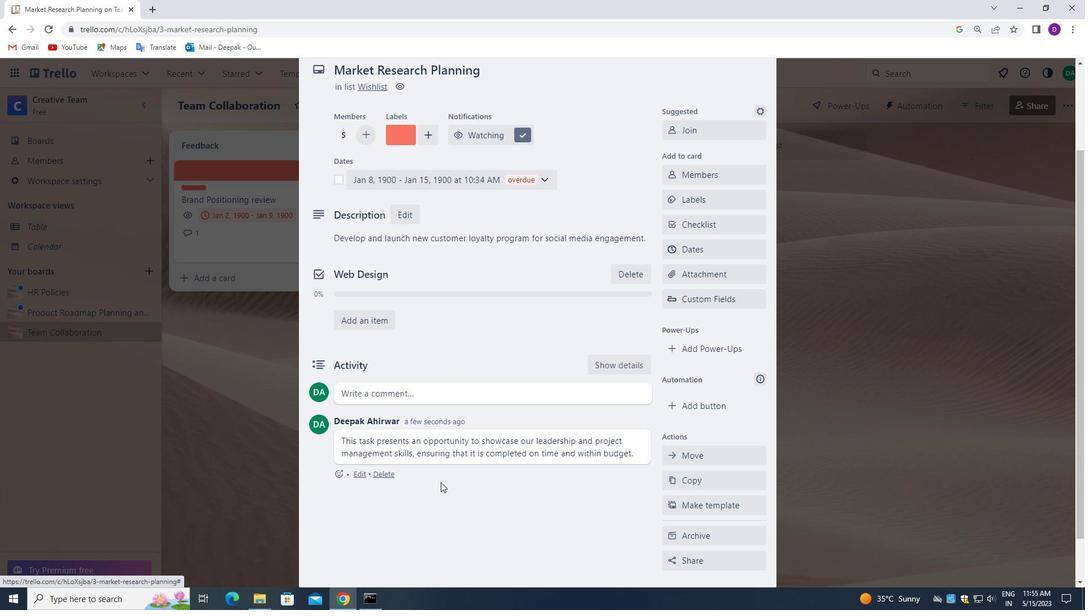 
Action: Mouse scrolled (437, 480) with delta (0, 0)
Screenshot: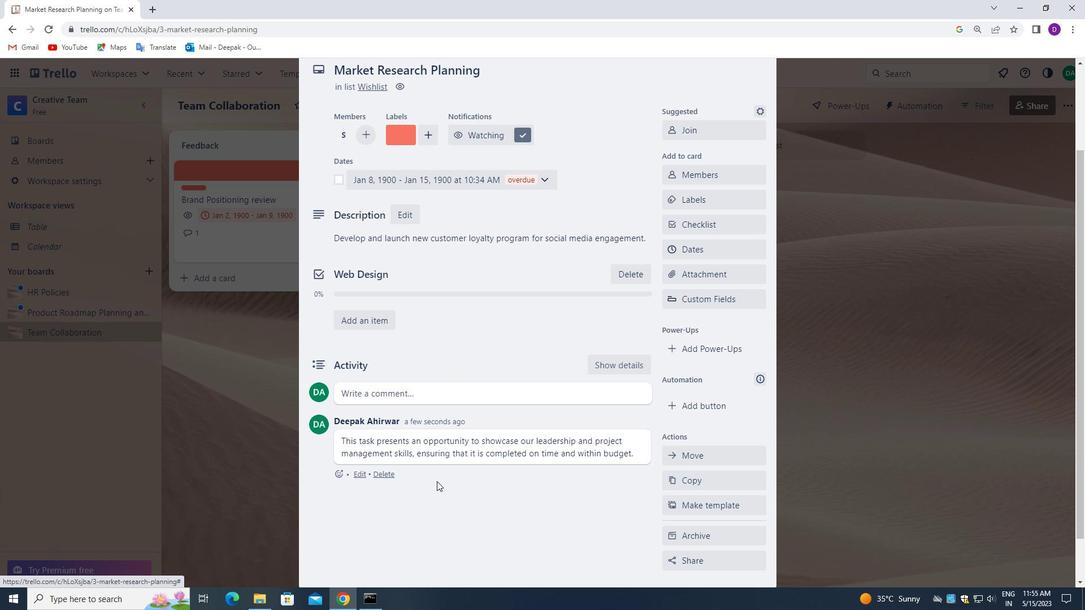 
Action: Mouse moved to (437, 483)
Screenshot: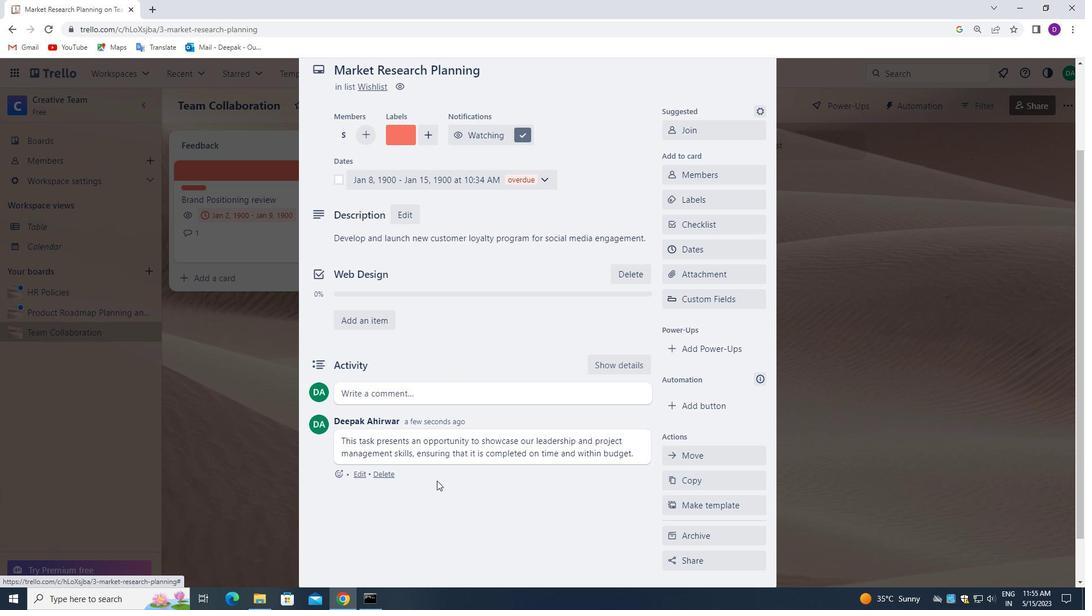 
Action: Mouse scrolled (437, 482) with delta (0, 0)
Screenshot: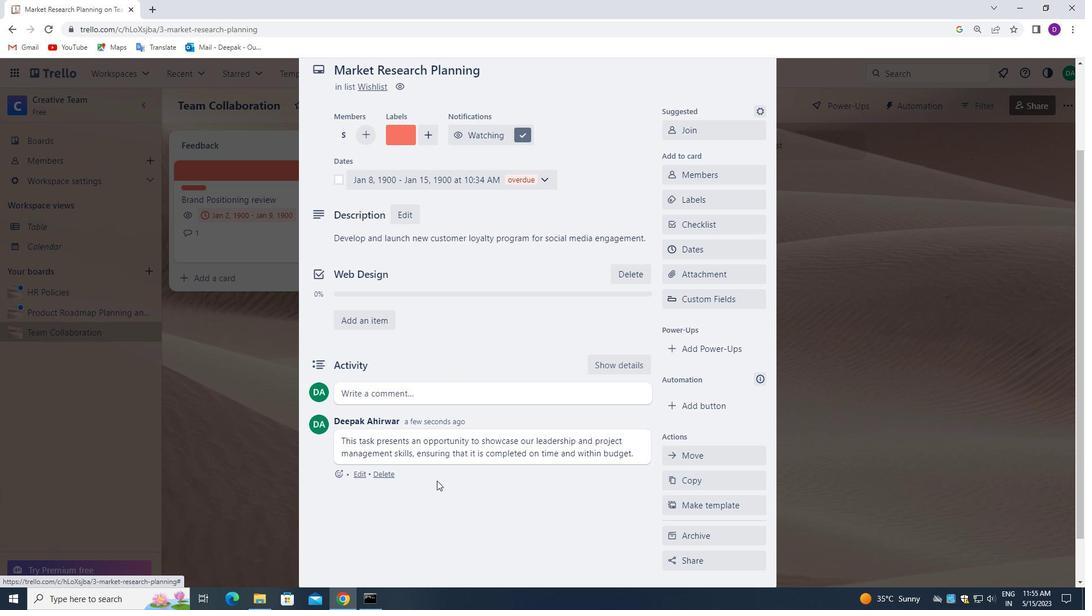 
Action: Mouse moved to (437, 483)
Screenshot: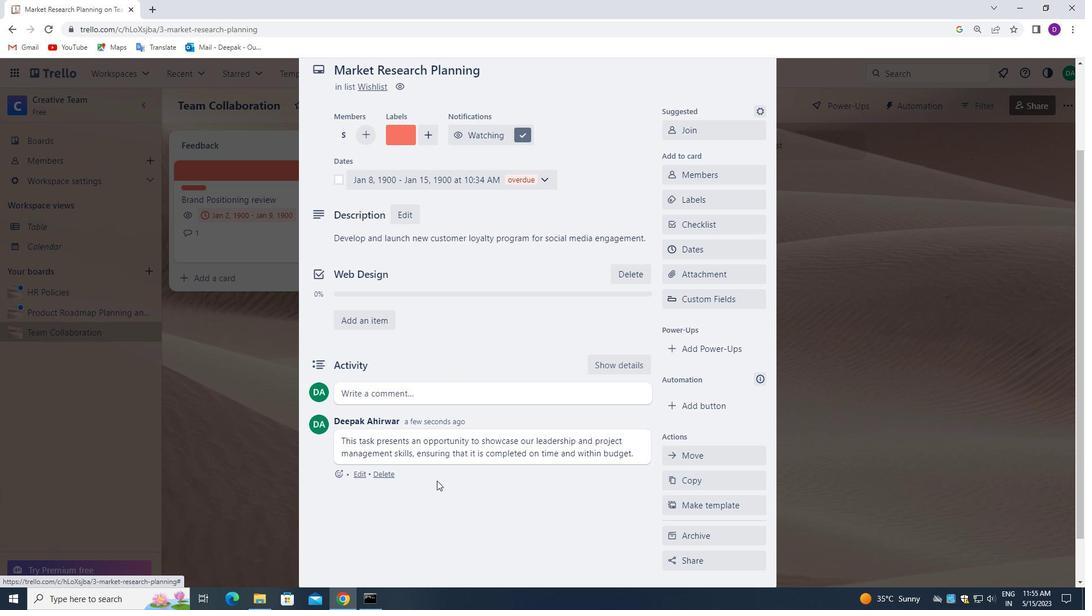 
Action: Mouse scrolled (437, 483) with delta (0, 0)
Screenshot: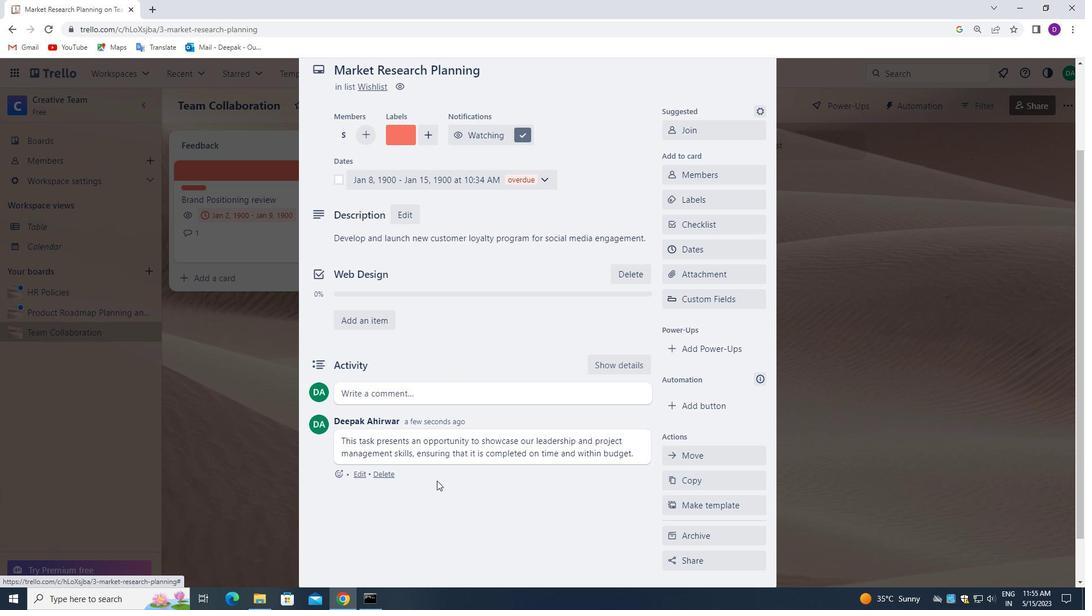 
Action: Mouse scrolled (437, 483) with delta (0, 0)
Screenshot: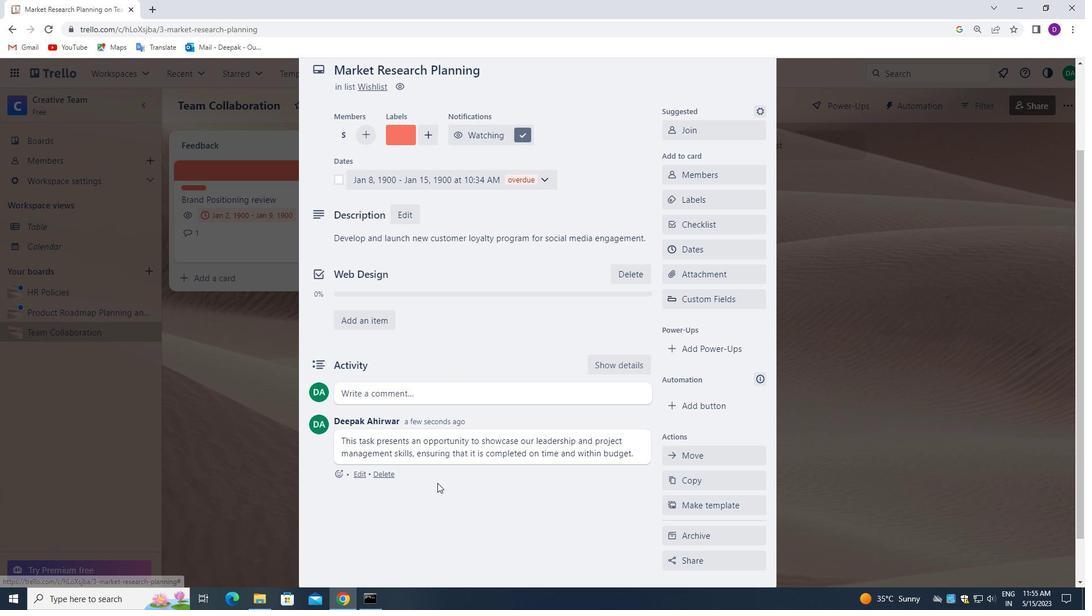 
Action: Mouse moved to (467, 462)
Screenshot: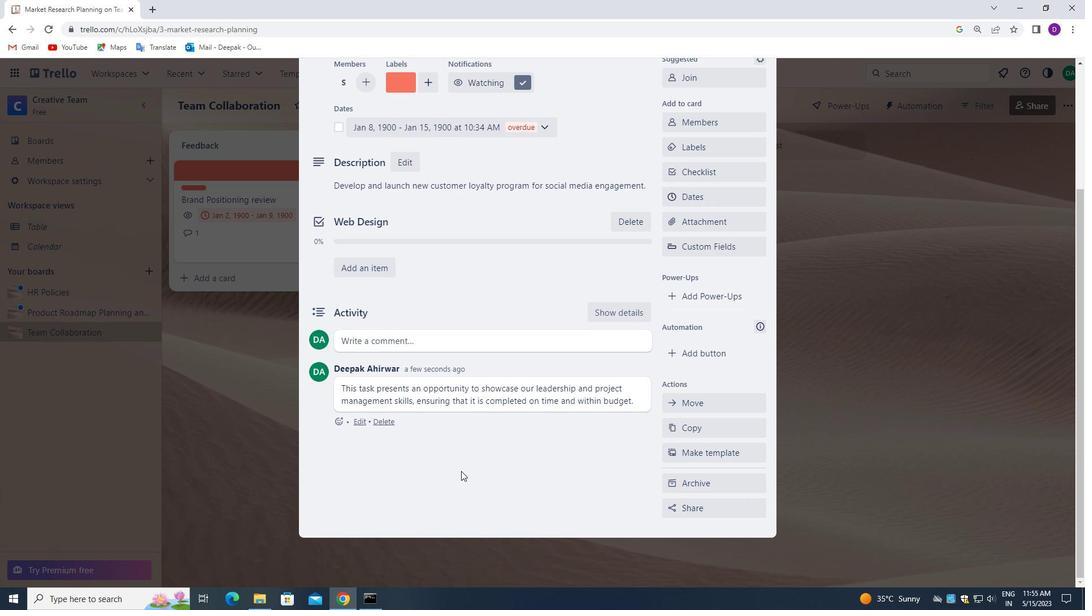 
Action: Mouse scrolled (467, 463) with delta (0, 0)
Screenshot: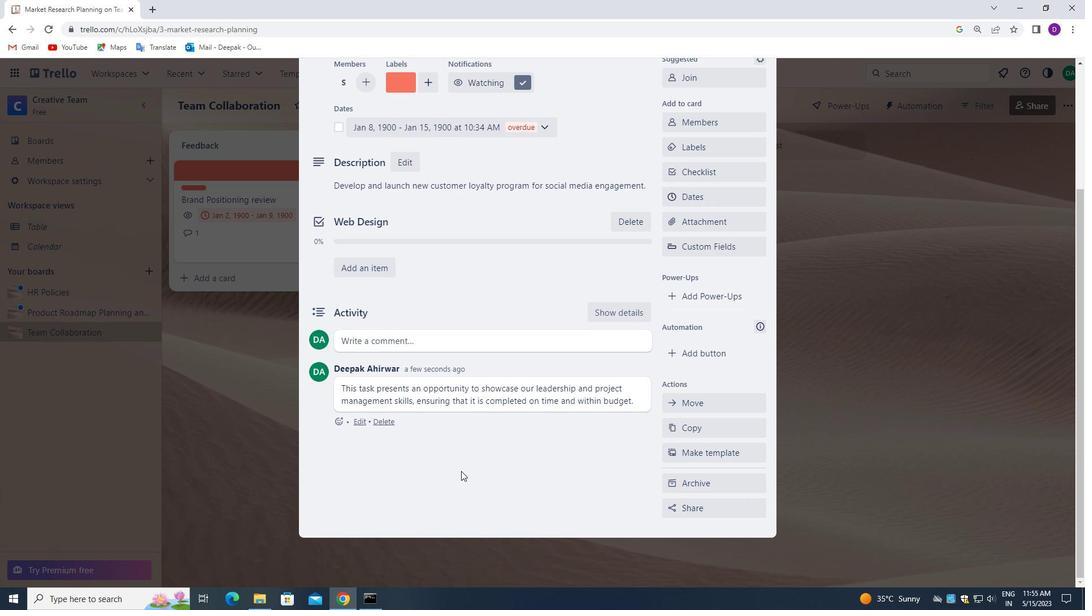 
Action: Mouse moved to (468, 460)
Screenshot: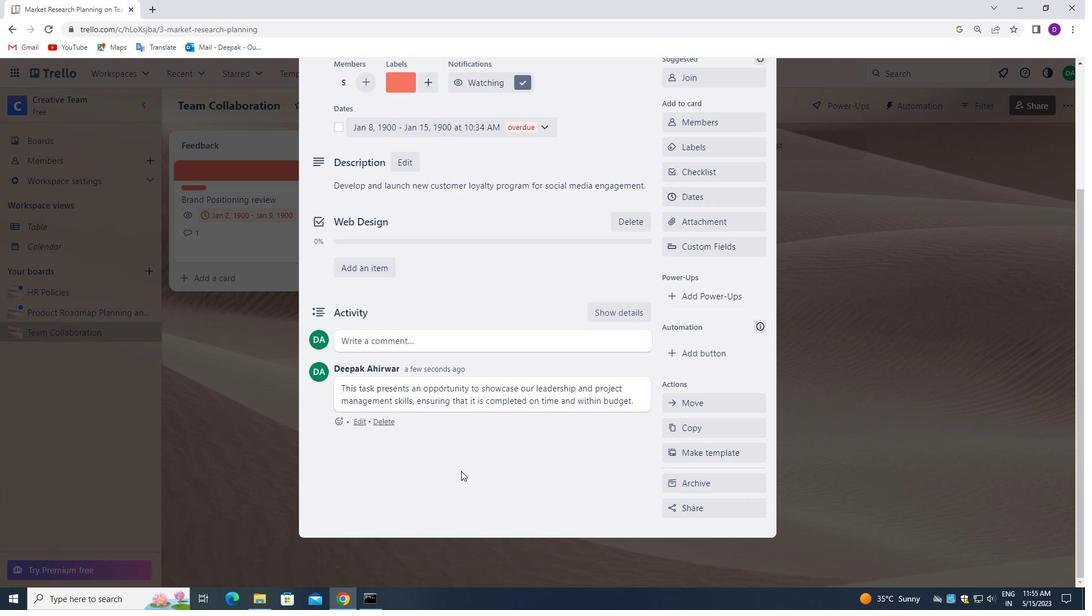
Action: Mouse scrolled (468, 461) with delta (0, 0)
Screenshot: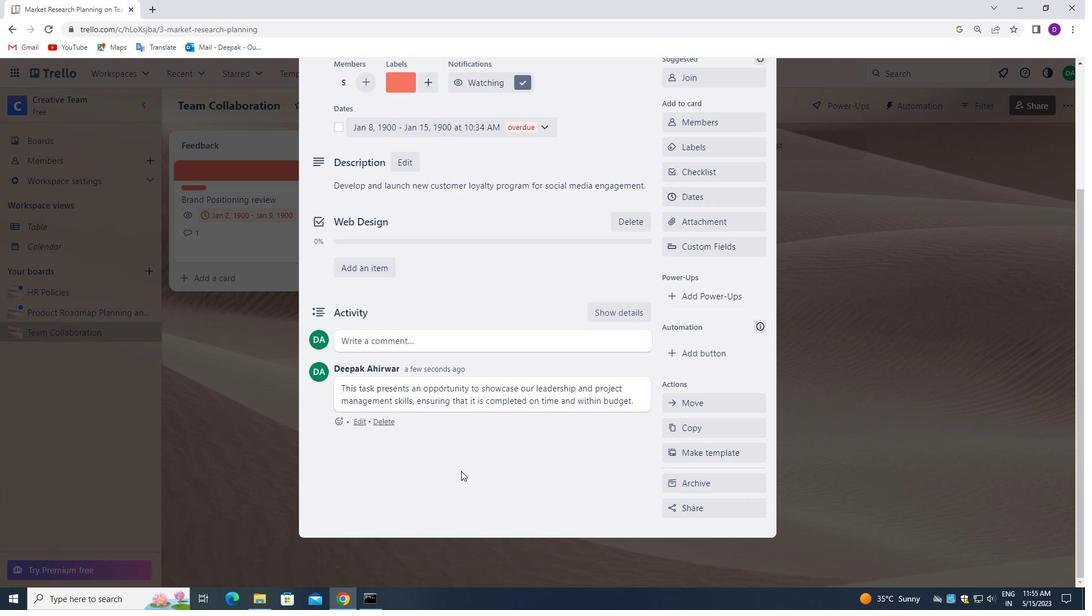 
Action: Mouse moved to (468, 460)
Screenshot: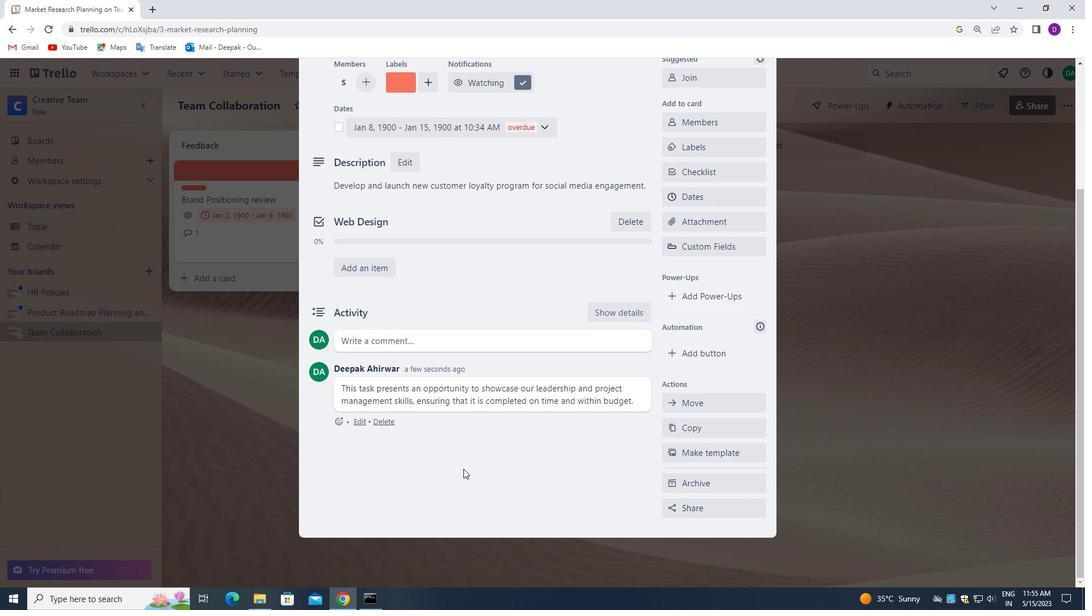 
Action: Mouse scrolled (468, 460) with delta (0, 0)
Screenshot: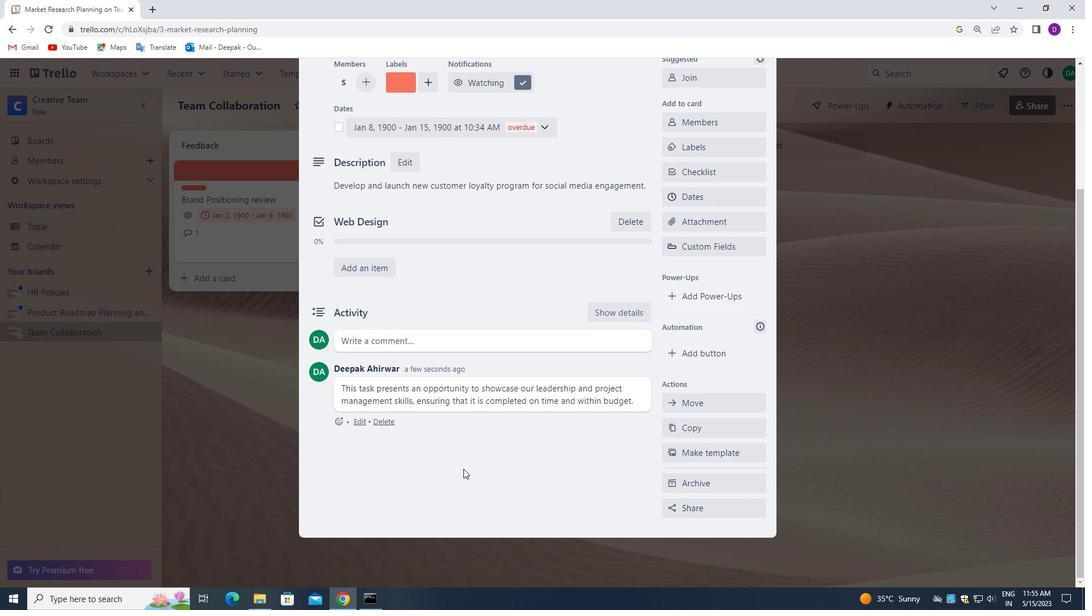 
Action: Mouse moved to (513, 332)
Screenshot: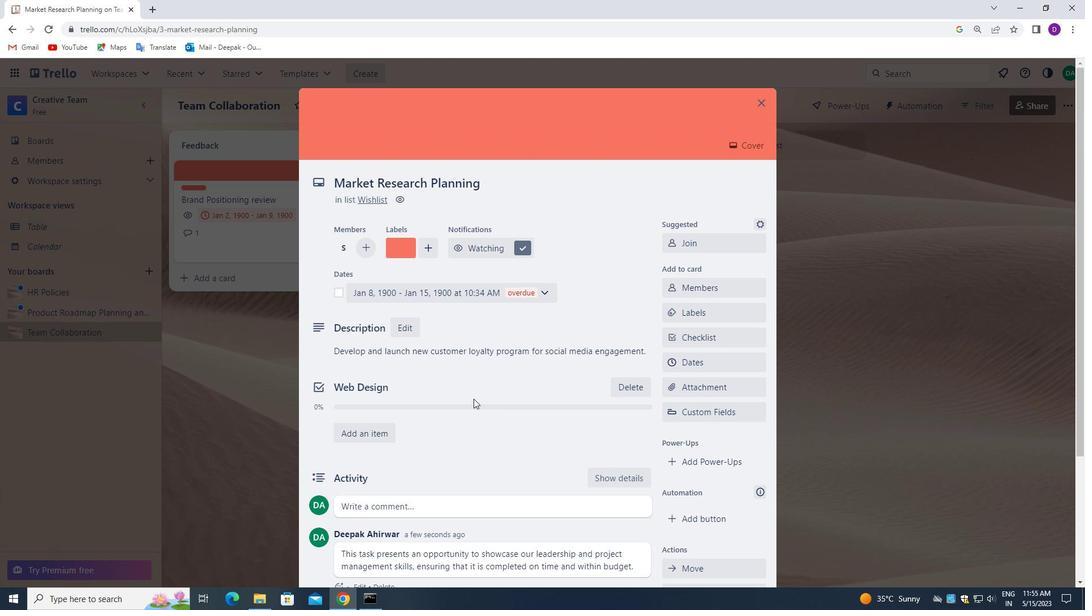 
Action: Mouse scrolled (513, 332) with delta (0, 0)
Screenshot: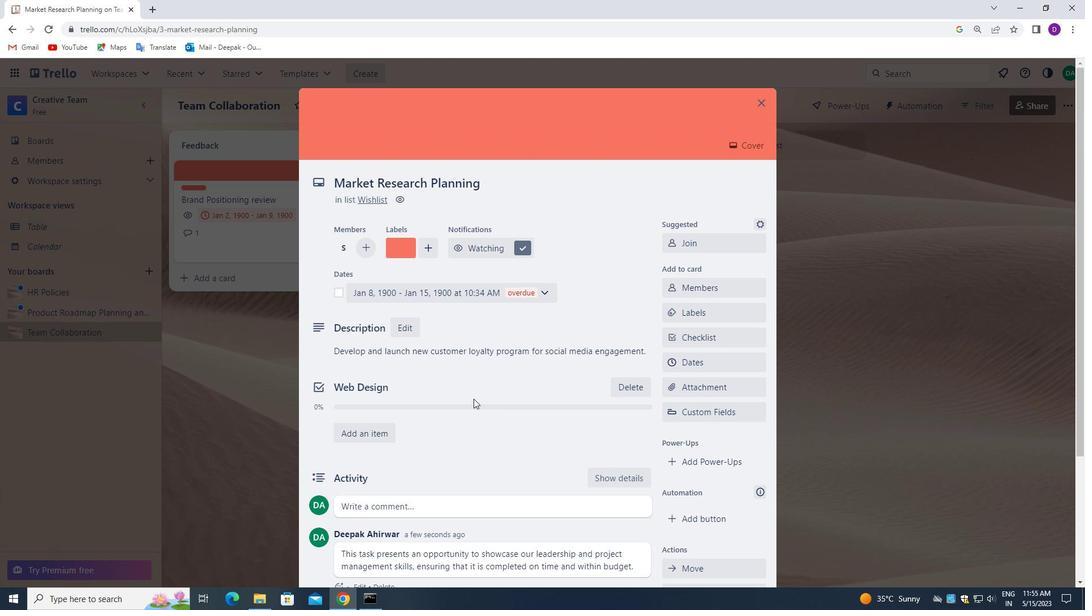 
Action: Mouse moved to (518, 327)
Screenshot: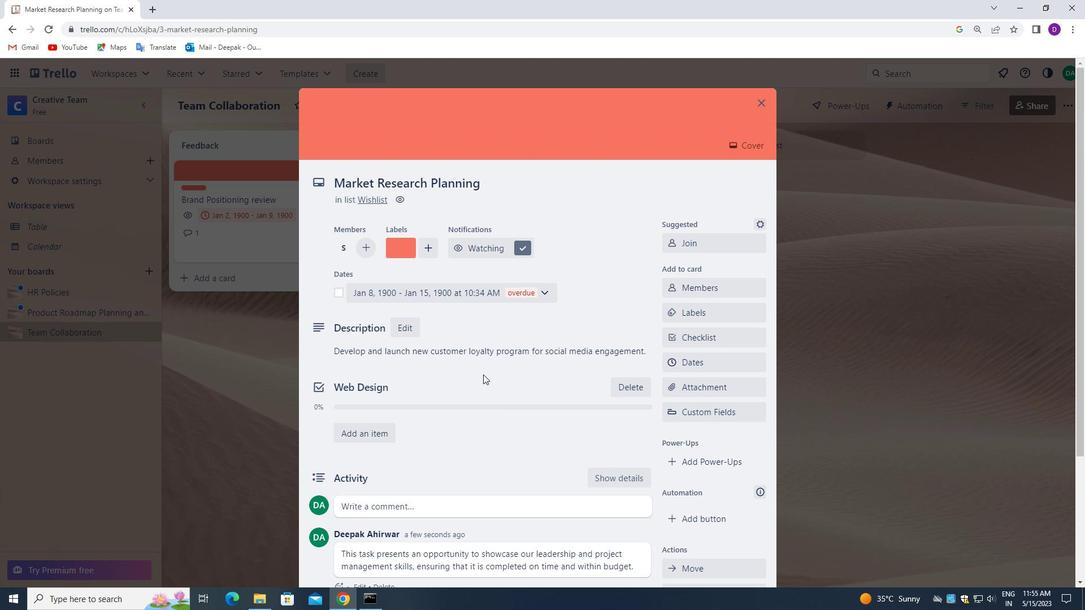
Action: Mouse scrolled (518, 328) with delta (0, 0)
Screenshot: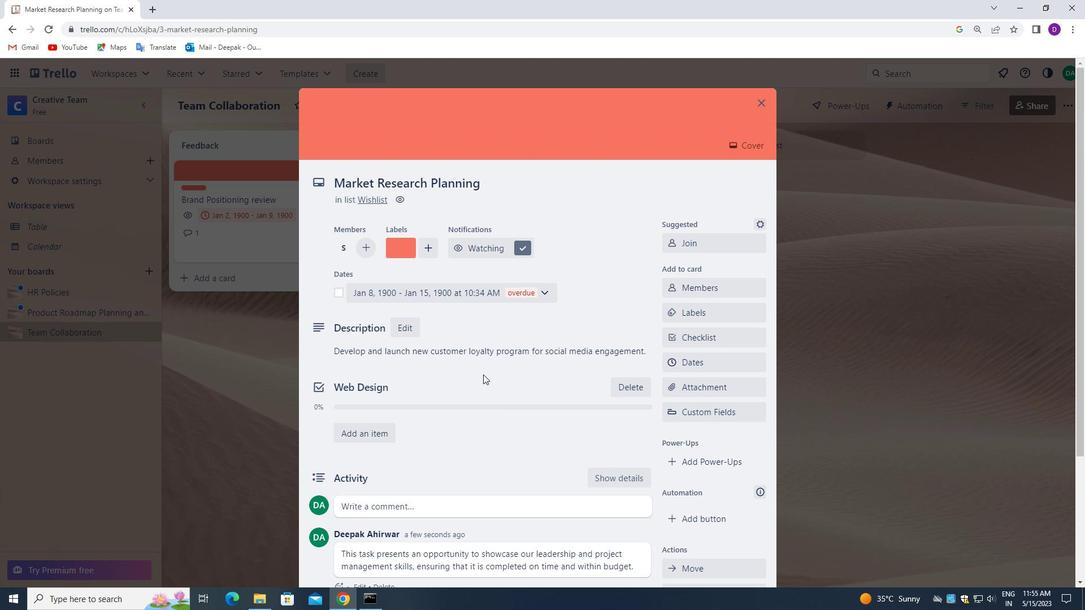 
Action: Mouse moved to (528, 320)
Screenshot: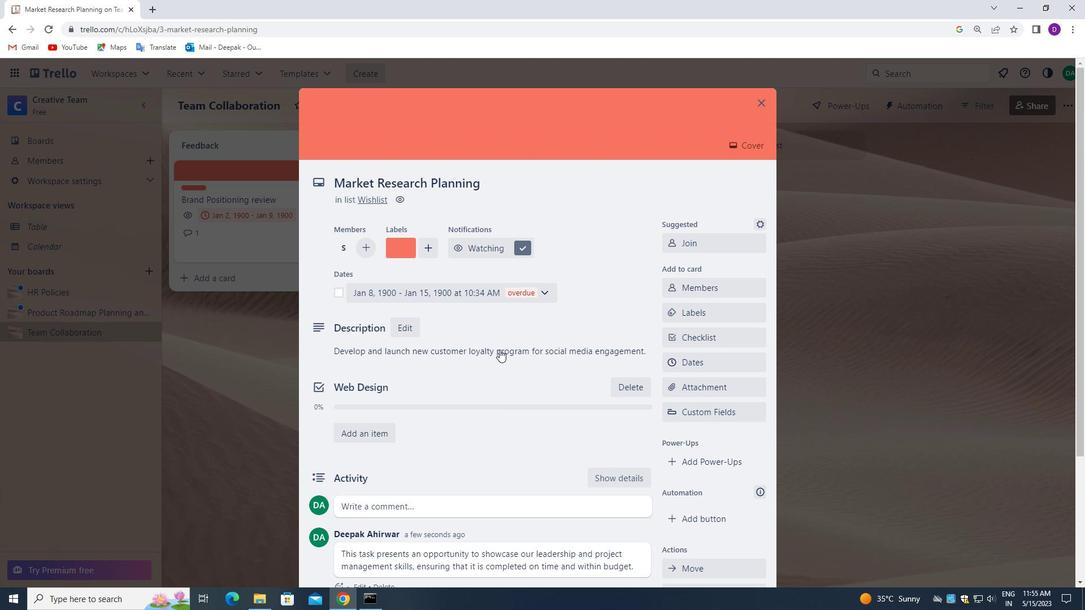 
Action: Mouse scrolled (528, 321) with delta (0, 0)
Screenshot: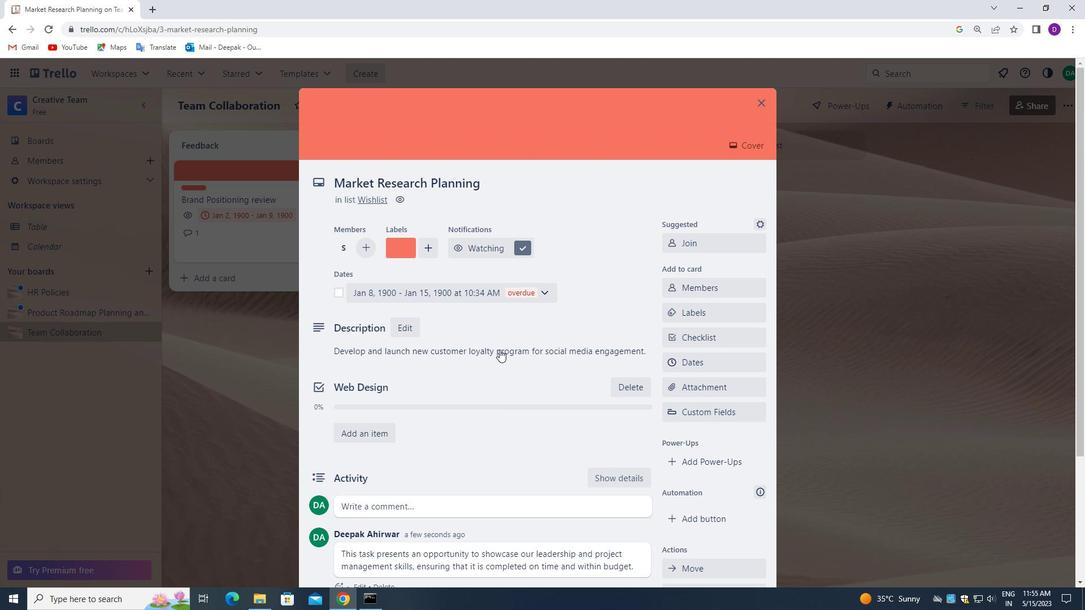 
Action: Mouse moved to (759, 98)
Screenshot: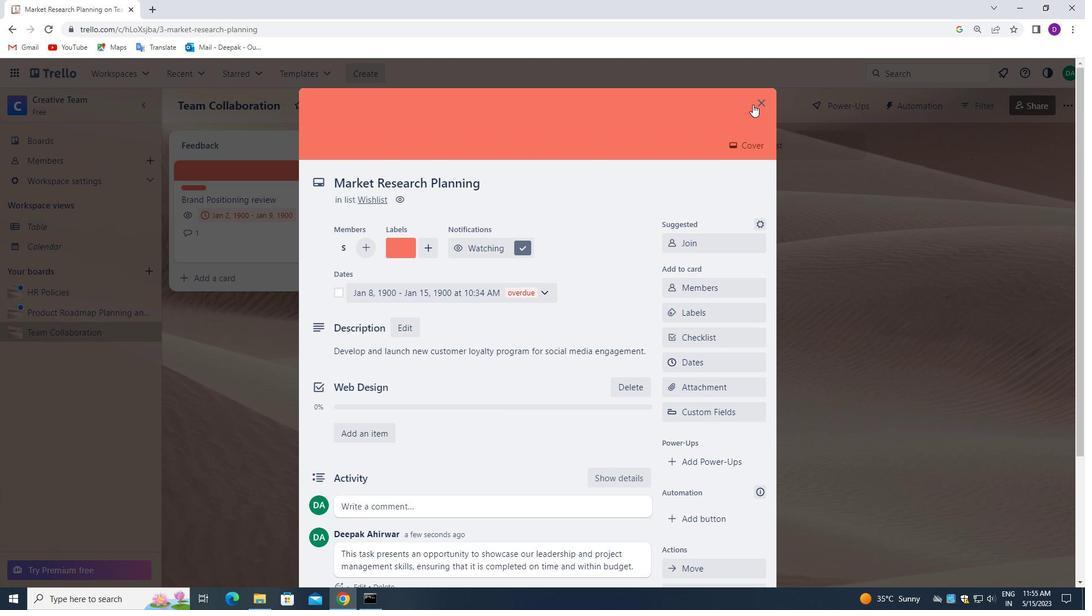 
Action: Mouse pressed left at (759, 98)
Screenshot: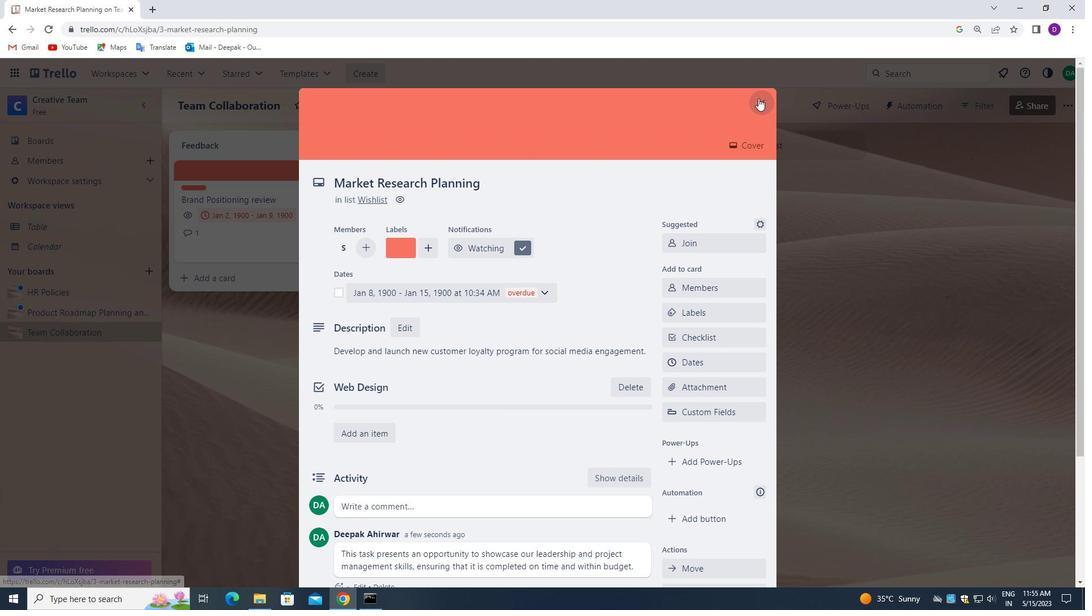 
Action: Mouse moved to (226, 341)
Screenshot: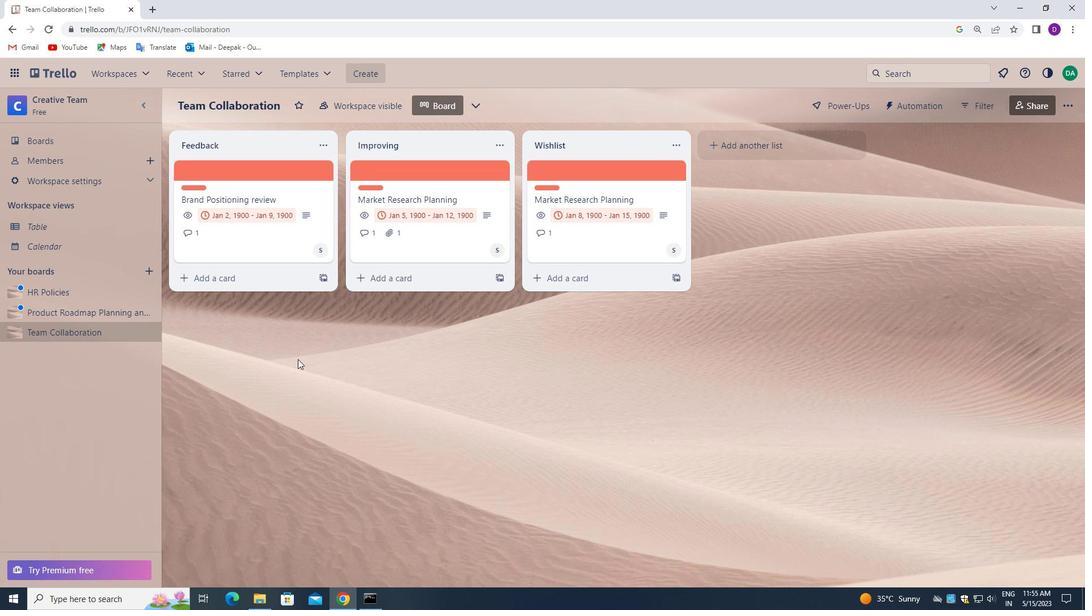 
Action: Mouse scrolled (226, 341) with delta (0, 0)
Screenshot: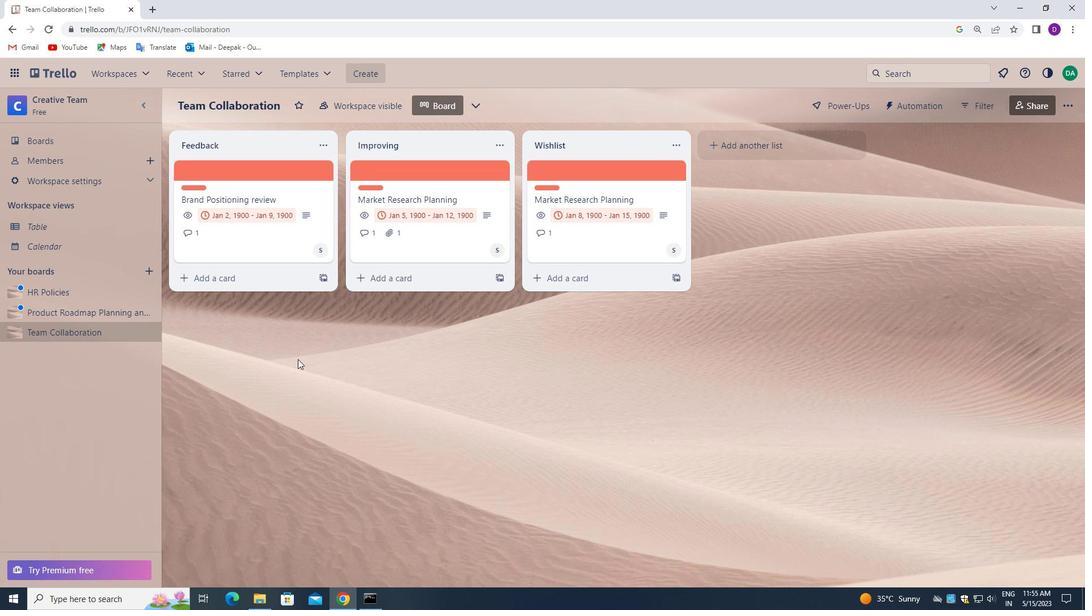 
Action: Mouse moved to (225, 335)
Screenshot: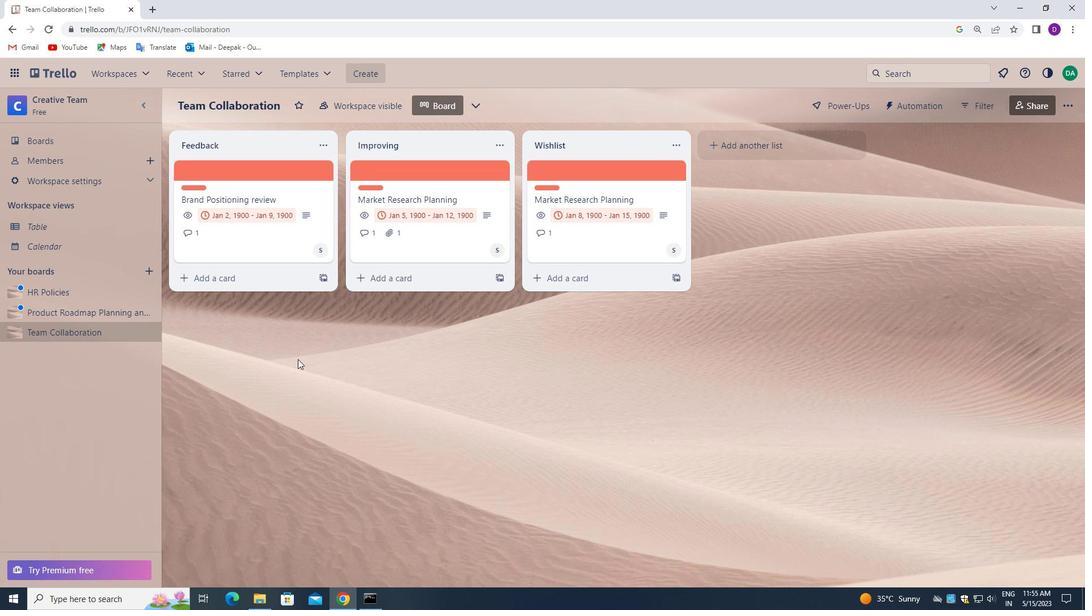 
Action: Mouse scrolled (225, 336) with delta (0, 0)
Screenshot: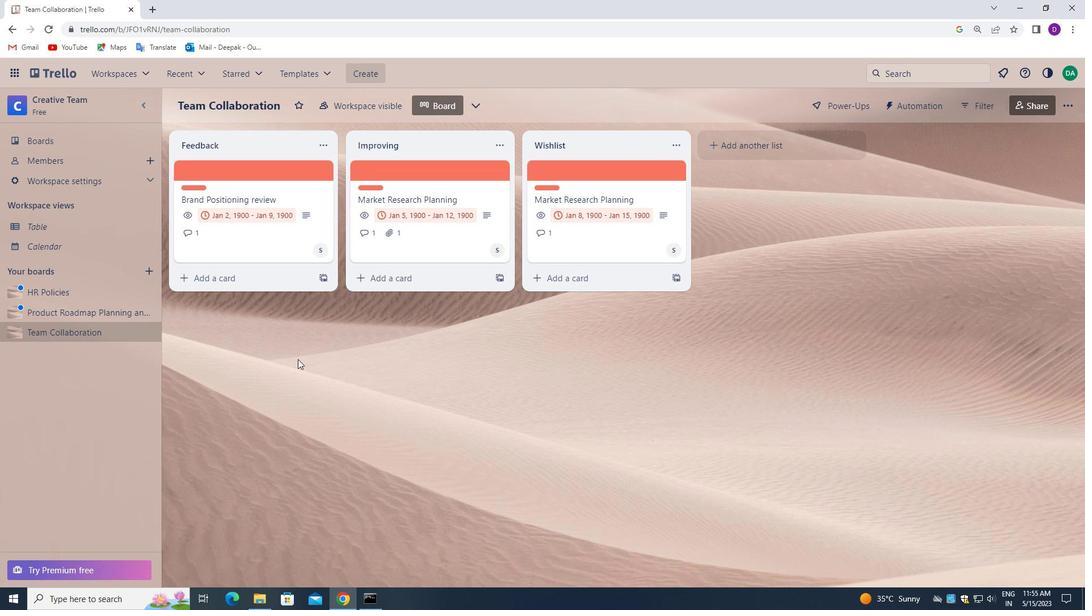 
Action: Mouse moved to (221, 328)
Screenshot: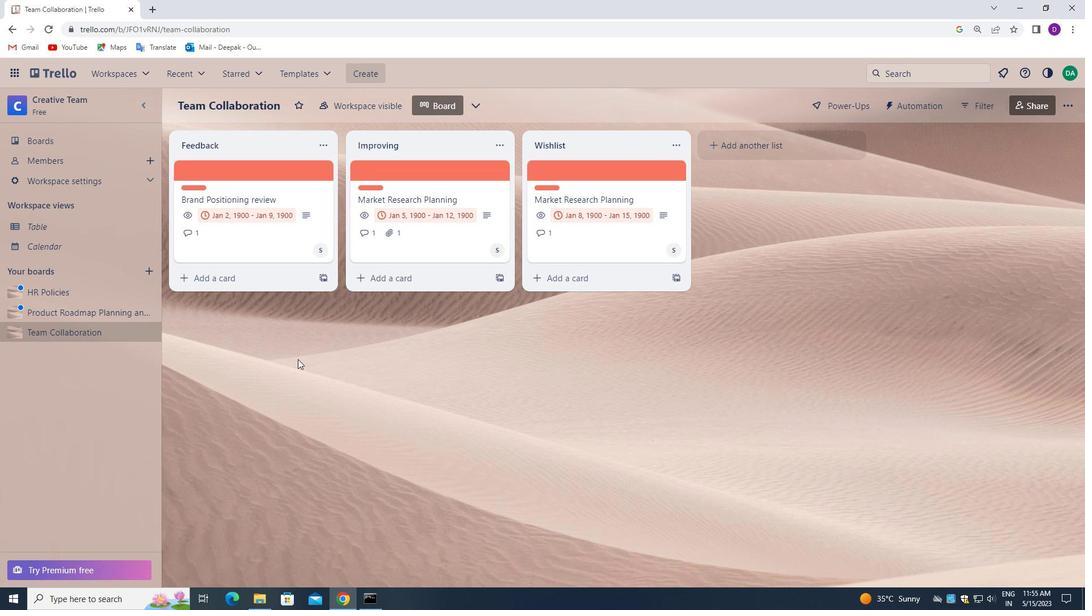 
Action: Mouse scrolled (221, 329) with delta (0, 0)
Screenshot: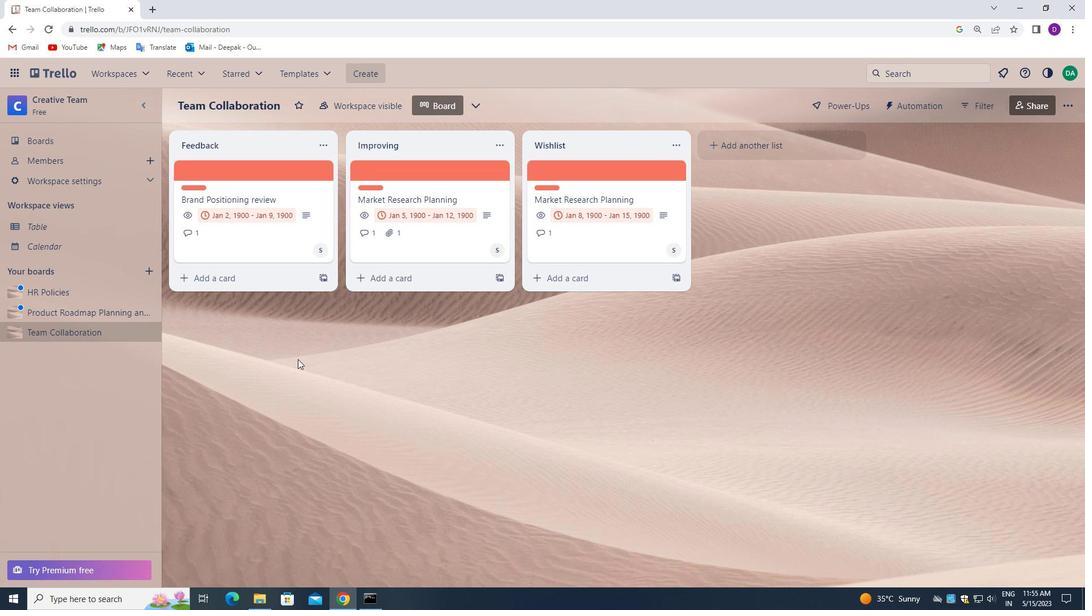 
Action: Mouse moved to (214, 315)
Screenshot: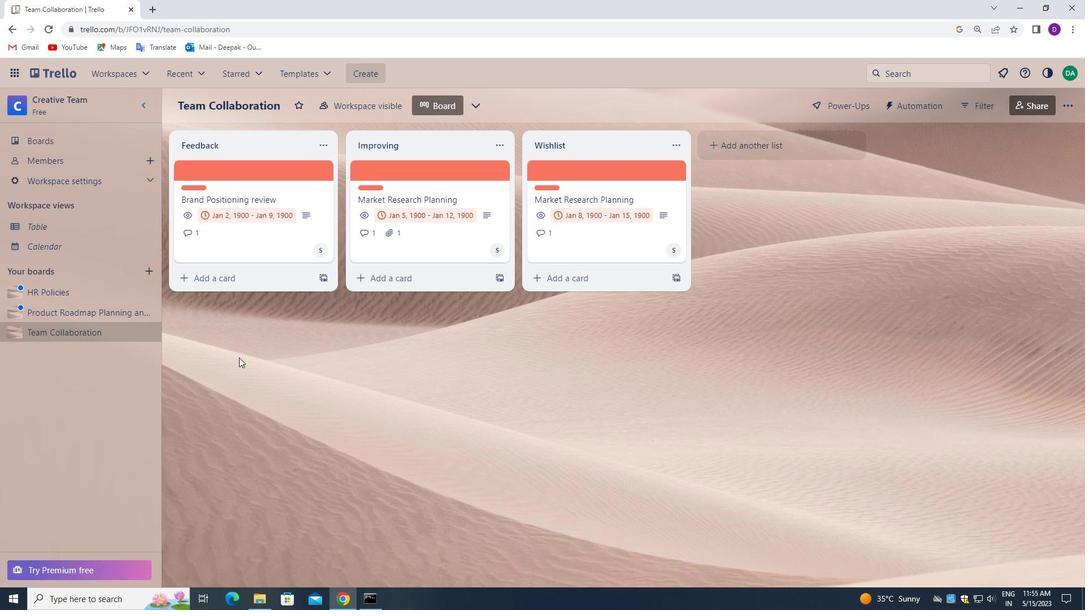 
Action: Mouse scrolled (214, 316) with delta (0, 0)
Screenshot: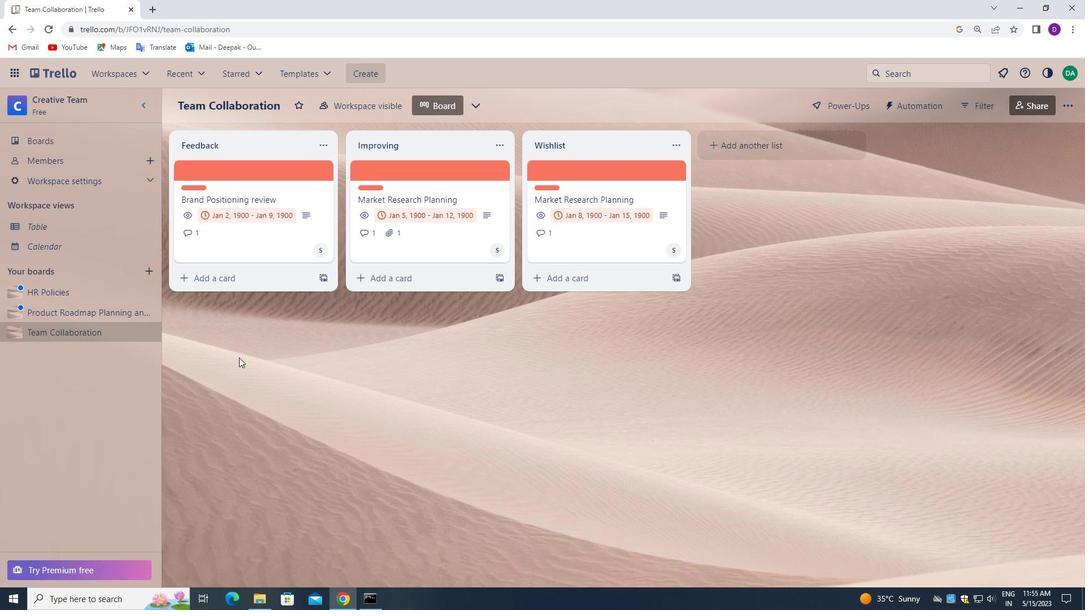 
Action: Mouse moved to (66, 138)
Screenshot: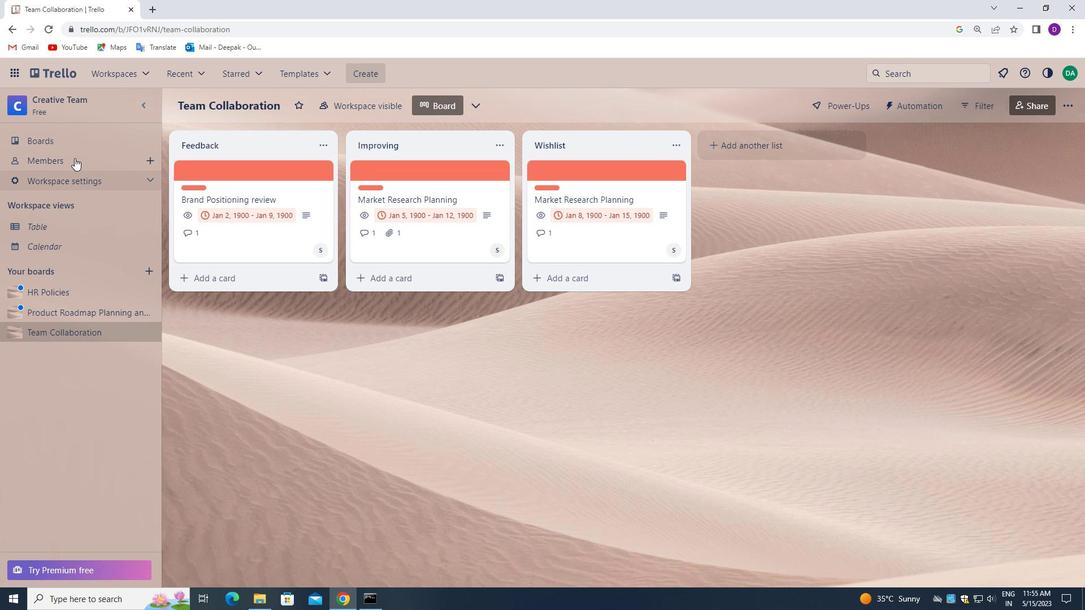 
Action: Mouse pressed left at (66, 138)
Screenshot: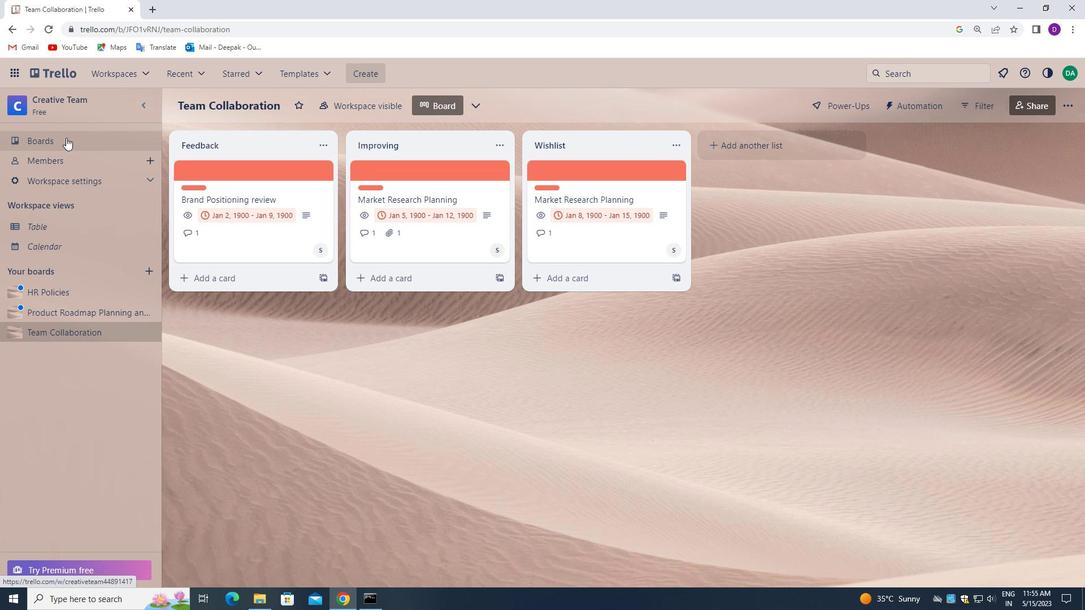 
Action: Mouse moved to (532, 197)
Screenshot: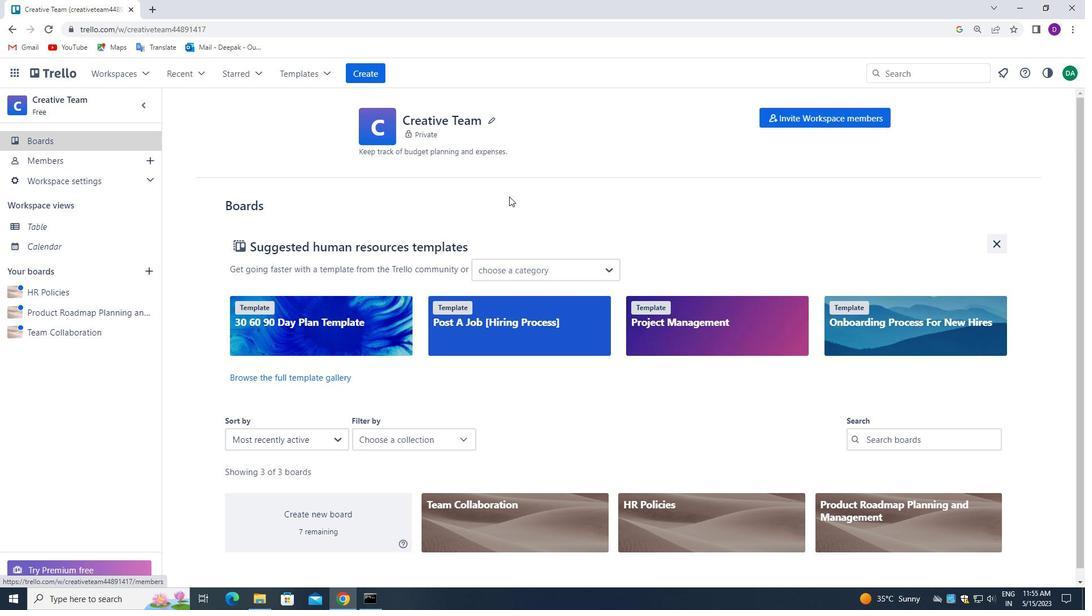 
